 Task: Add an event with the title Second Lunch and Learn: Effective Presentation Techniques, date '2024/05/22', time 8:00 AM to 10:00 AMand add a description: A coffee meeting with a client is an informal and relaxed setting where business professionals come together to discuss matters related to their professional relationship. It provides an opportunity to connect on a more personal level, build rapport, and strengthen the business partnership., put the event into Green category, logged in from the account softage.3@softage.netand send the event invitation to softage.10@softage.net and softage.1@softage.net. Set a reminder for the event 15 minutes before
Action: Mouse moved to (88, 124)
Screenshot: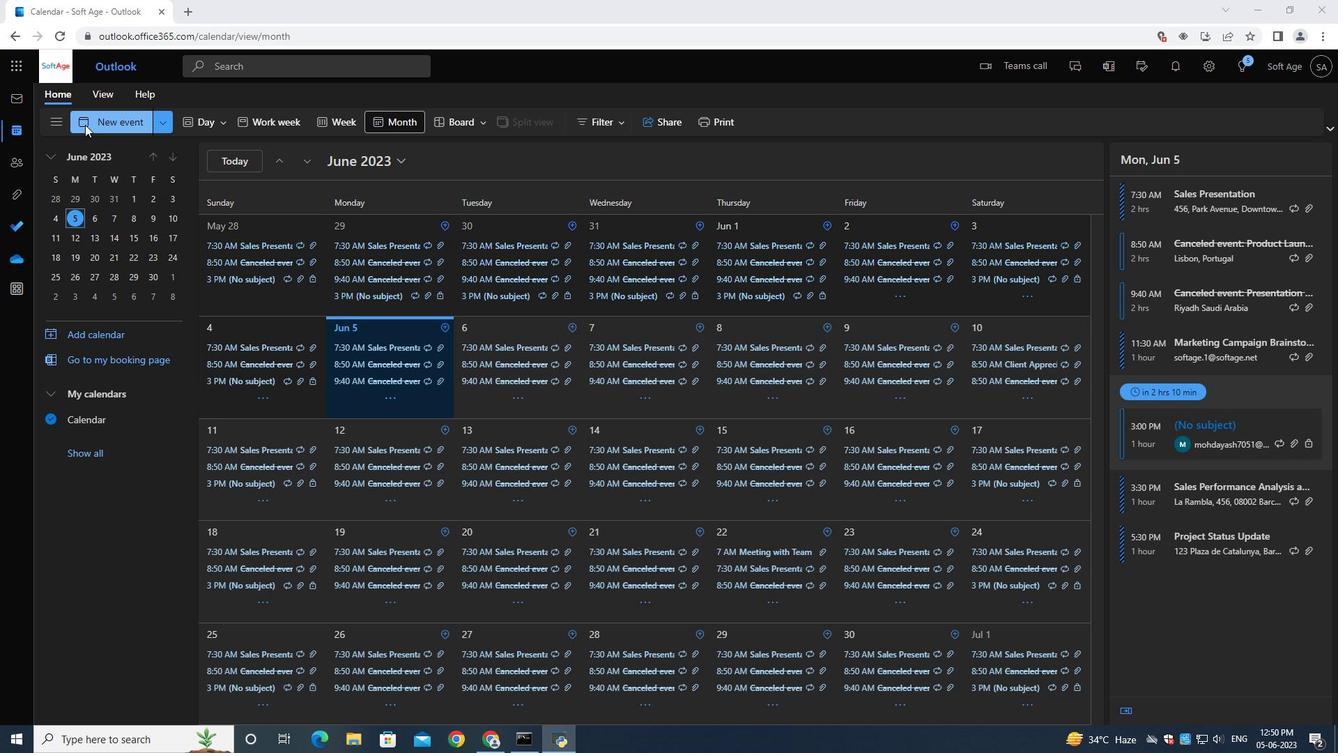 
Action: Mouse pressed left at (88, 124)
Screenshot: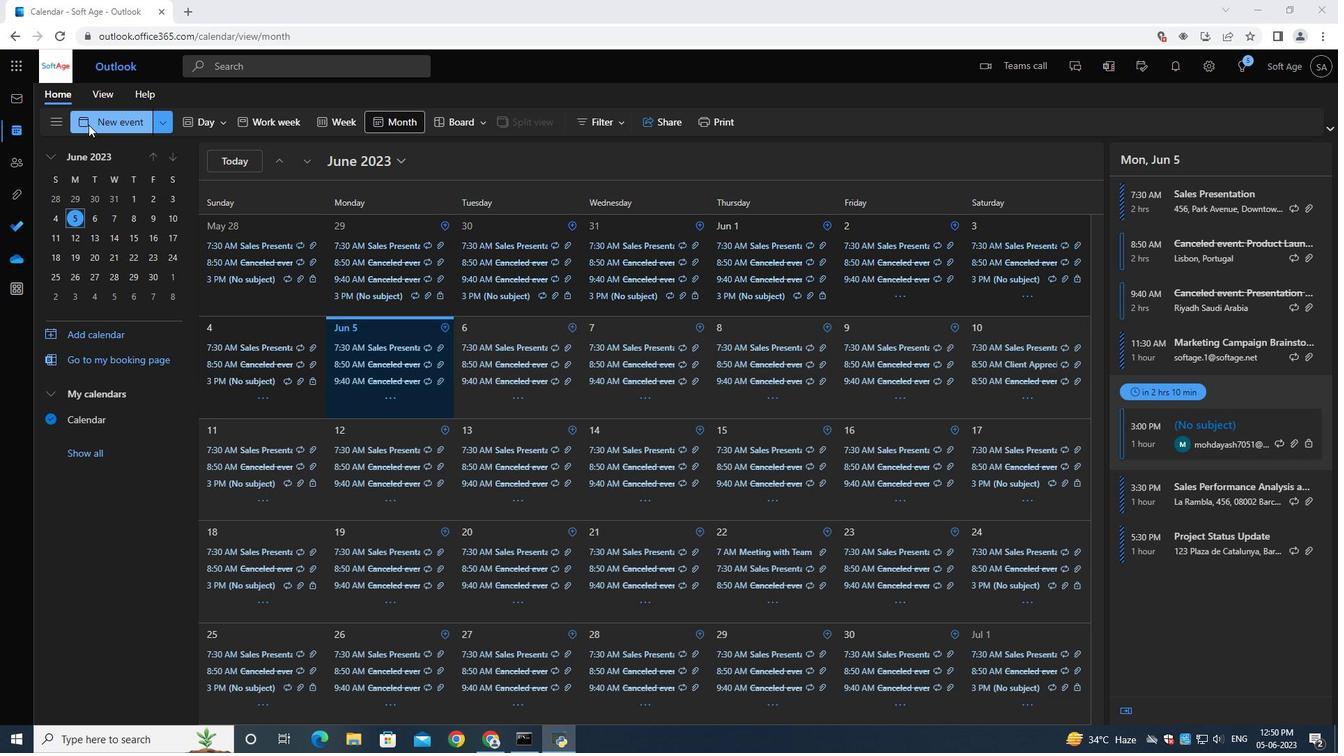 
Action: Mouse moved to (435, 221)
Screenshot: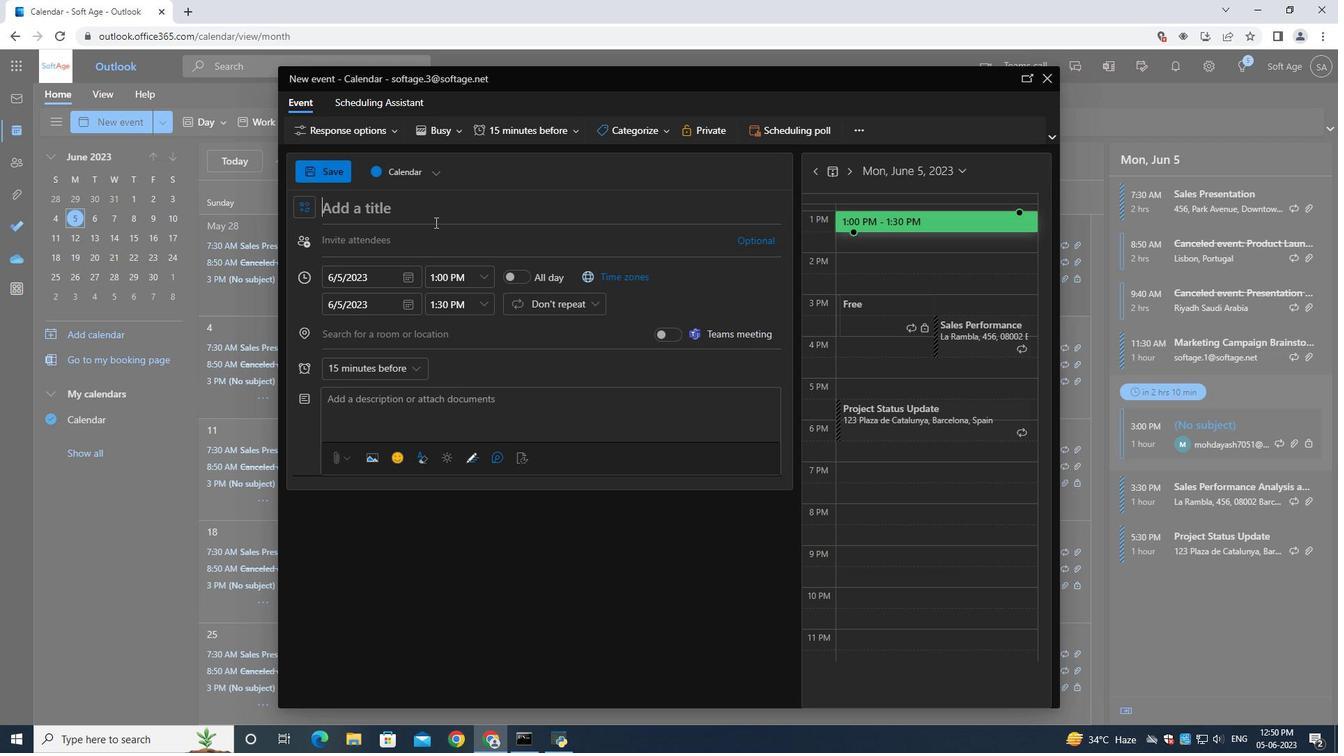 
Action: Mouse pressed left at (435, 221)
Screenshot: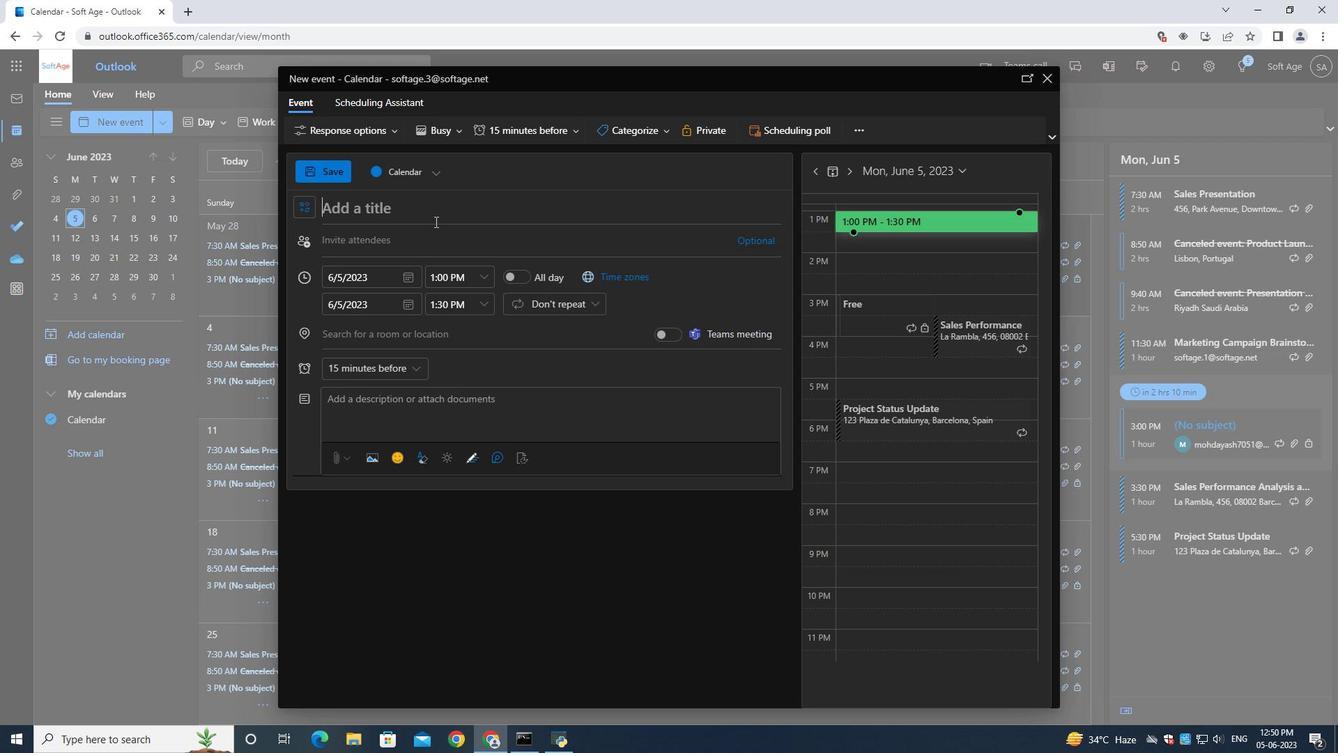 
Action: Mouse moved to (435, 221)
Screenshot: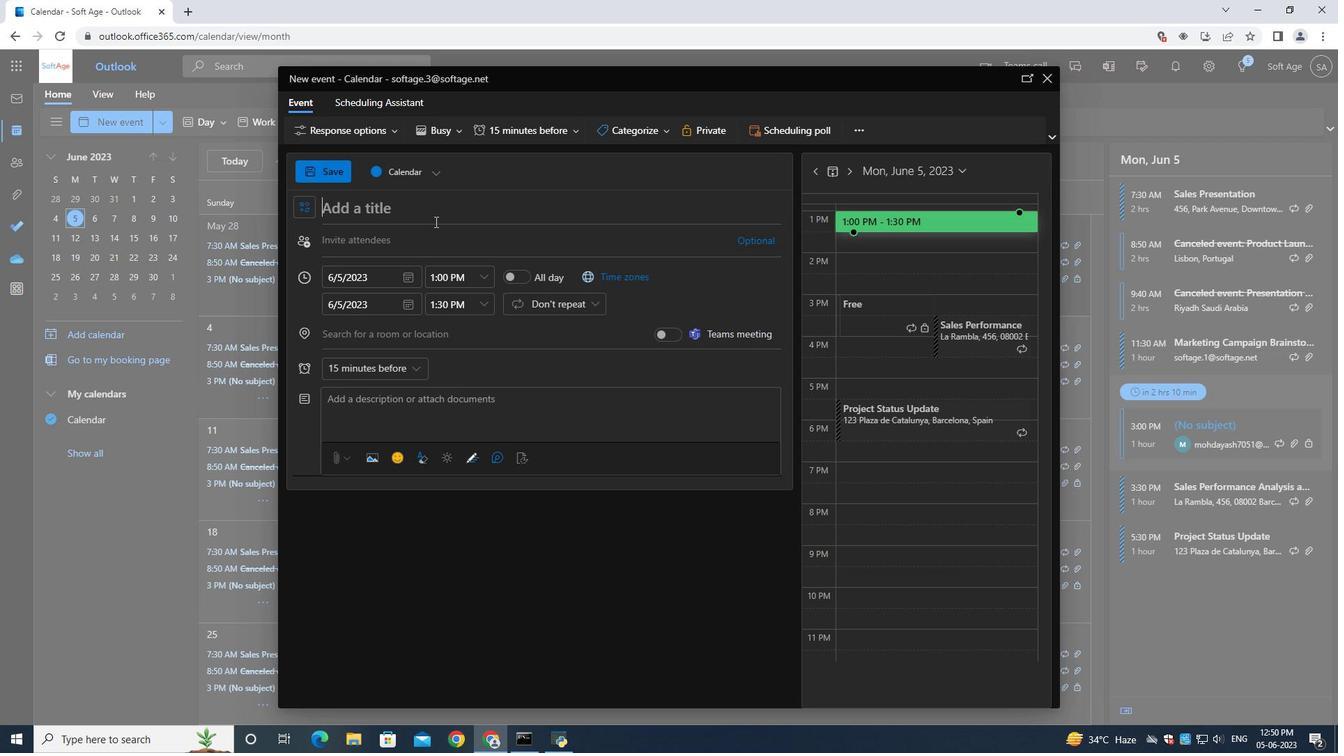 
Action: Key pressed <Key.shift>Second<Key.space><Key.shift><Key.shift><Key.shift><Key.shift><Key.shift><Key.shift><Key.shift><Key.shift><Key.shift><Key.shift><Key.shift><Key.shift><Key.shift><Key.shift>Lunch<Key.space><Key.shift>and<Key.space><Key.shift>Learn<Key.shift_r>:<Key.space><Key.shift>Effective<Key.space><Key.shift>Presentation<Key.space><Key.shift><Key.shift><Key.shift>Techniques
Screenshot: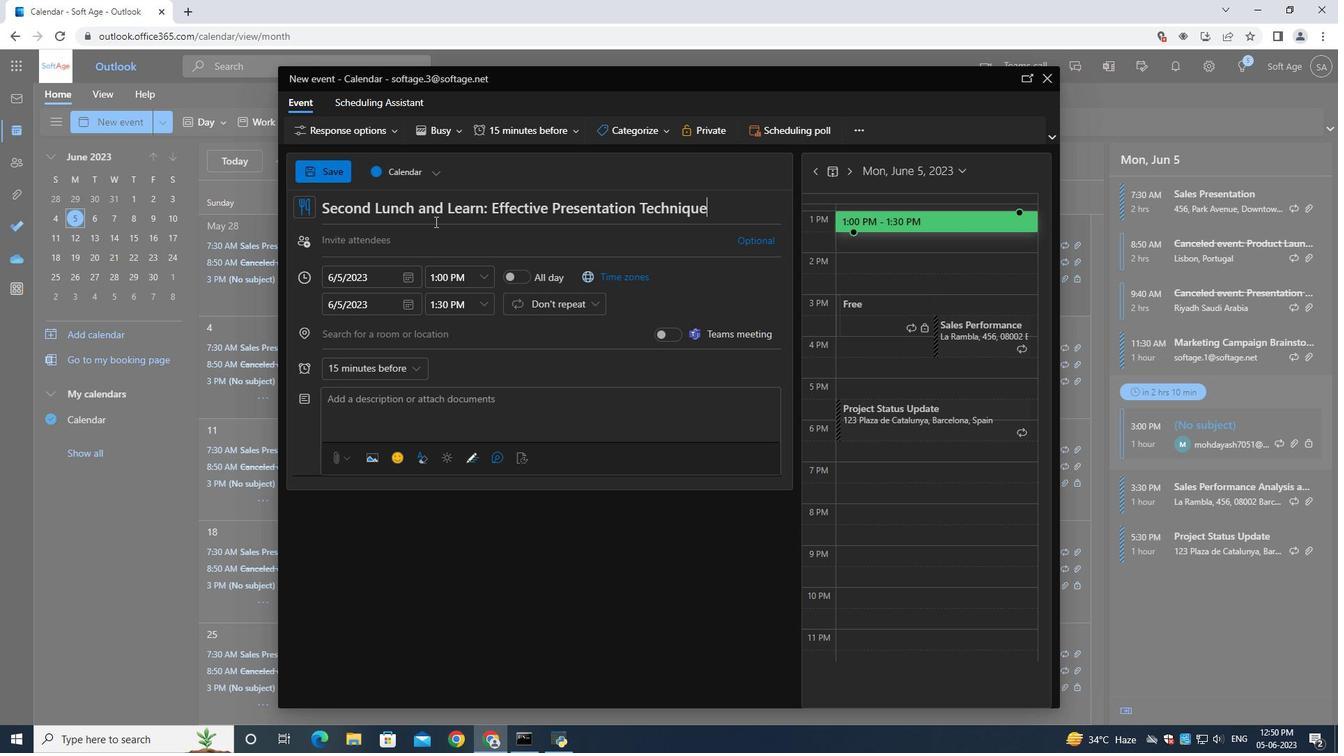 
Action: Mouse moved to (412, 281)
Screenshot: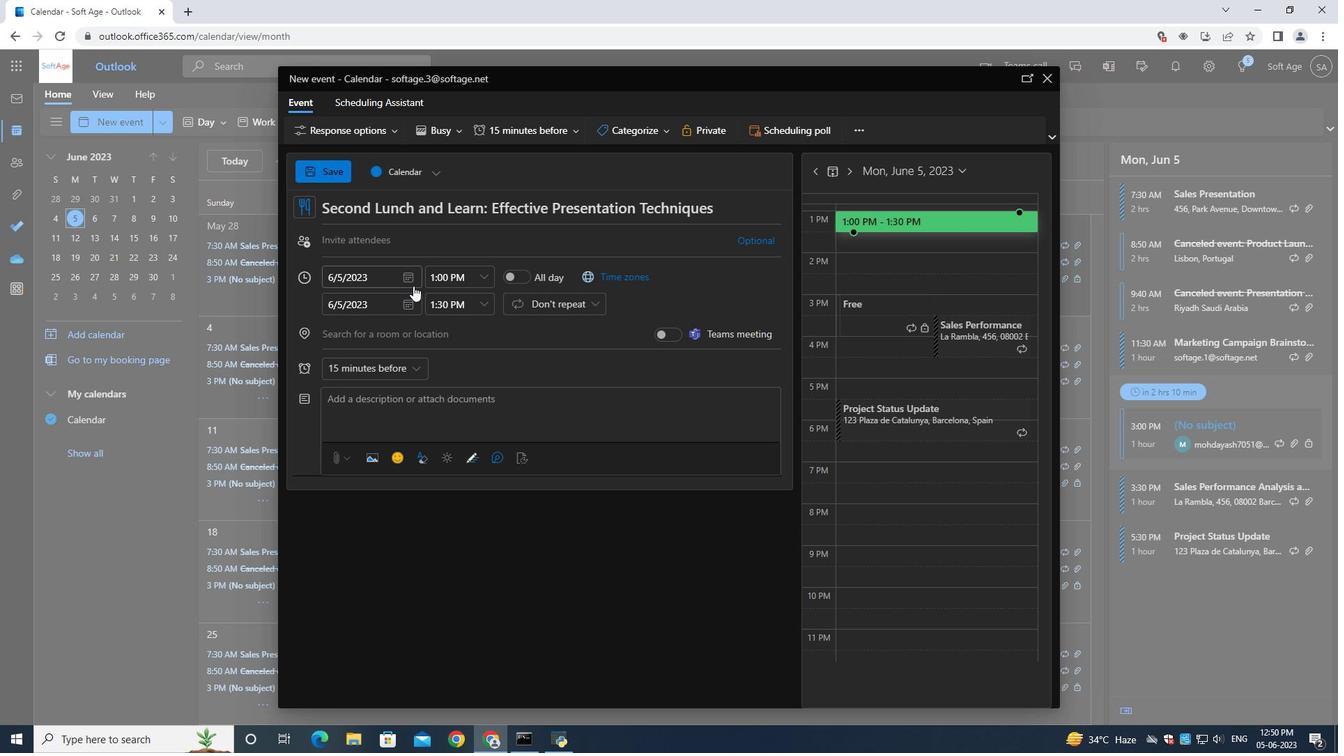 
Action: Mouse pressed left at (412, 281)
Screenshot: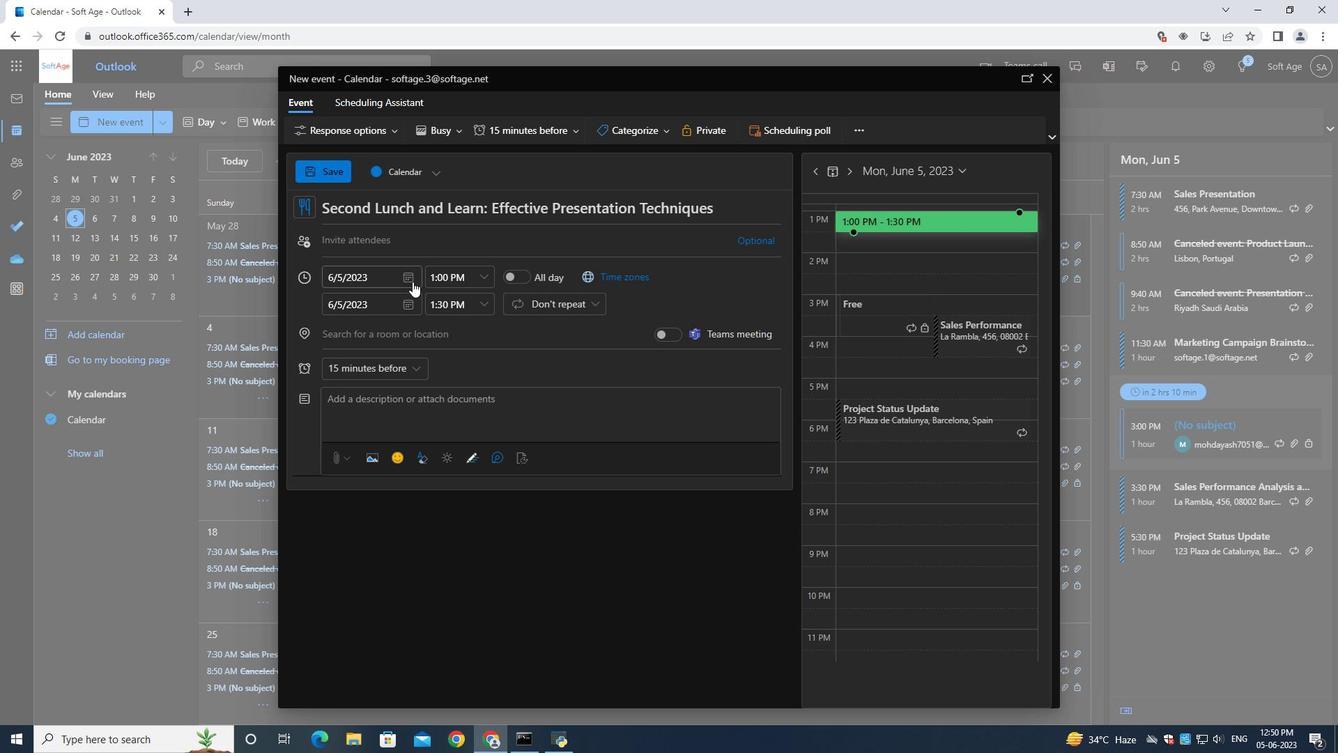 
Action: Mouse moved to (452, 314)
Screenshot: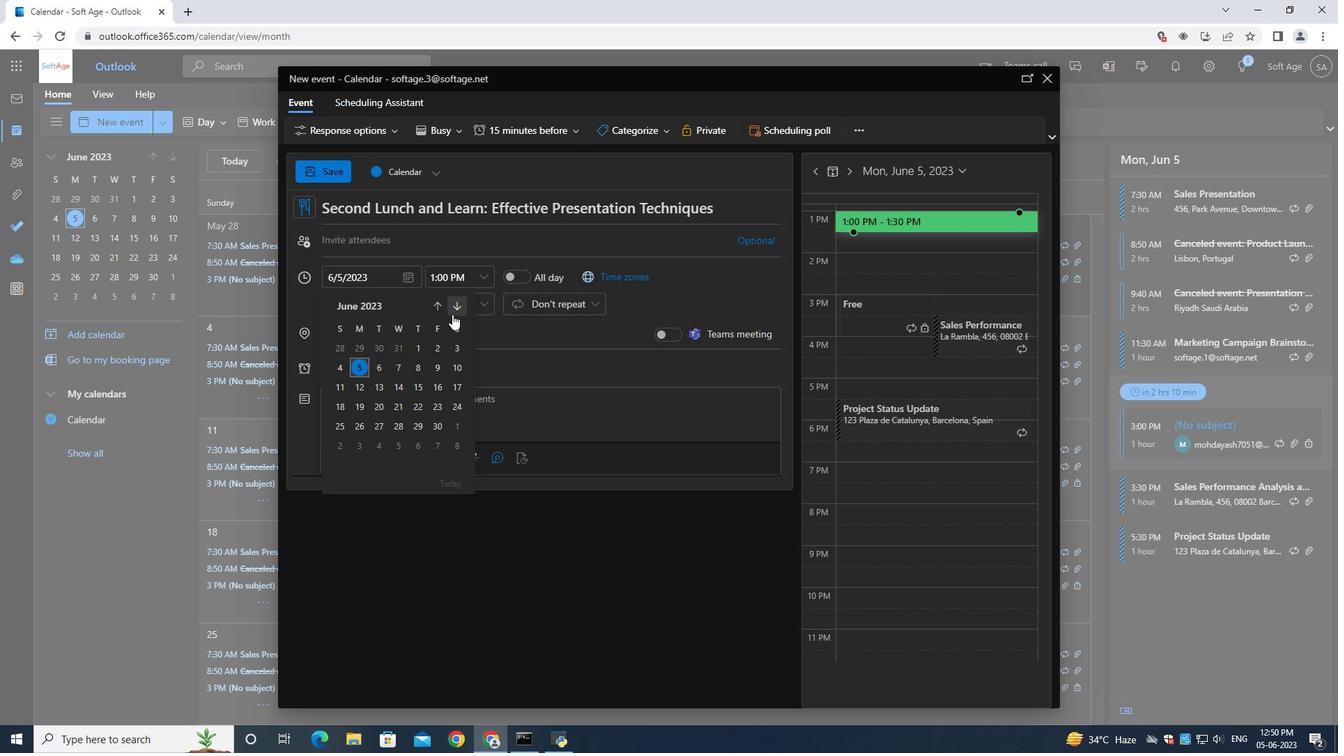 
Action: Mouse pressed left at (452, 314)
Screenshot: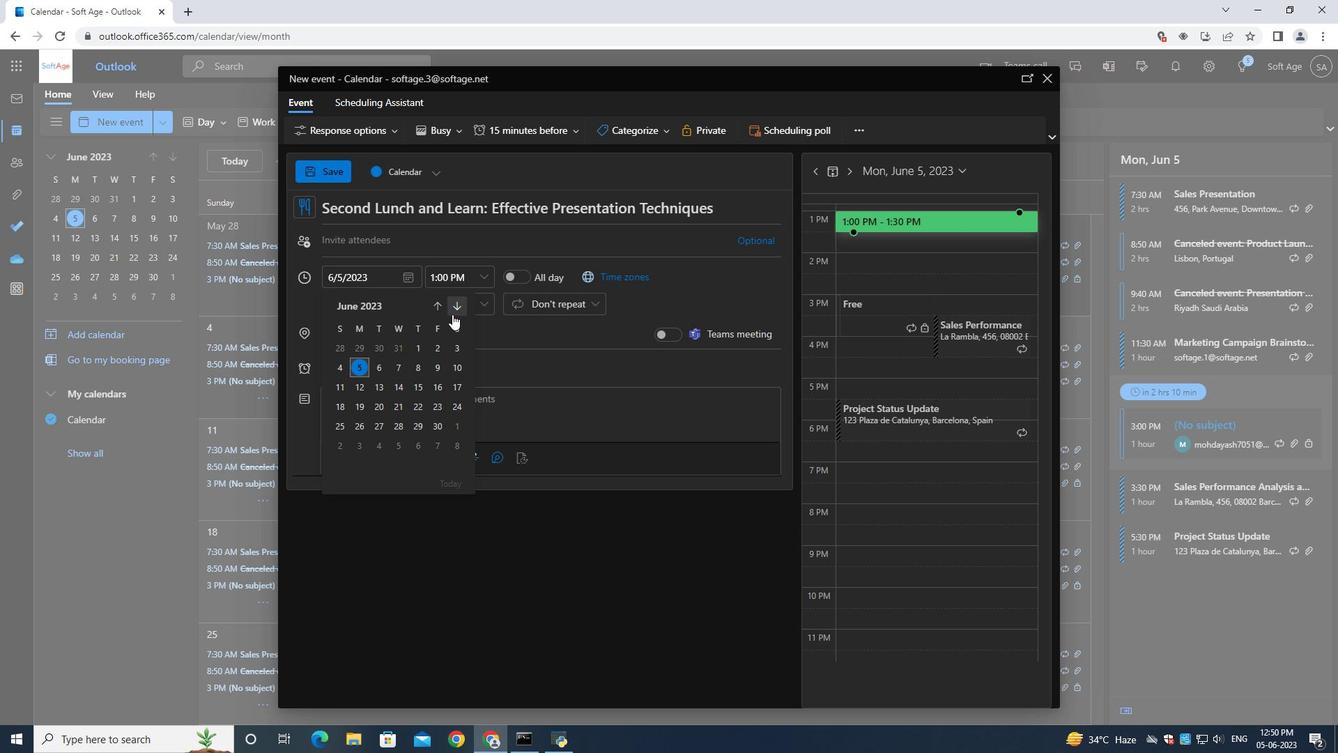 
Action: Mouse pressed left at (452, 314)
Screenshot: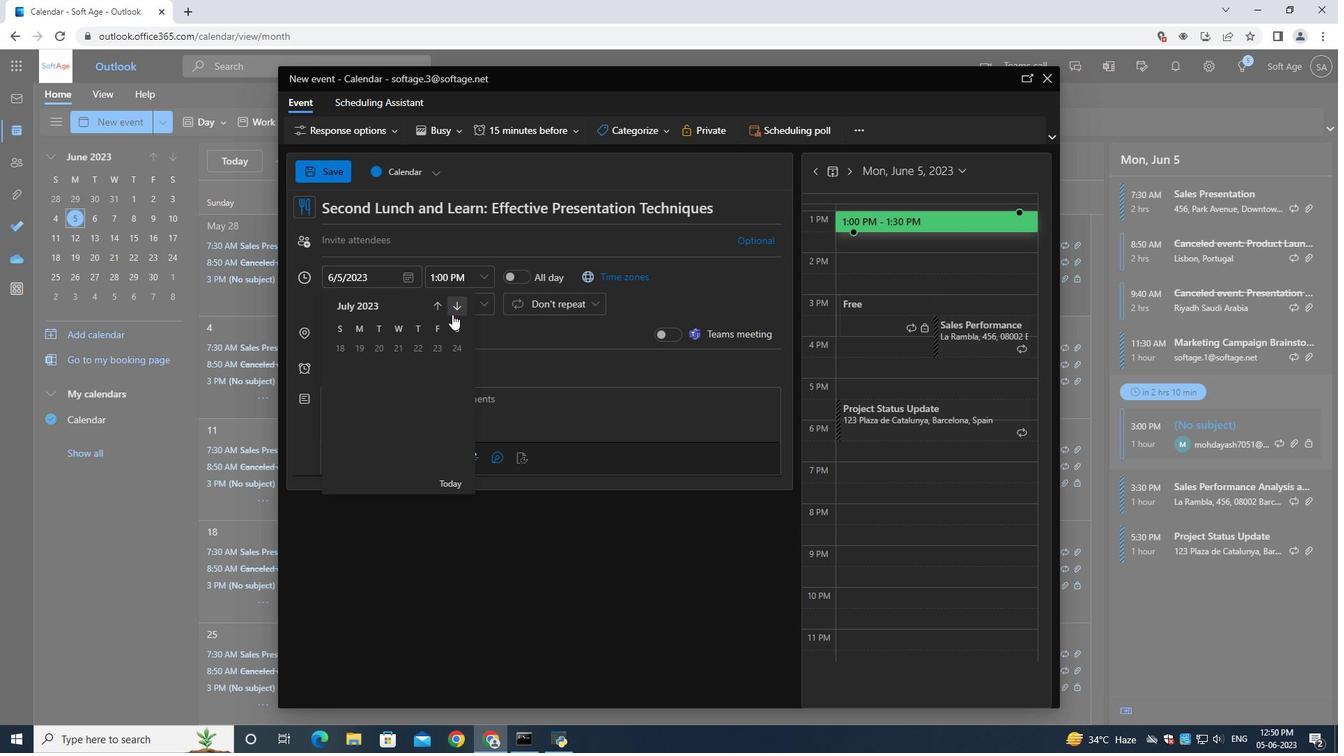 
Action: Mouse pressed left at (452, 314)
Screenshot: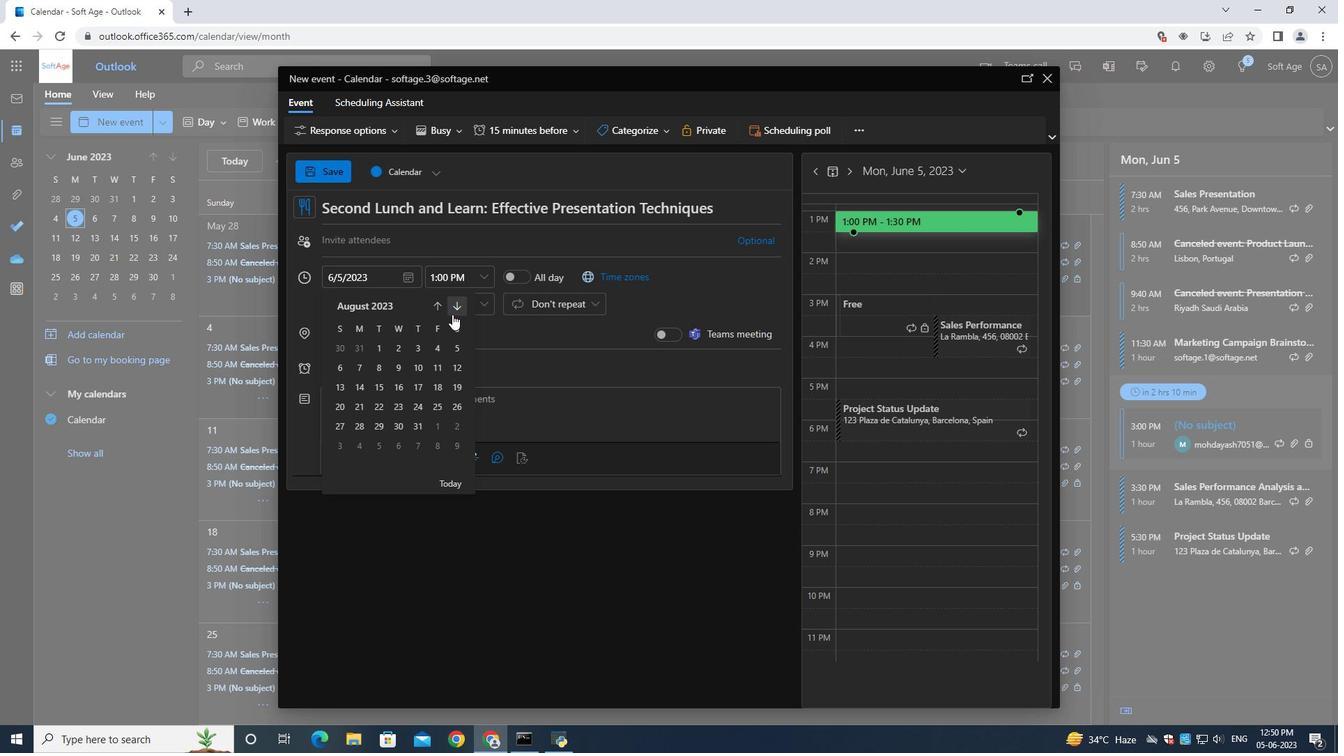 
Action: Mouse pressed left at (452, 314)
Screenshot: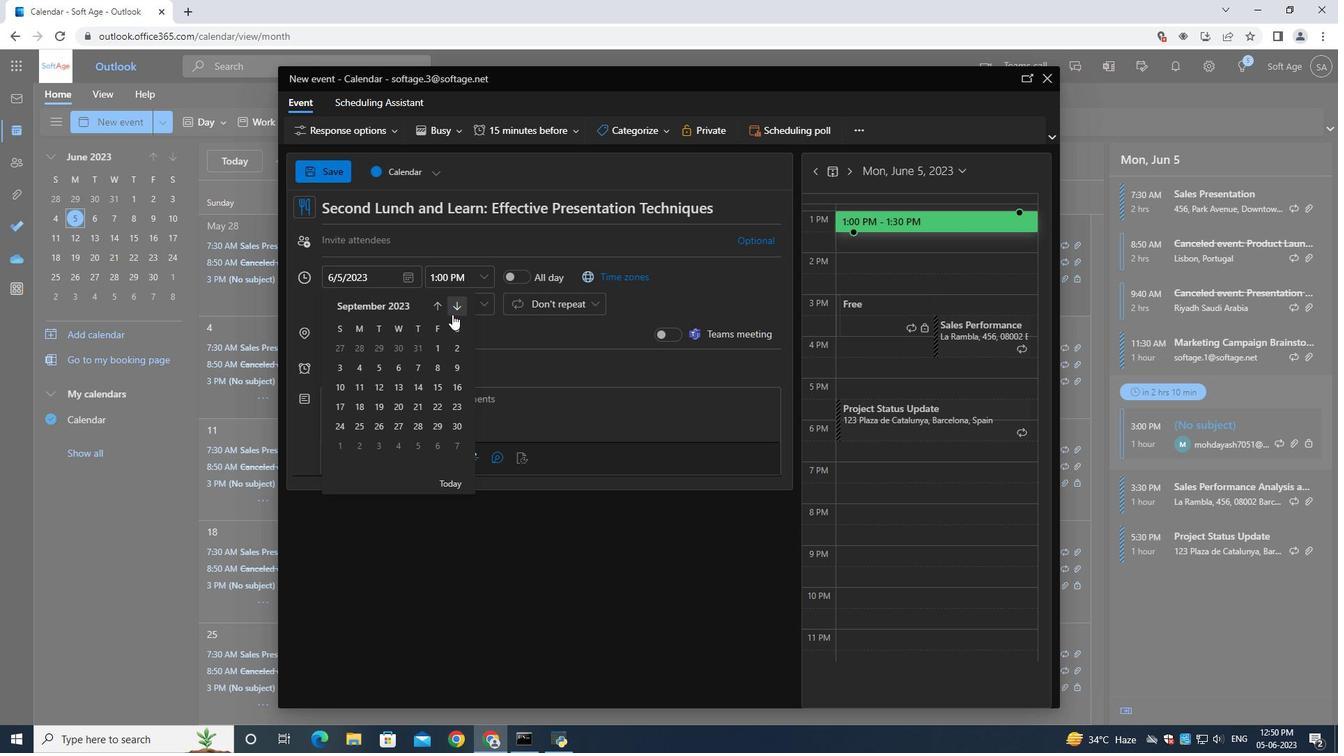 
Action: Mouse pressed left at (452, 314)
Screenshot: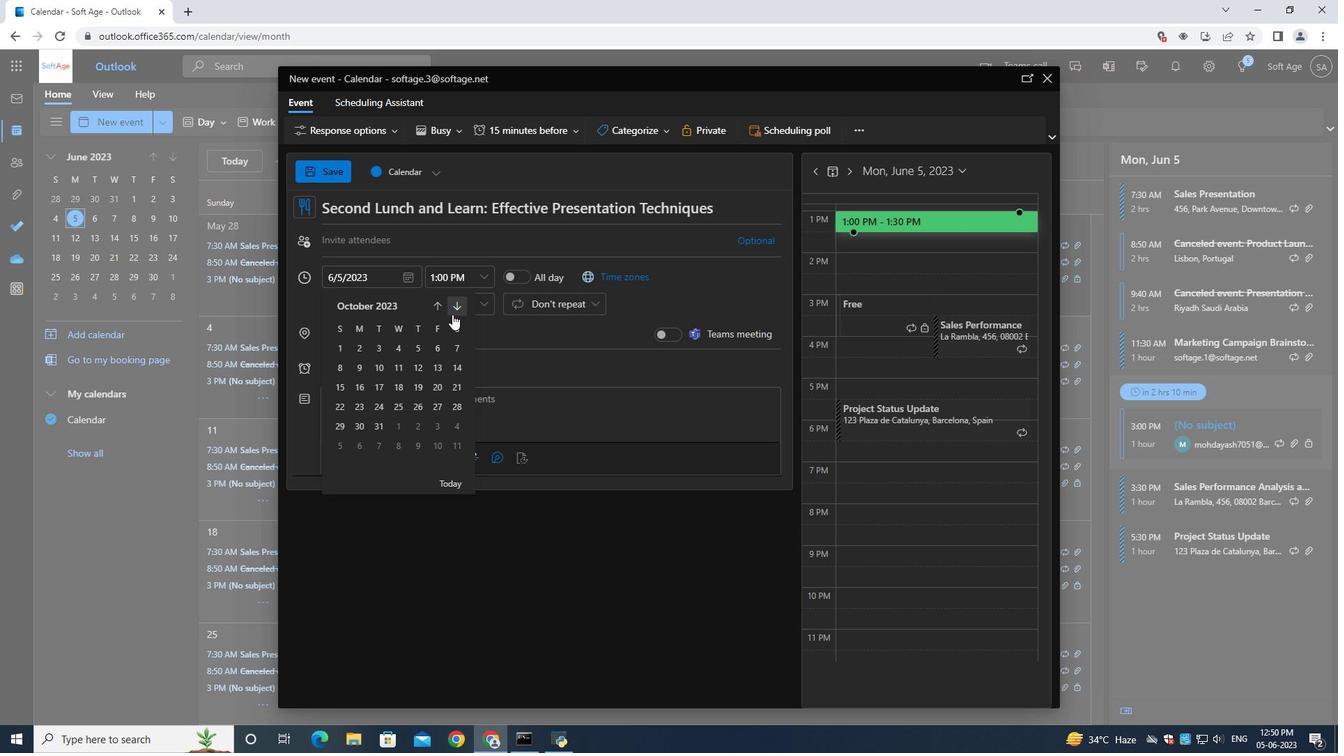 
Action: Mouse pressed left at (452, 314)
Screenshot: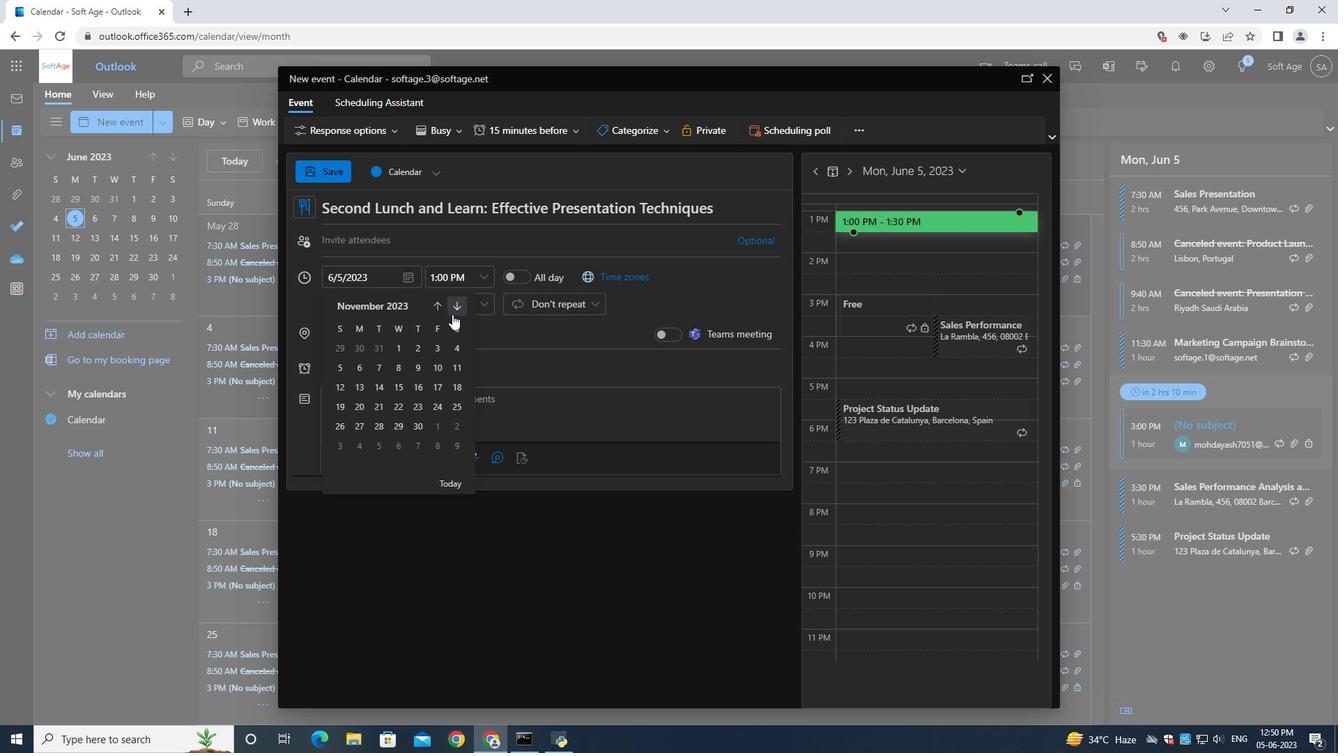 
Action: Mouse pressed left at (452, 314)
Screenshot: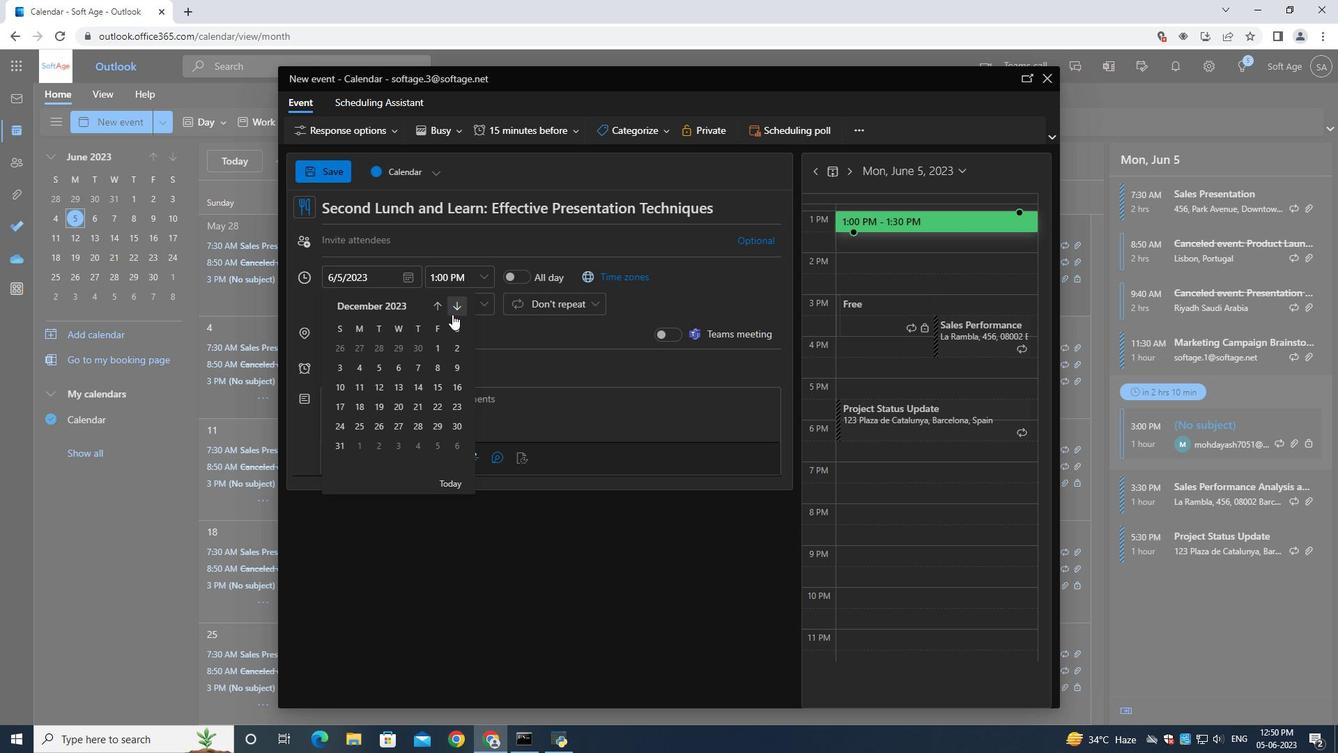 
Action: Mouse pressed left at (452, 314)
Screenshot: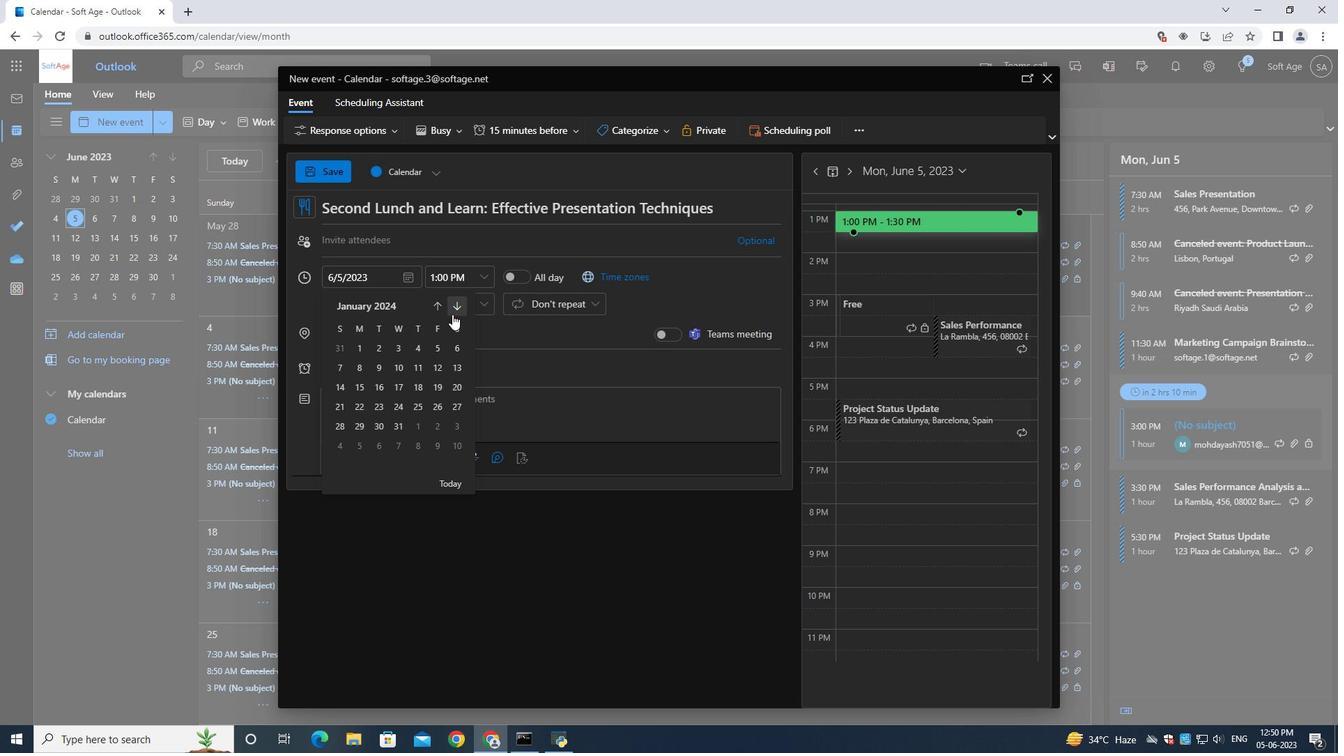 
Action: Mouse pressed left at (452, 314)
Screenshot: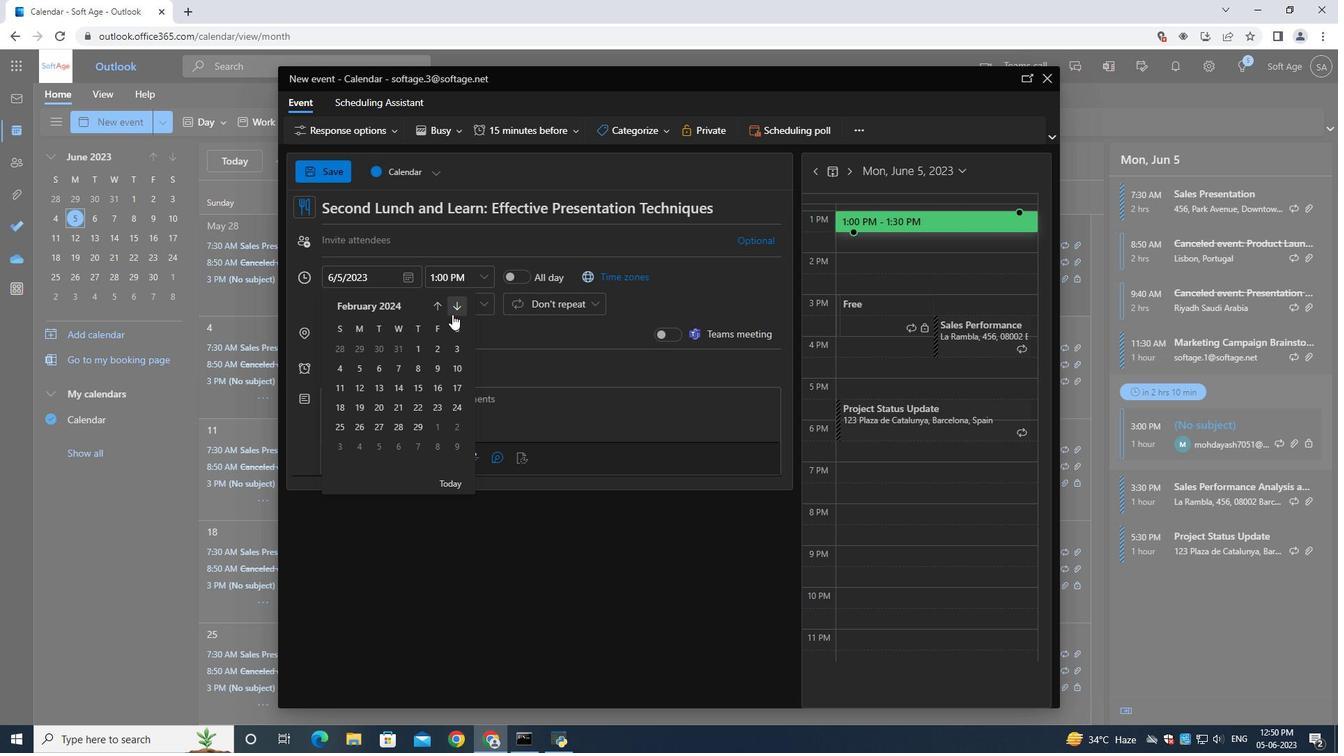 
Action: Mouse pressed left at (452, 314)
Screenshot: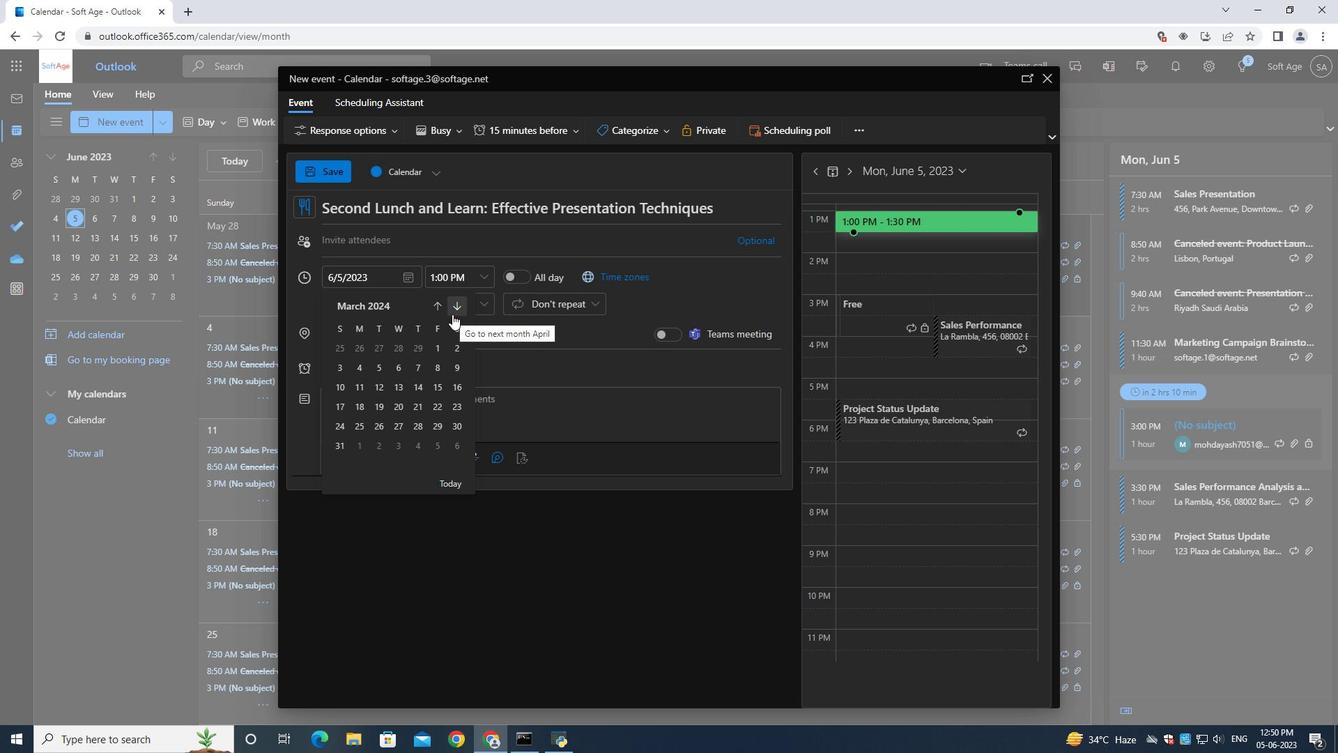 
Action: Mouse pressed left at (452, 314)
Screenshot: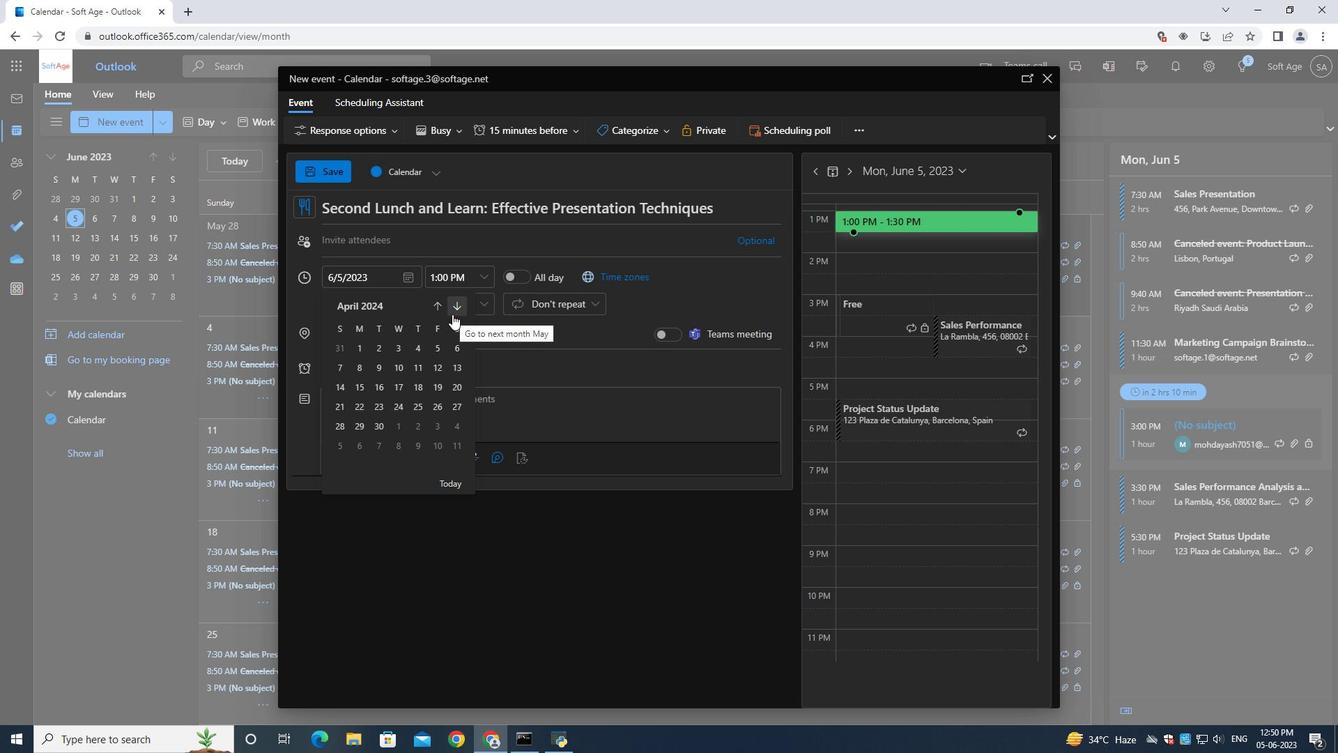 
Action: Mouse moved to (403, 405)
Screenshot: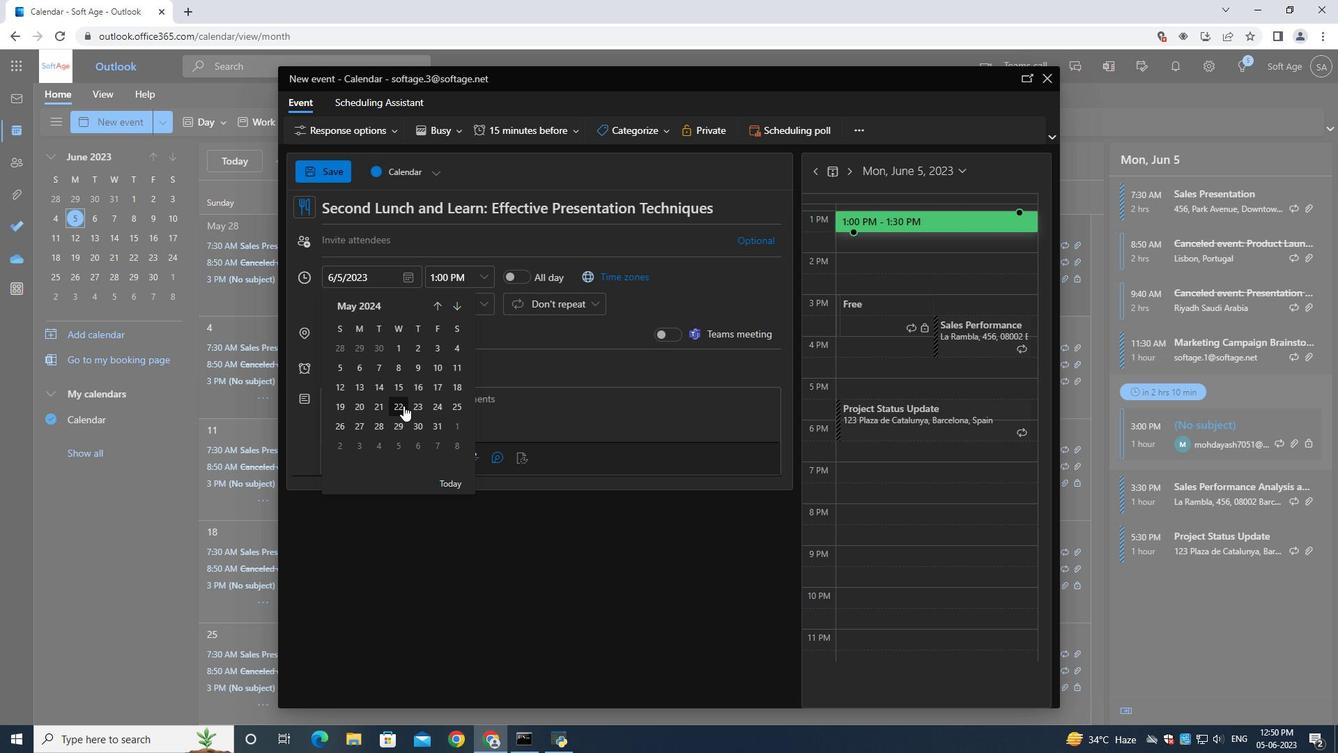 
Action: Mouse pressed left at (403, 405)
Screenshot: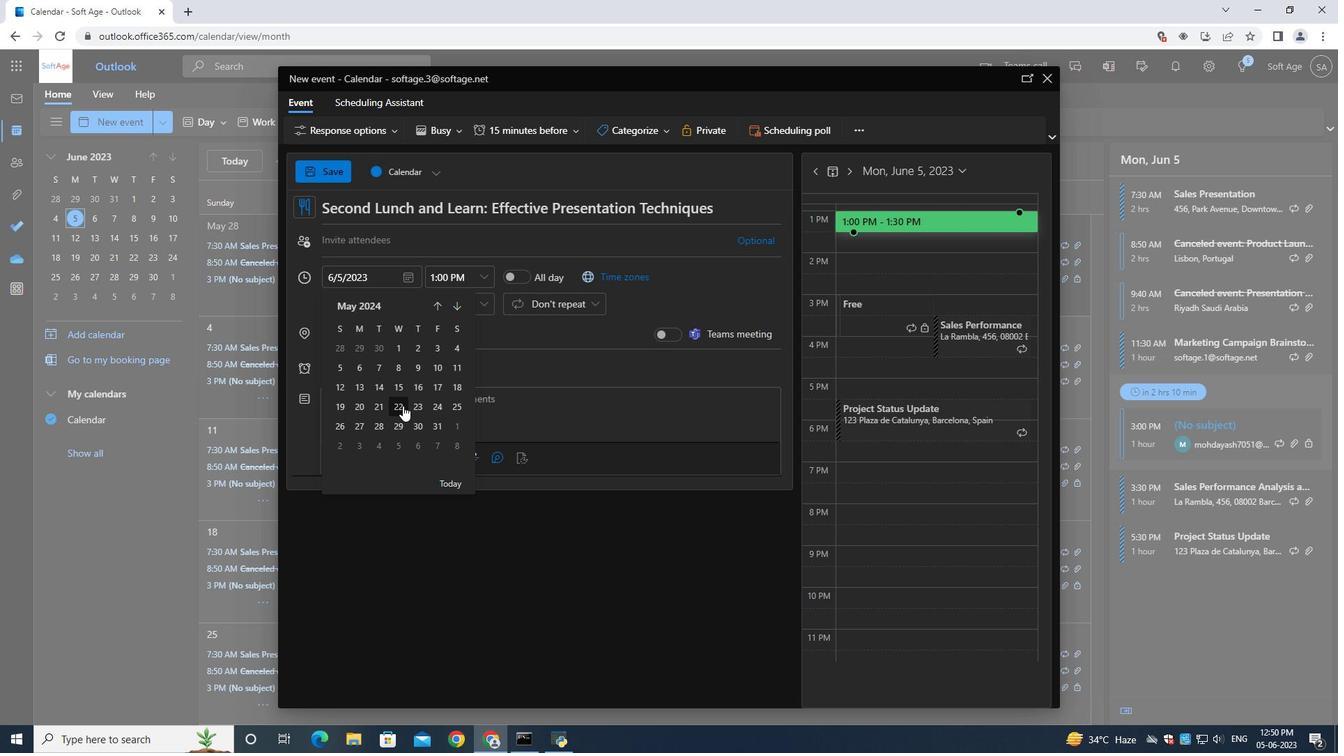 
Action: Mouse moved to (449, 277)
Screenshot: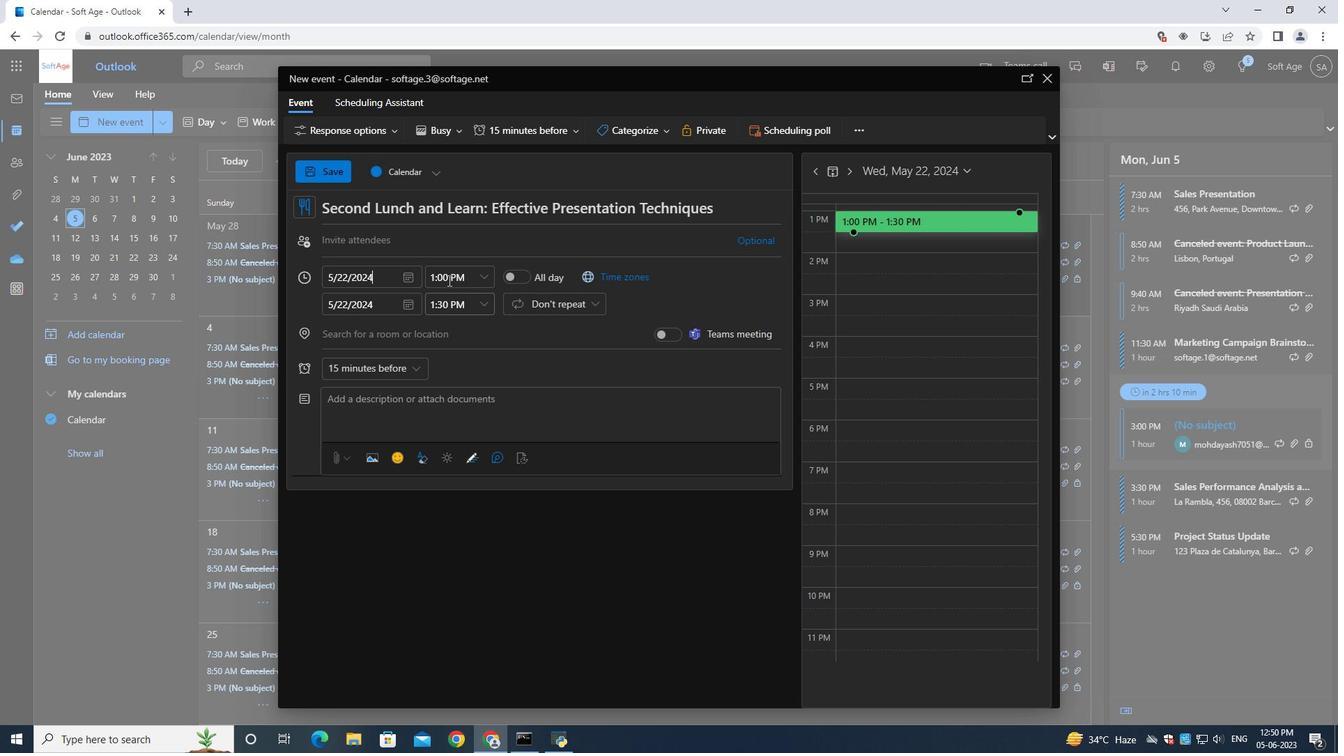 
Action: Mouse pressed left at (449, 277)
Screenshot: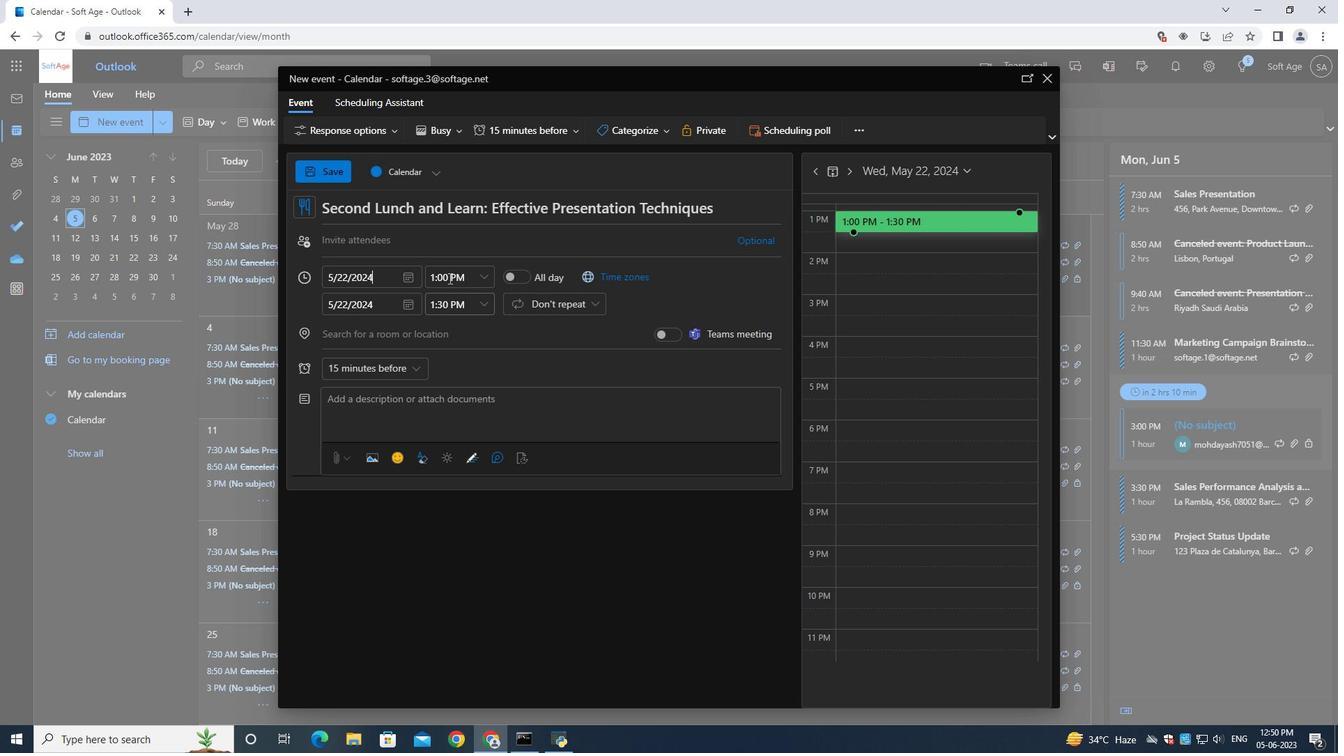 
Action: Key pressed 8<Key.shift_r>:00<Key.shift>AM
Screenshot: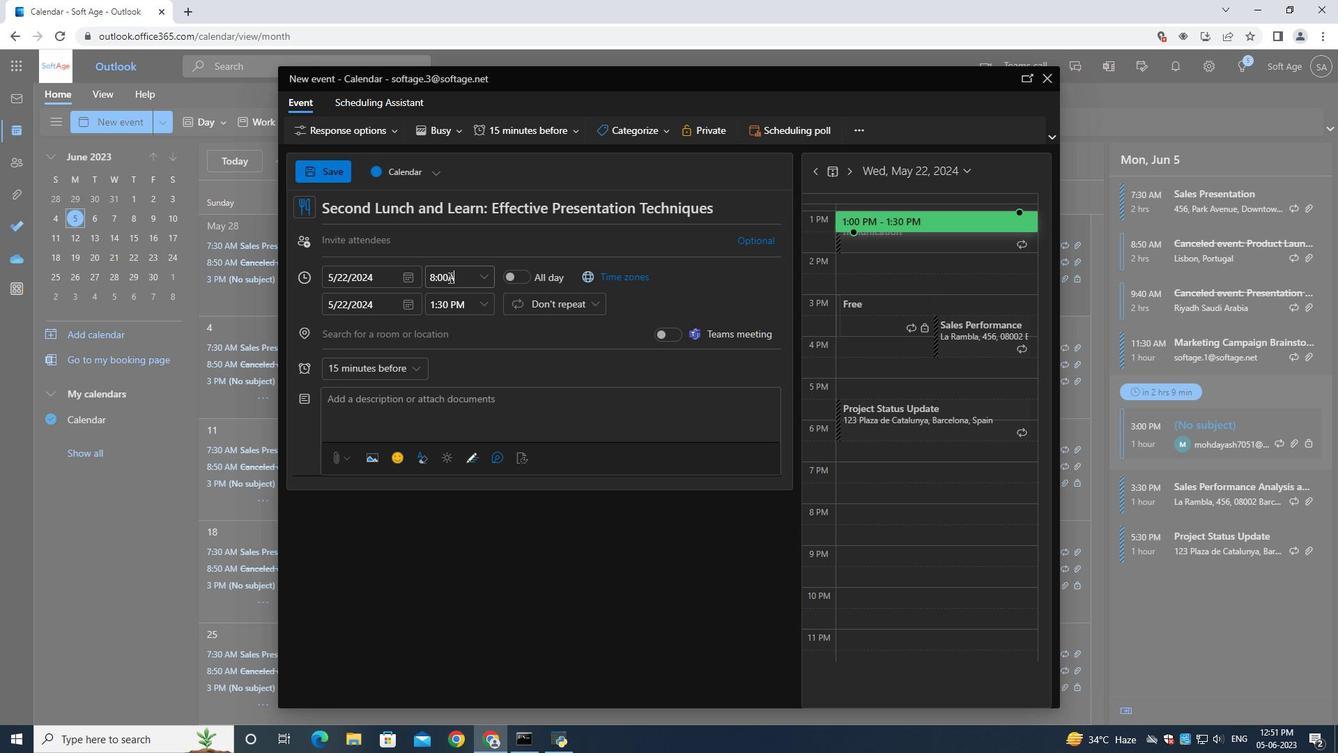 
Action: Mouse moved to (442, 305)
Screenshot: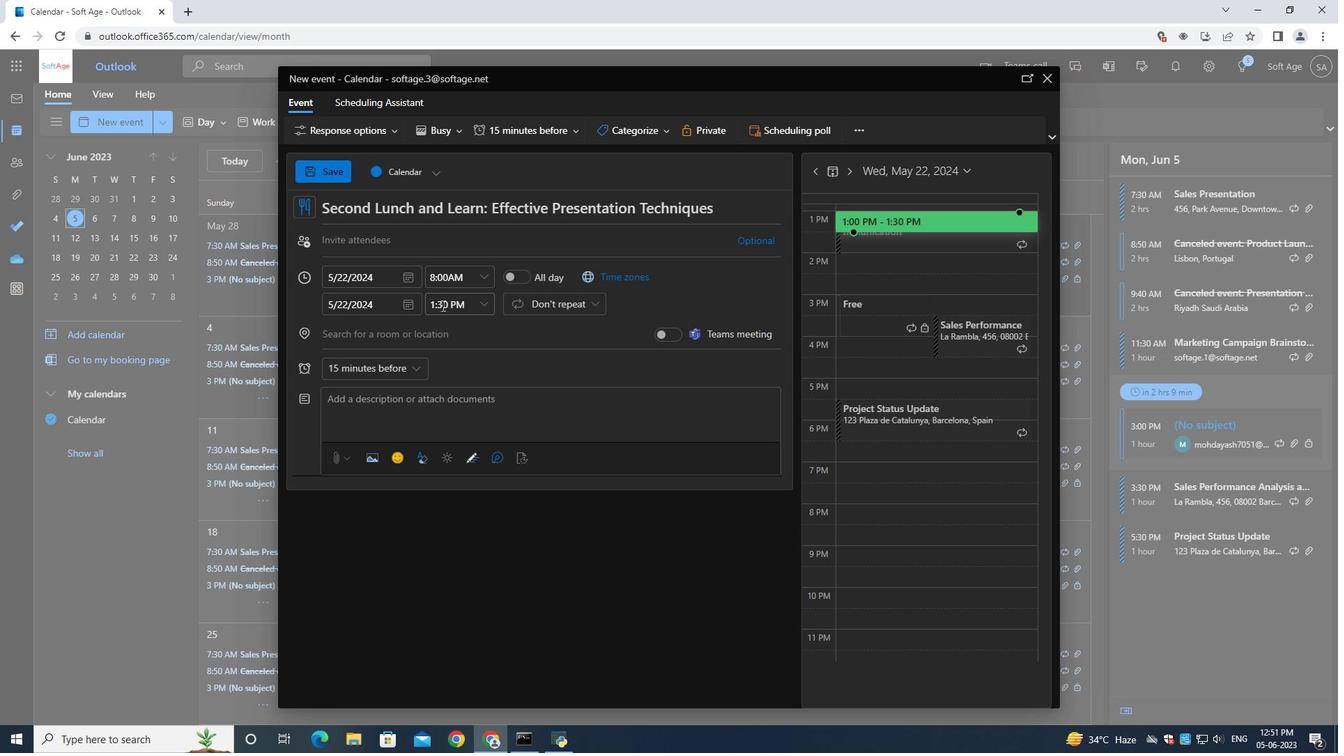 
Action: Mouse pressed left at (442, 305)
Screenshot: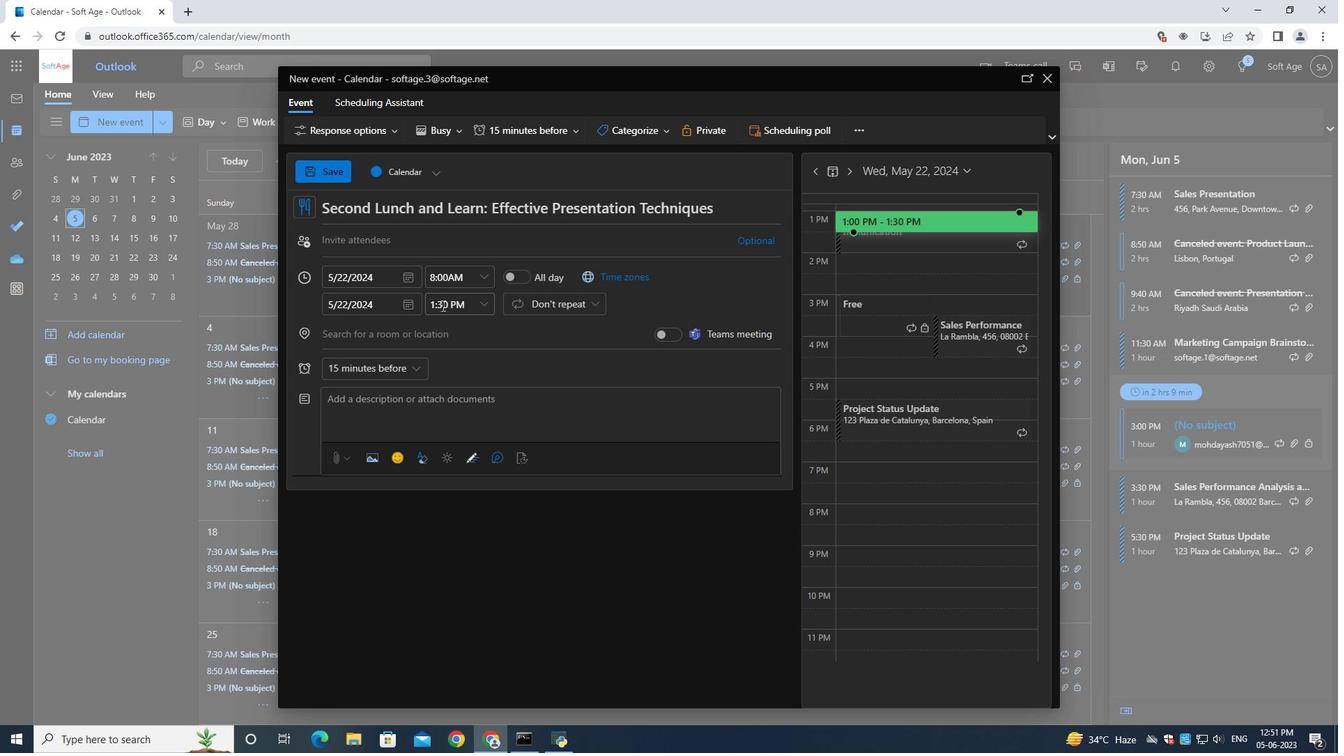 
Action: Mouse moved to (442, 305)
Screenshot: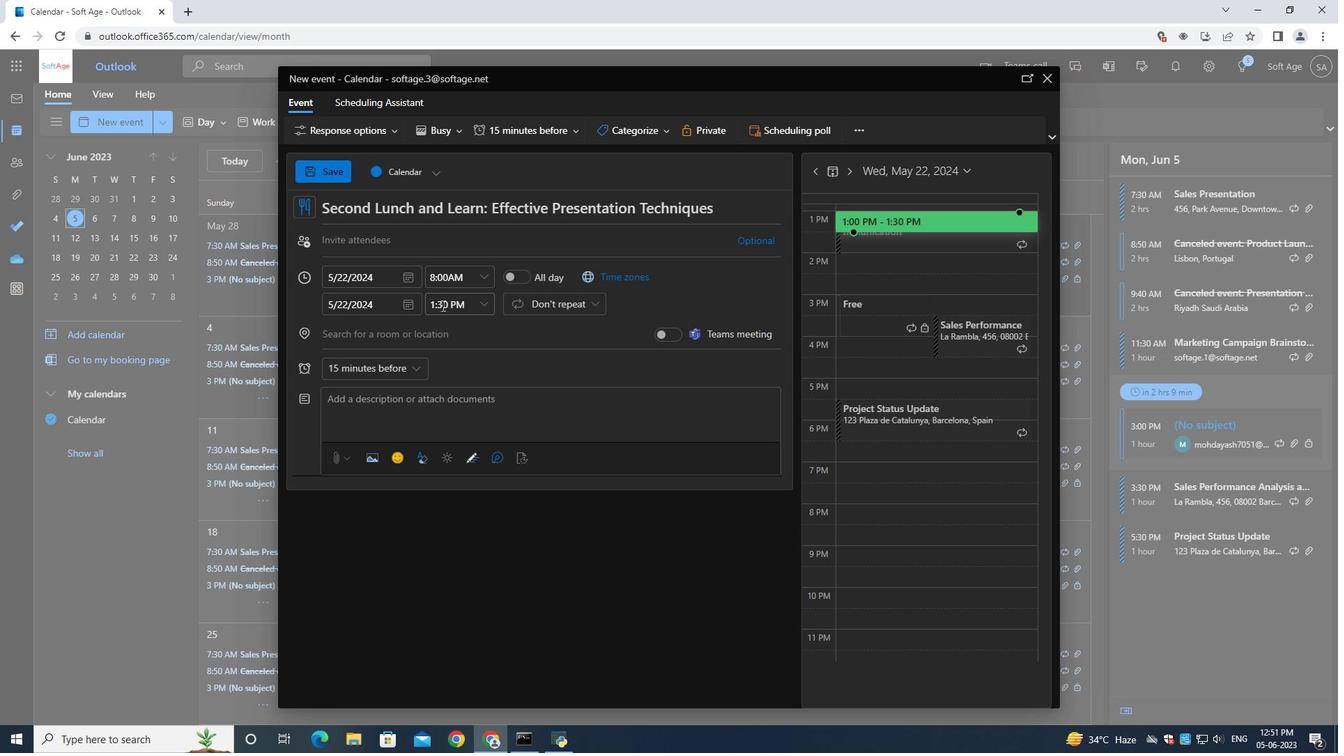 
Action: Key pressed 10<Key.shift_r>:00<Key.shift>AM
Screenshot: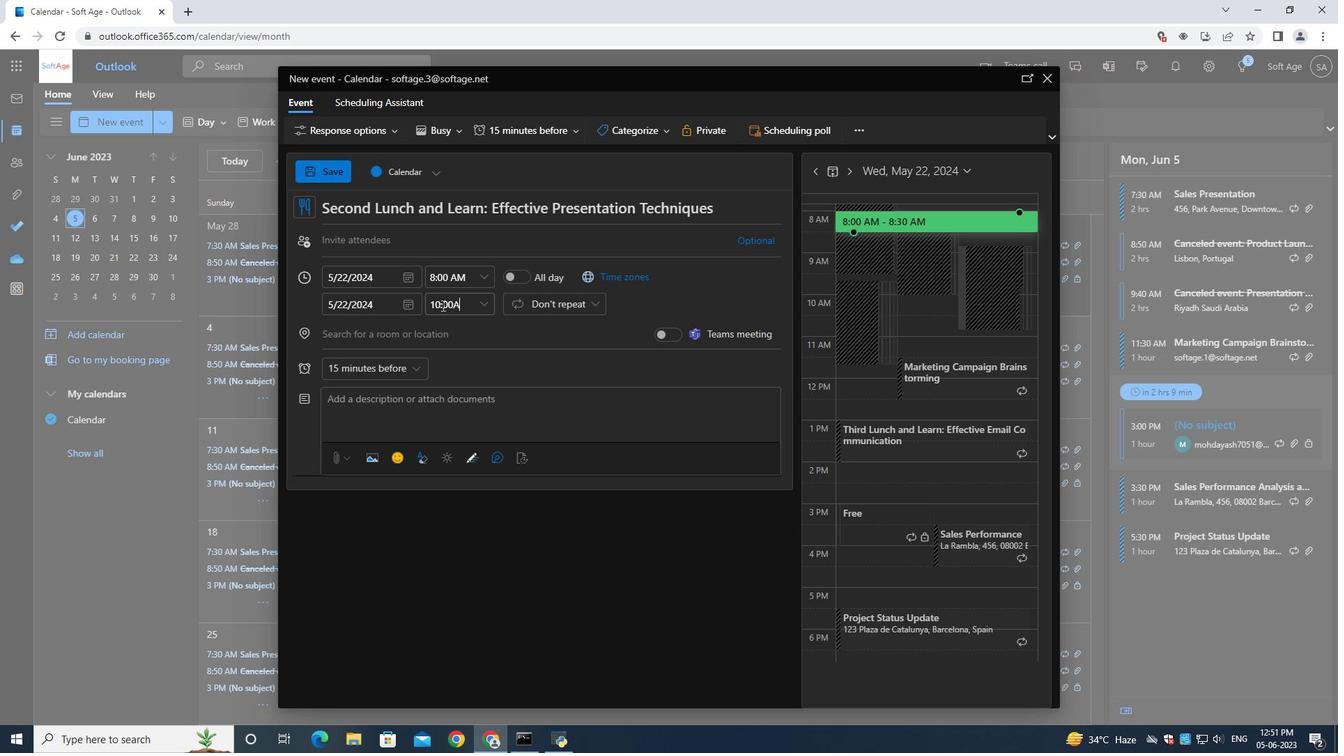 
Action: Mouse moved to (387, 407)
Screenshot: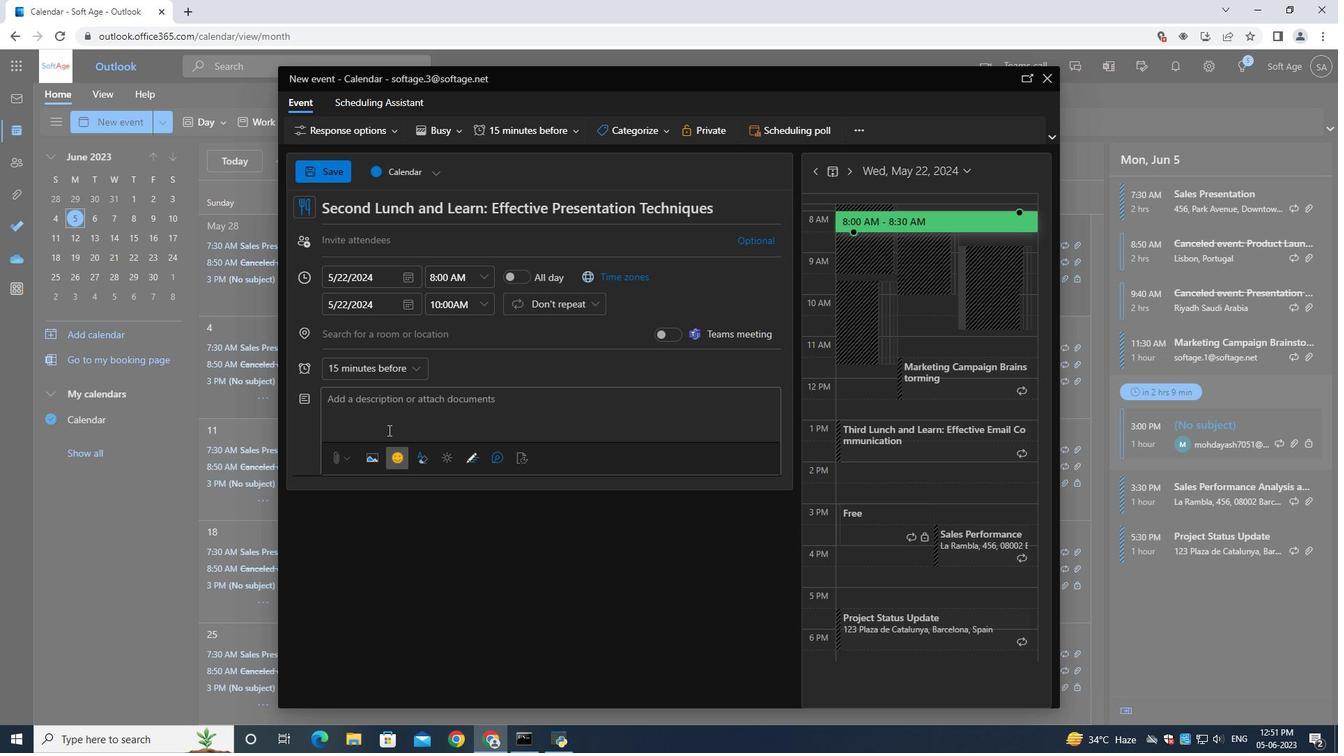 
Action: Mouse pressed left at (387, 407)
Screenshot: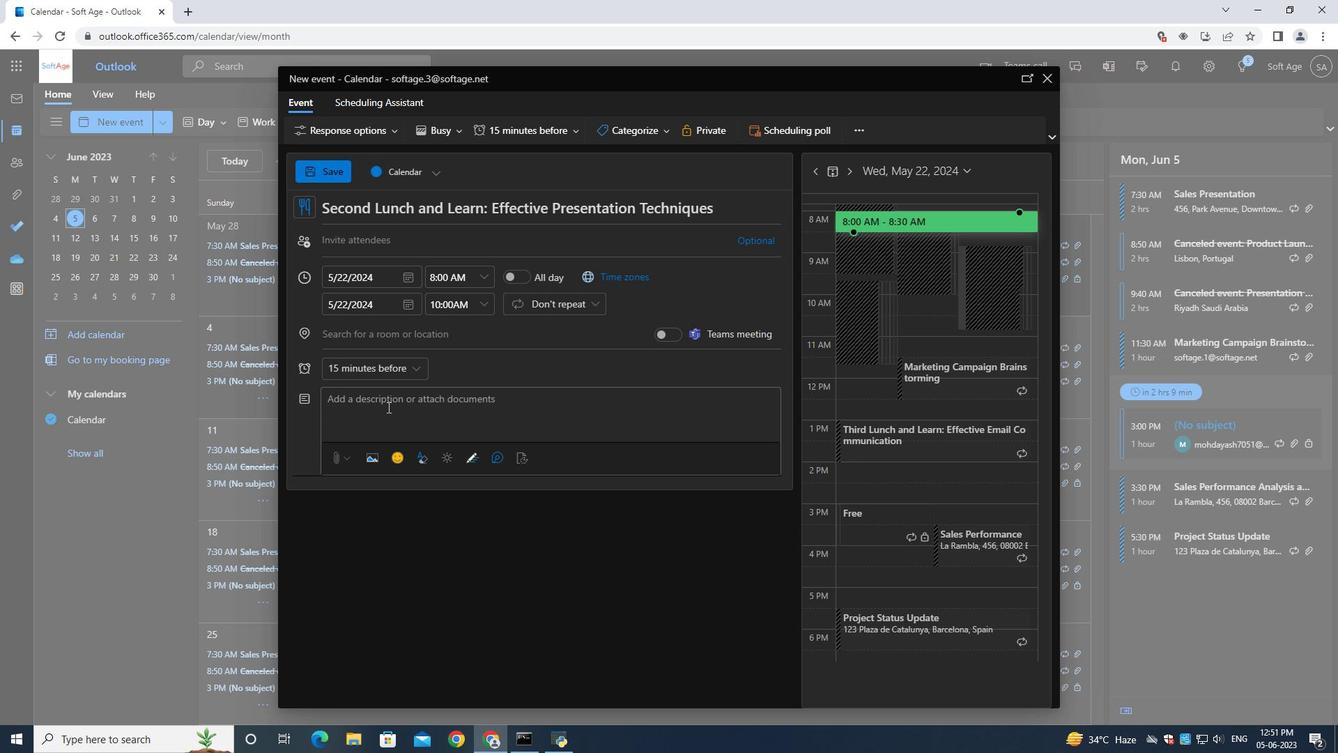 
Action: Key pressed <Key.shift>A<Key.space><Key.shift><Key.shift><Key.shift><Key.shift><Key.shift><Key.shift><Key.shift><Key.shift><Key.shift><Key.shift><Key.shift><Key.shift>coffee<Key.space>meeting<Key.space>with<Key.space>a<Key.space>client<Key.space>is<Key.space>an<Key.space>informal<Key.space>and<Key.space>relazed<Key.space>setting<Key.space>where<Key.space>business<Key.space>prod<Key.backspace>fessionals<Key.space>come<Key.space>together<Key.space>to<Key.space>discuss<Key.space>matters<Key.space>related<Key.space>to<Key.space>their<Key.space>professio<Key.backspace>io<Key.backspace><Key.backspace>onal<Key.space>reli<Key.backspace>ationsg<Key.backspace>hip.<Key.space><Key.shift>It<Key.space><Key.shift>Provides<Key.space>an<Key.space>opportunity<Key.space>to<Key.space>connect<Key.space>on<Key.space>a<Key.space>more<Key.space><Key.space>p<Key.backspace><Key.backspace>personal<Key.space>level,<Key.space>build<Key.space>rapport,<Key.space>and<Key.space>strengthen<Key.space>the<Key.space>business<Key.space>partnership<Key.space><Key.backspace>.
Screenshot: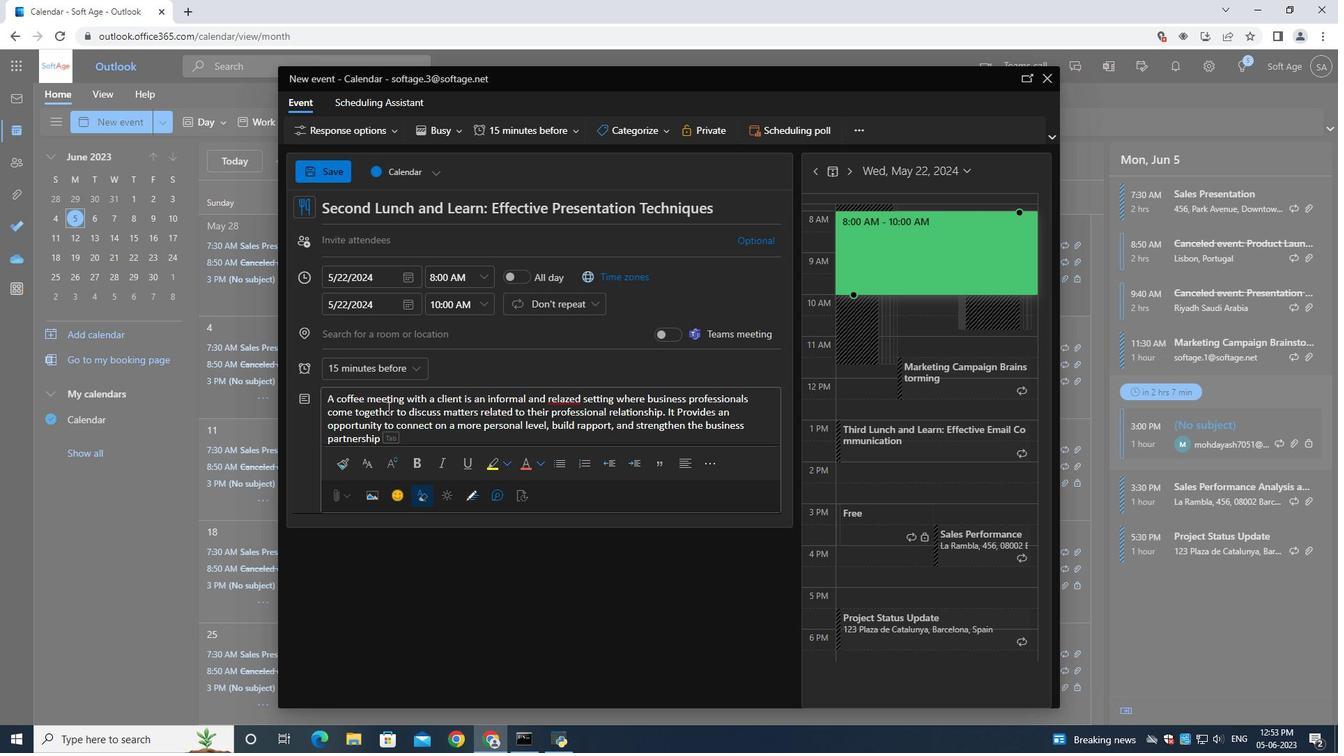 
Action: Mouse moved to (619, 133)
Screenshot: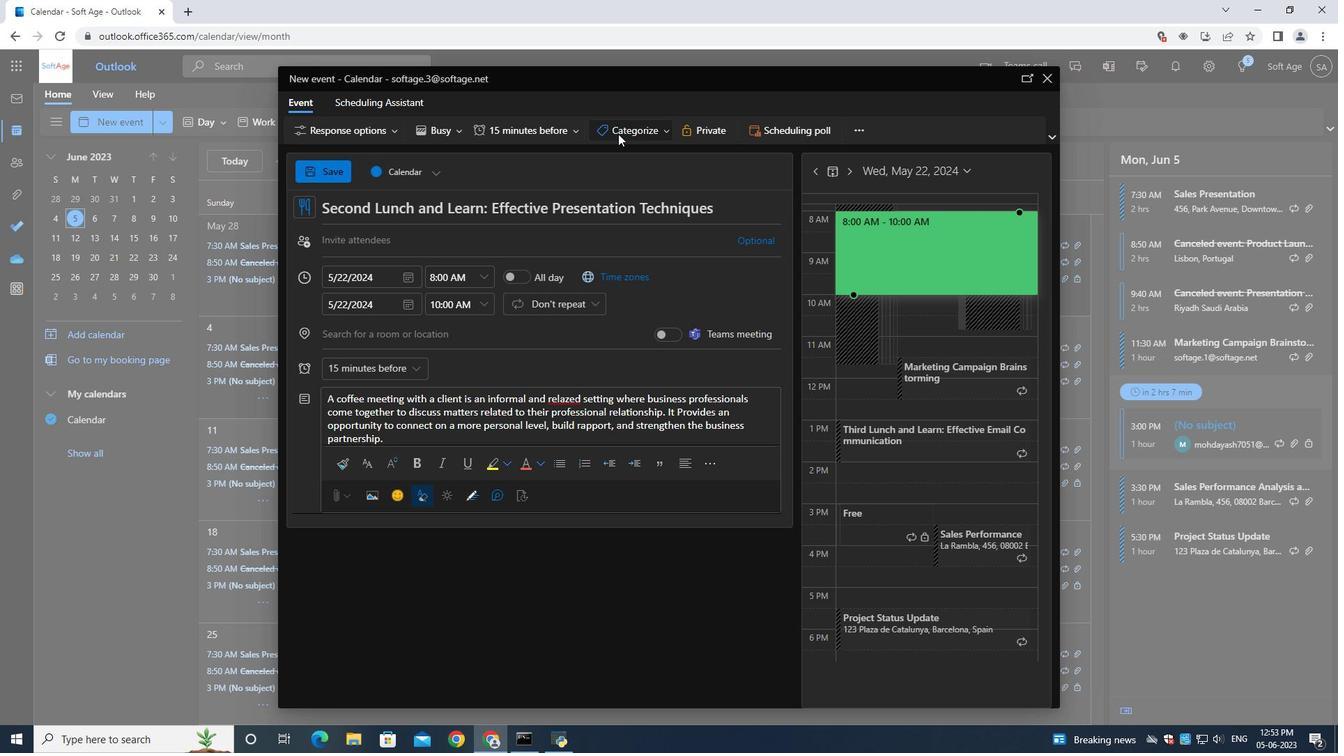 
Action: Mouse pressed left at (619, 133)
Screenshot: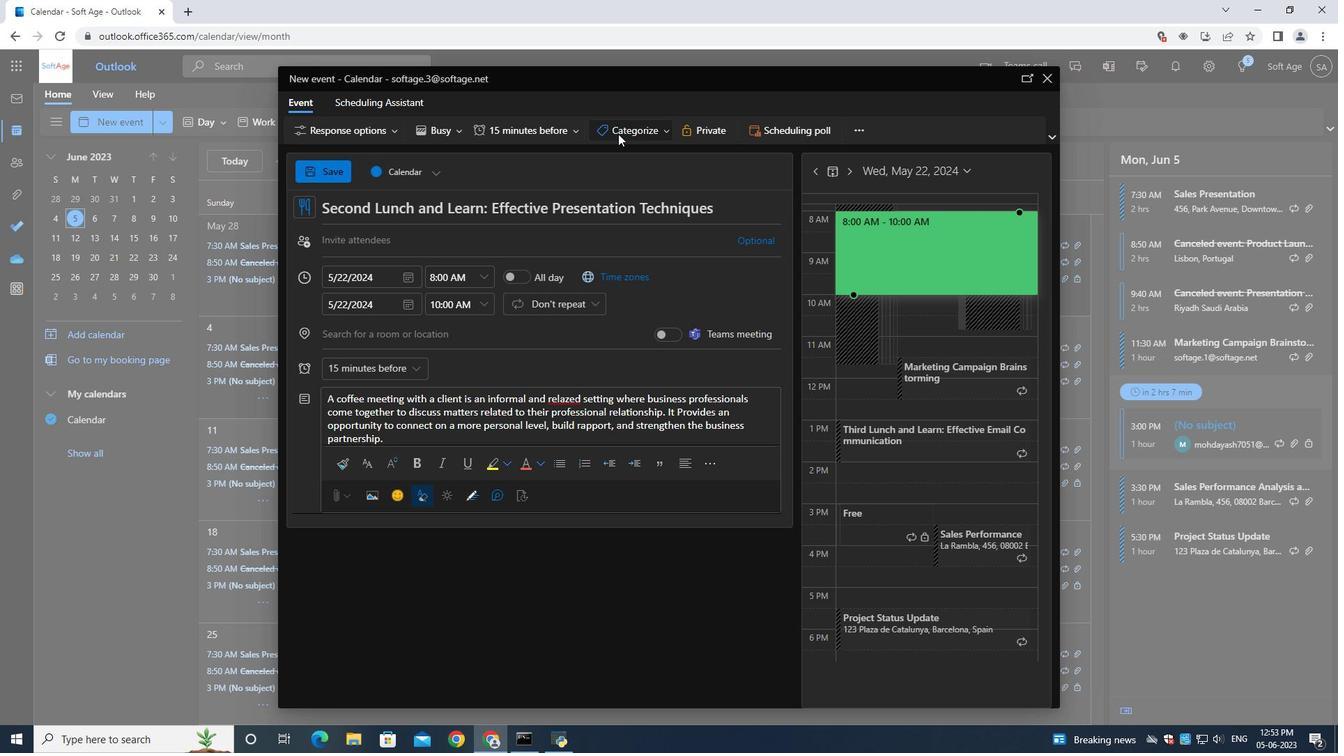 
Action: Mouse moved to (626, 181)
Screenshot: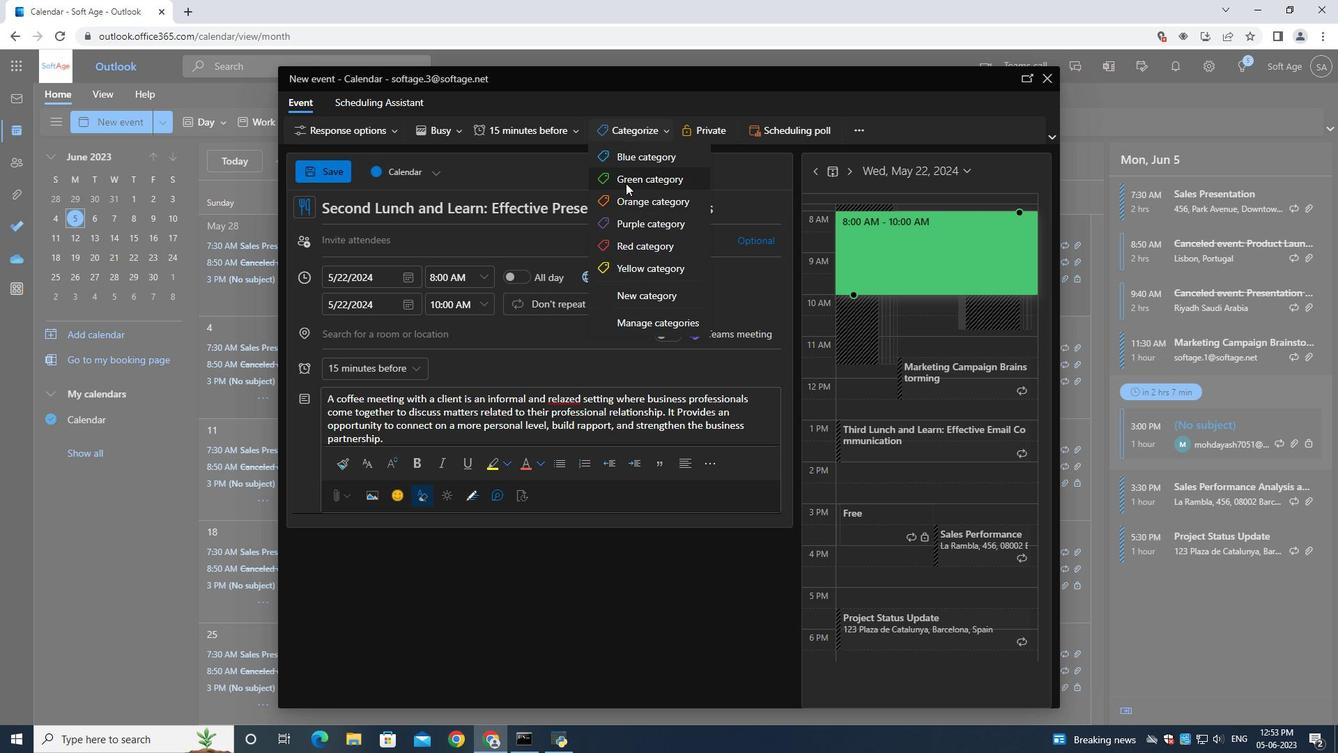 
Action: Mouse pressed left at (626, 181)
Screenshot: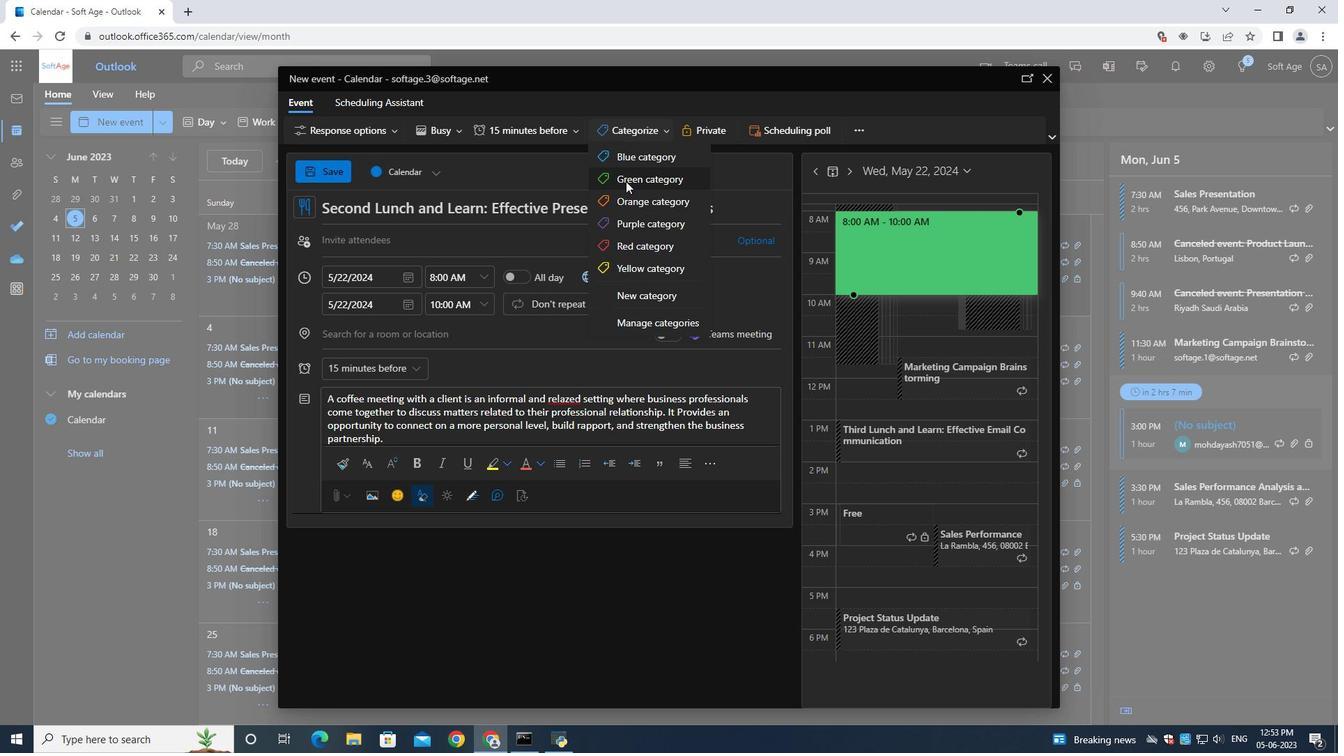 
Action: Mouse moved to (407, 239)
Screenshot: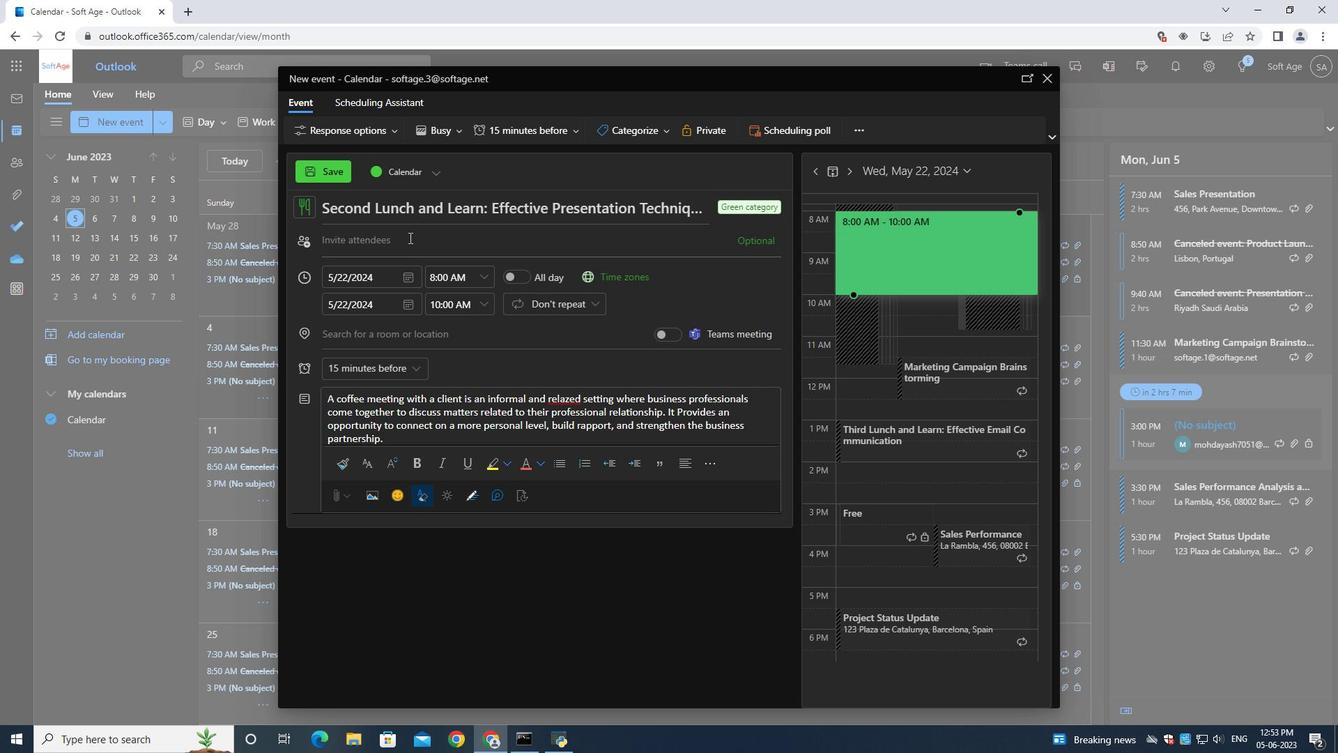
Action: Mouse pressed left at (407, 239)
Screenshot: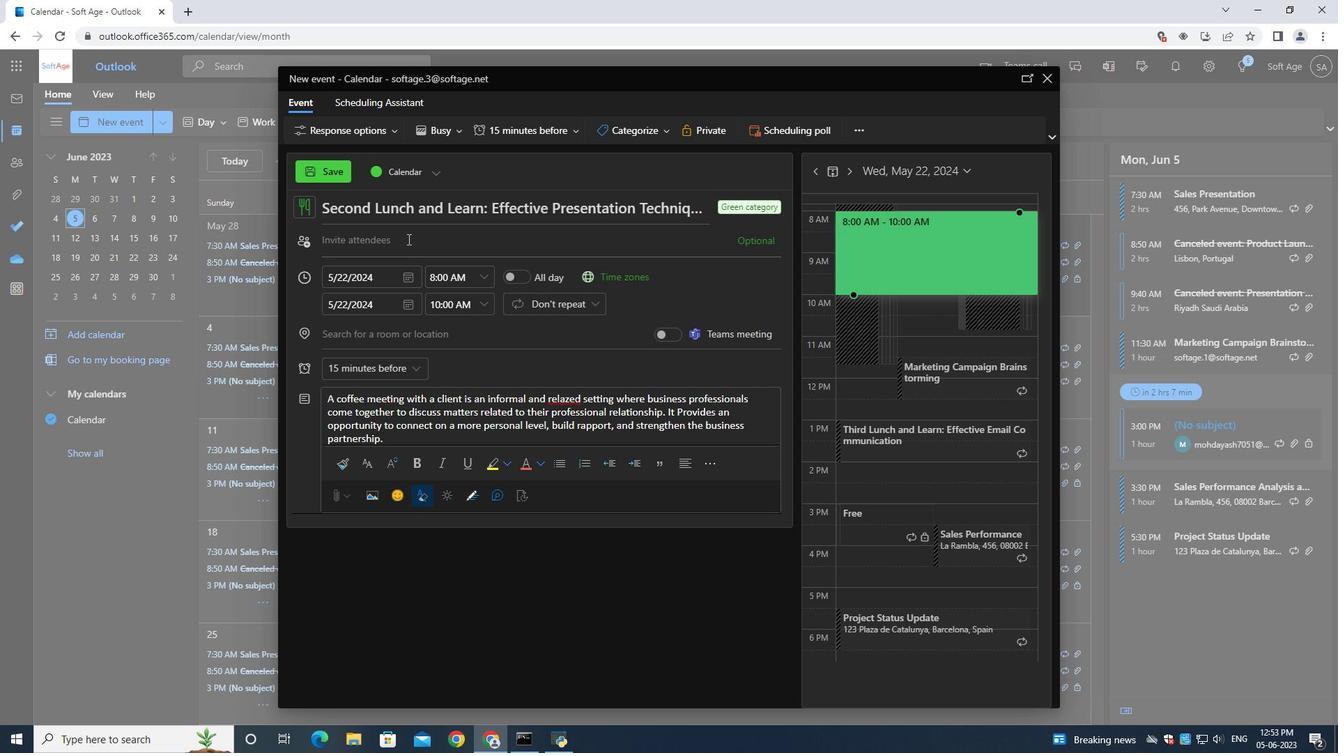 
Action: Key pressed softage<Key.shift>@10<Key.shift>@softage.net
Screenshot: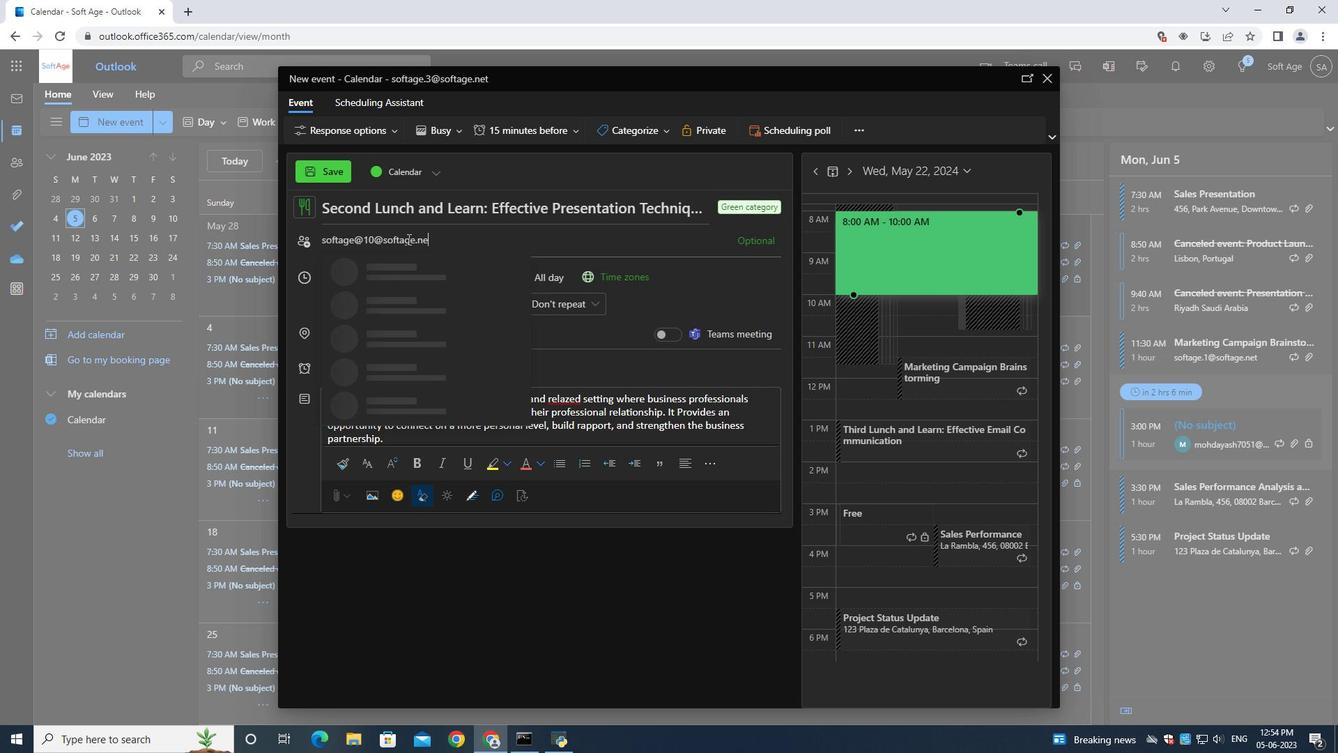 
Action: Mouse moved to (378, 251)
Screenshot: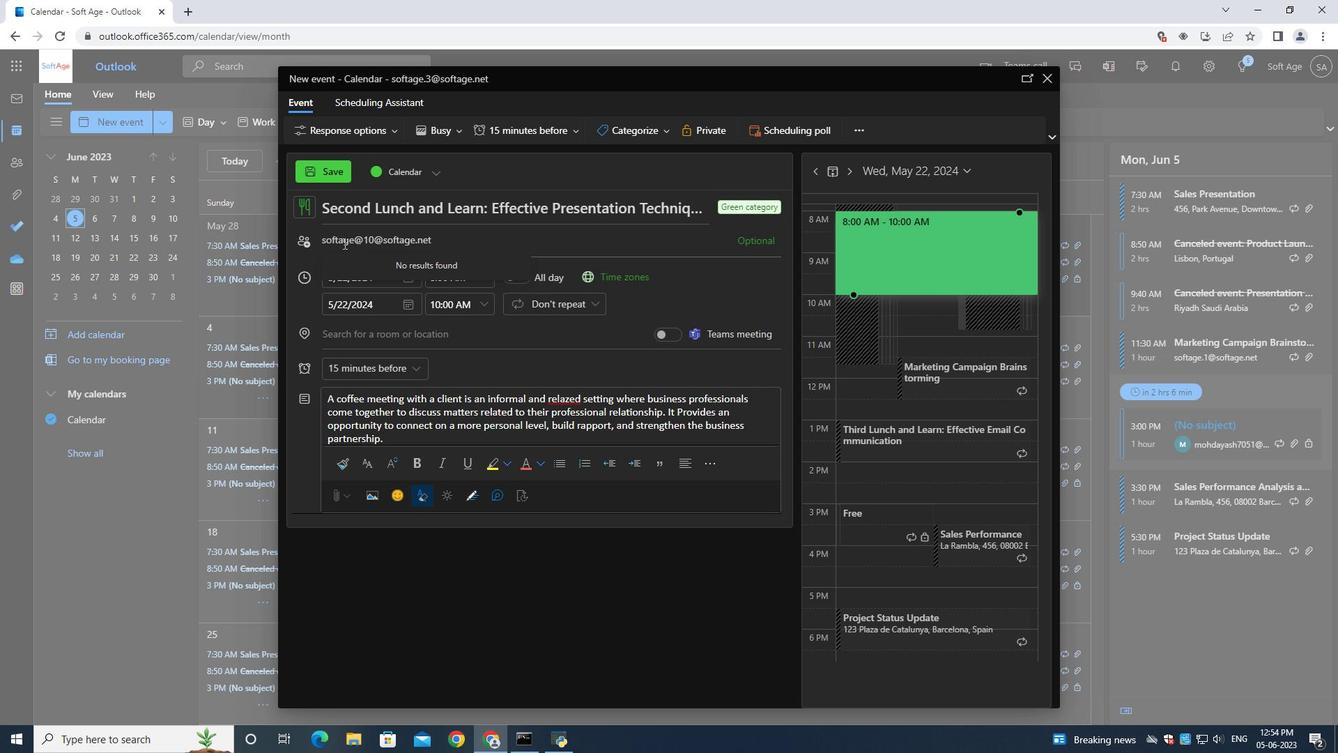 
Action: Key pressed <Key.backspace>
Screenshot: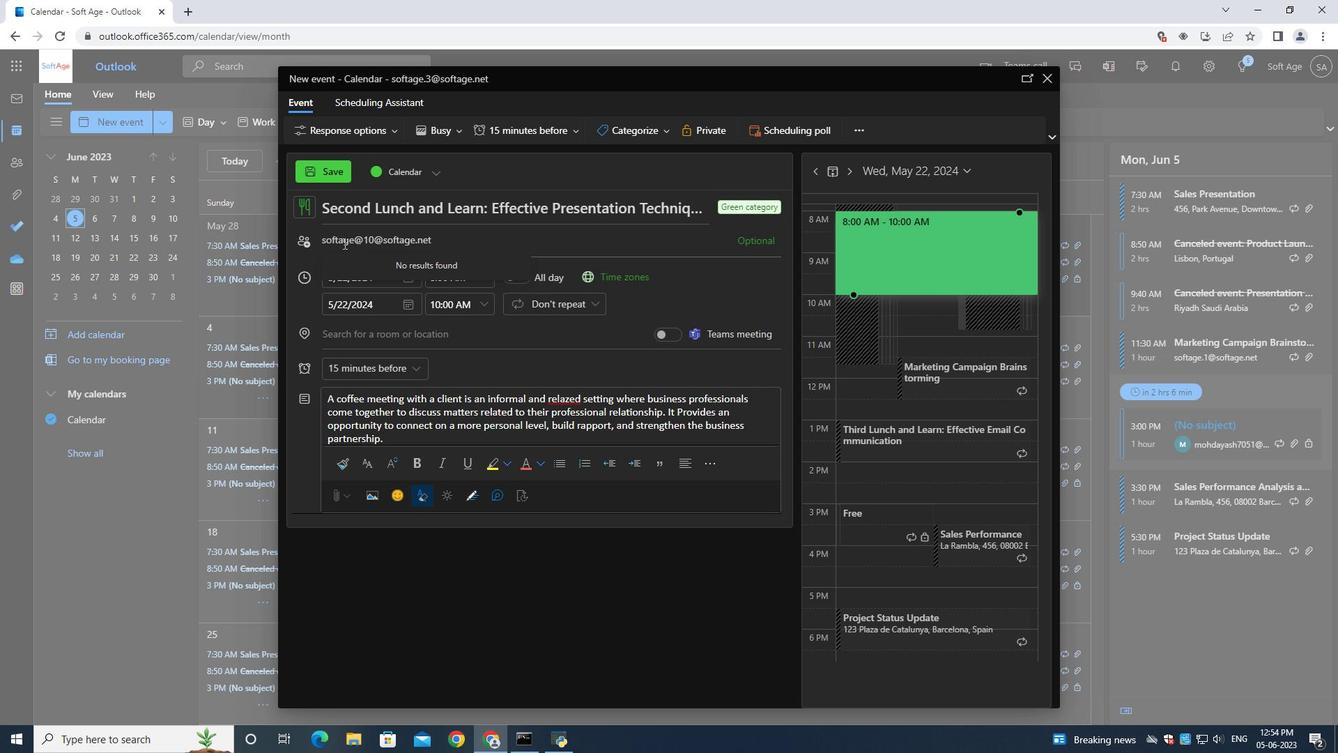 
Action: Mouse moved to (465, 258)
Screenshot: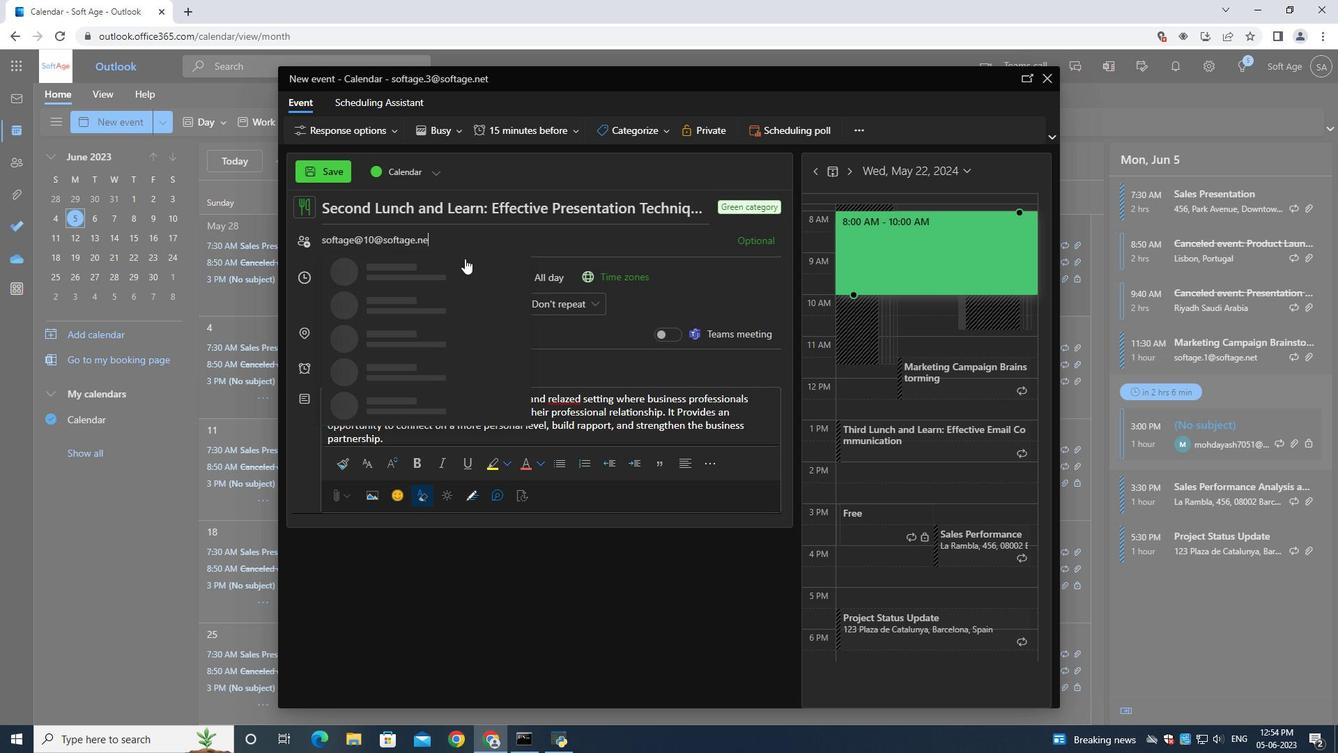 
Action: Key pressed <Key.backspace><Key.backspace><Key.backspace><Key.backspace><Key.backspace><Key.backspace><Key.backspace><Key.backspace><Key.backspace>
Screenshot: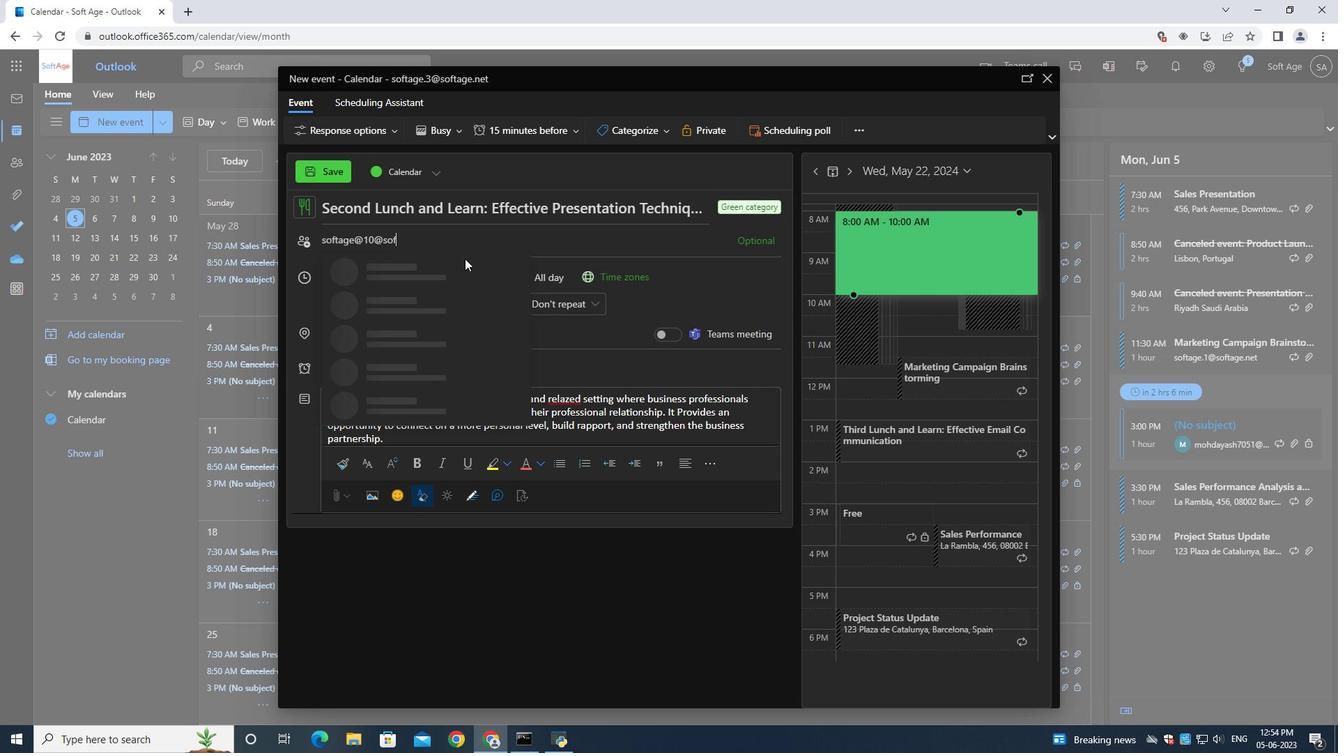 
Action: Mouse moved to (465, 258)
Screenshot: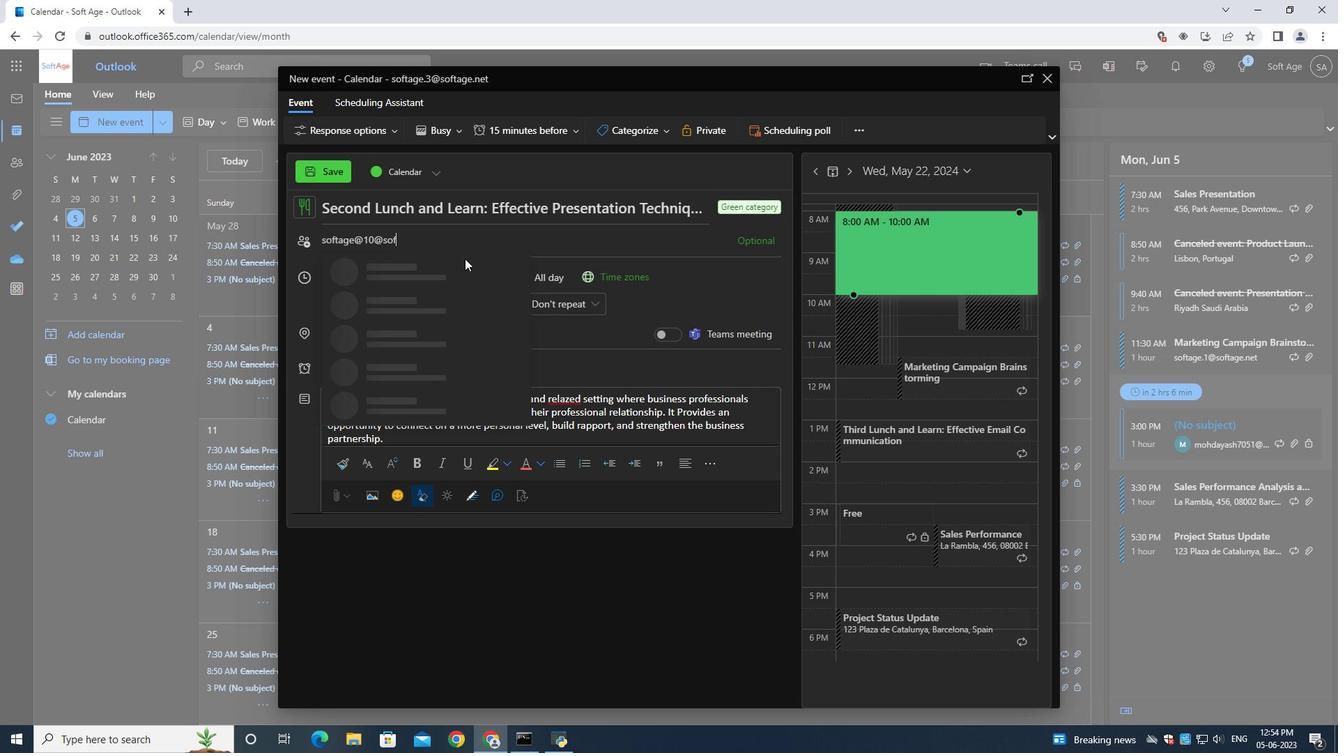 
Action: Key pressed <Key.backspace>
Screenshot: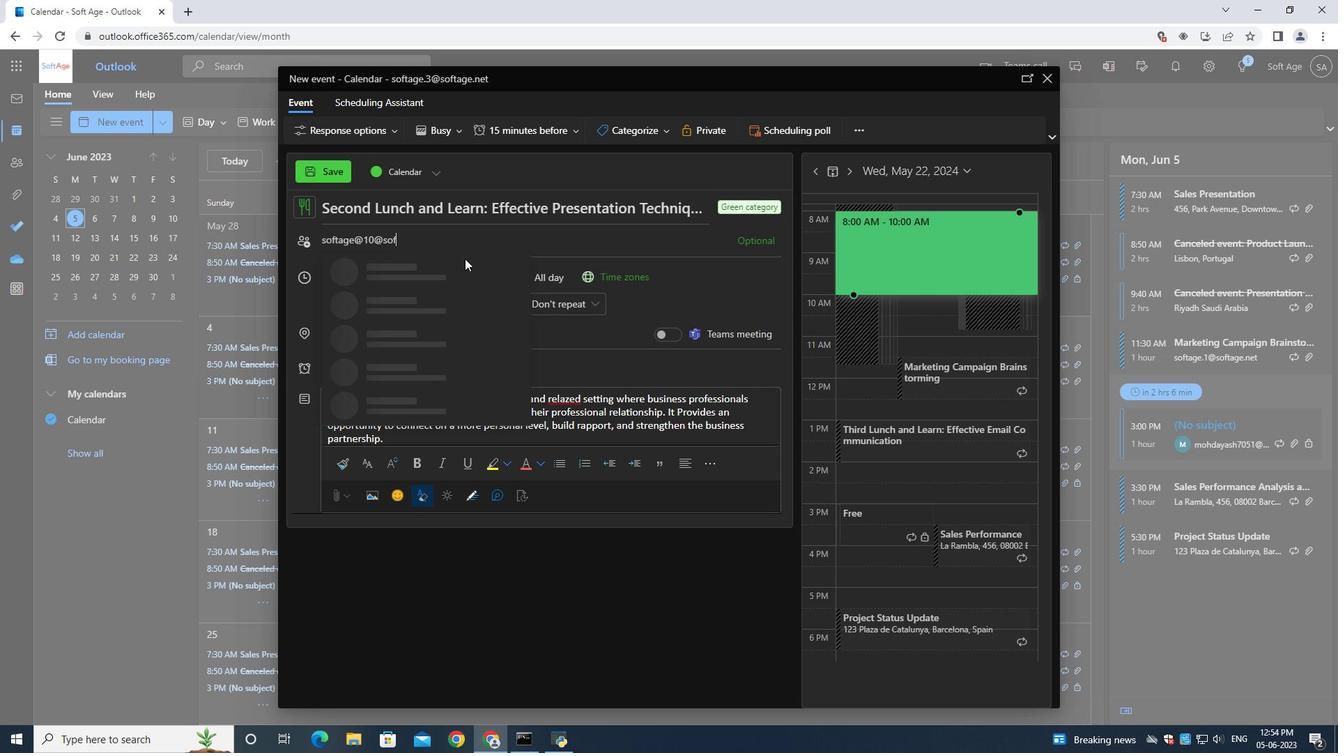 
Action: Mouse moved to (464, 258)
Screenshot: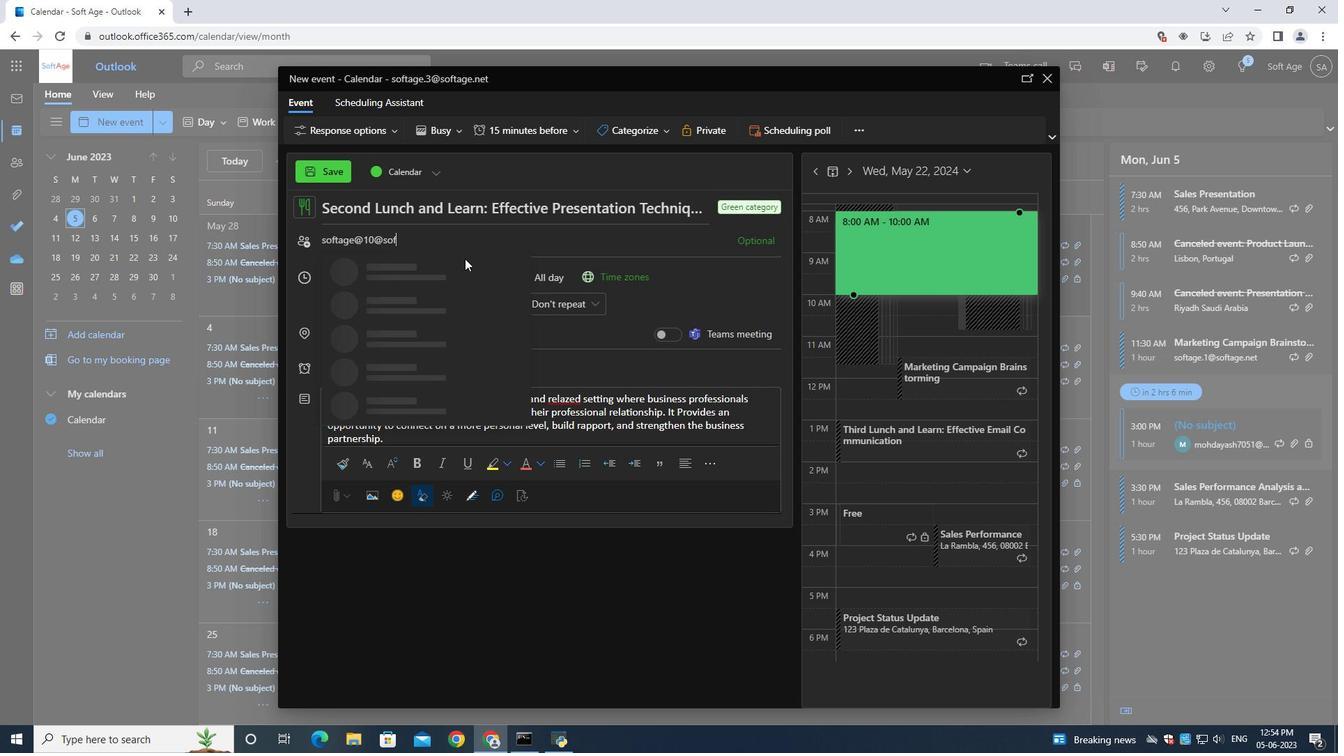 
Action: Key pressed <Key.backspace>
Screenshot: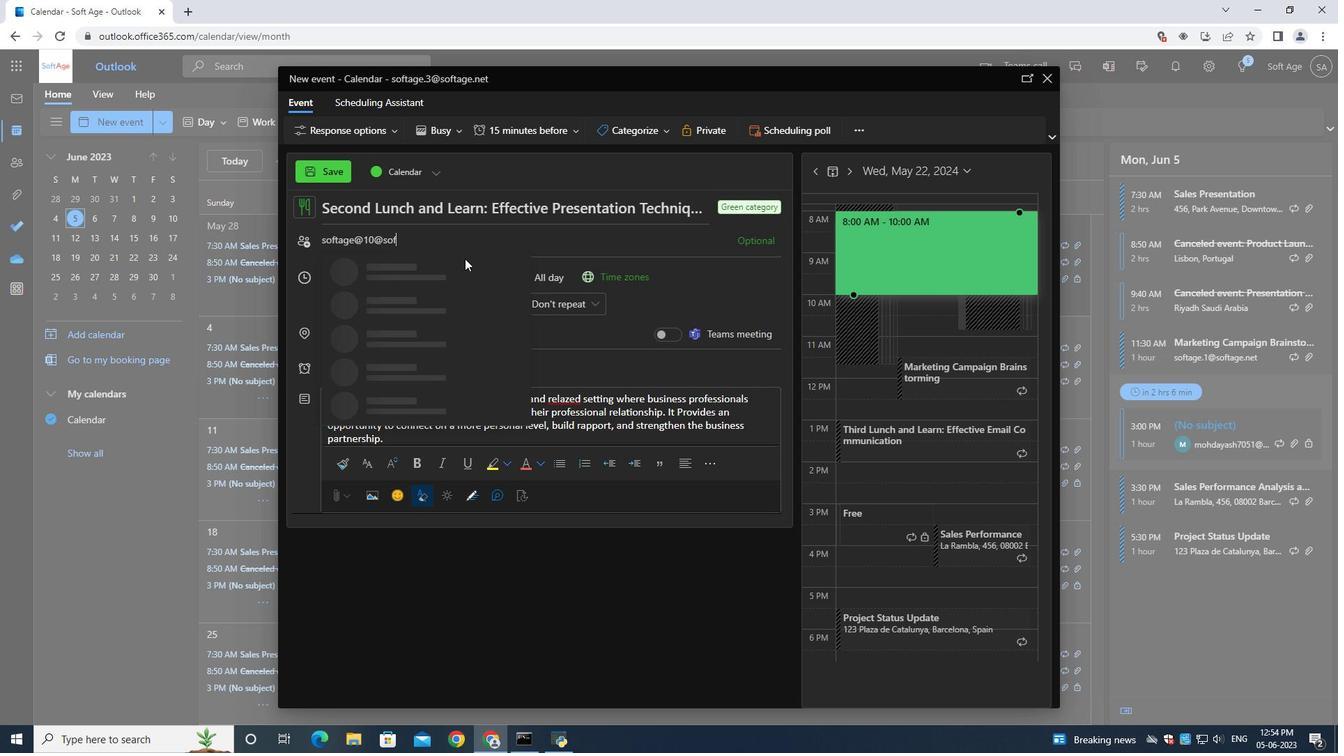 
Action: Mouse moved to (463, 258)
Screenshot: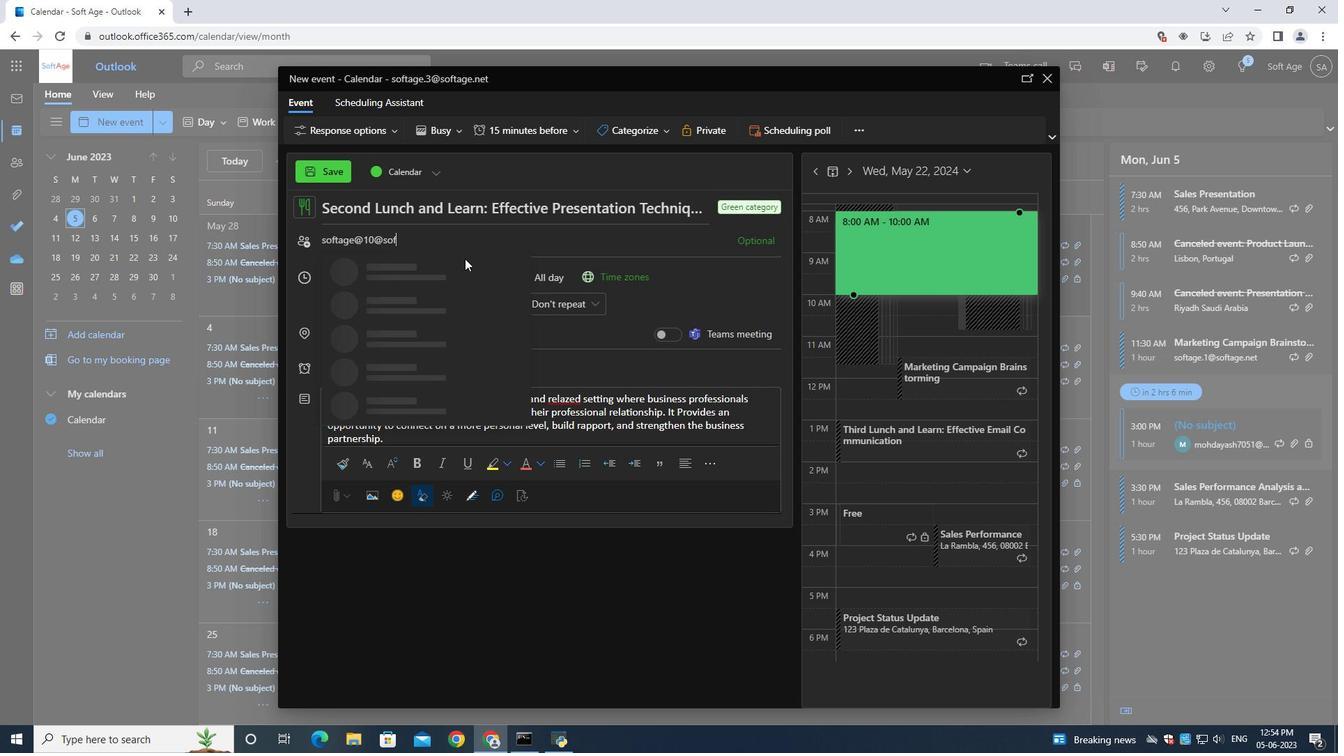 
Action: Key pressed <Key.backspace>
Screenshot: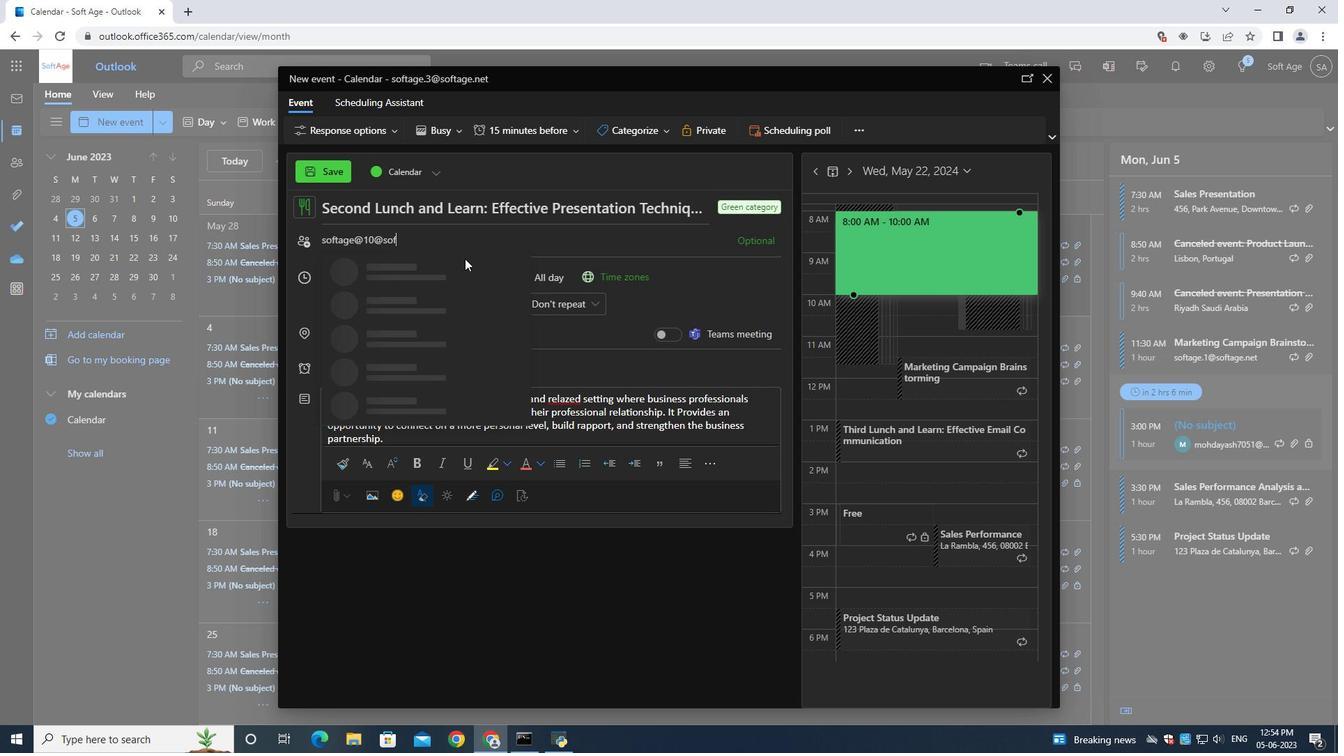 
Action: Mouse moved to (462, 258)
Screenshot: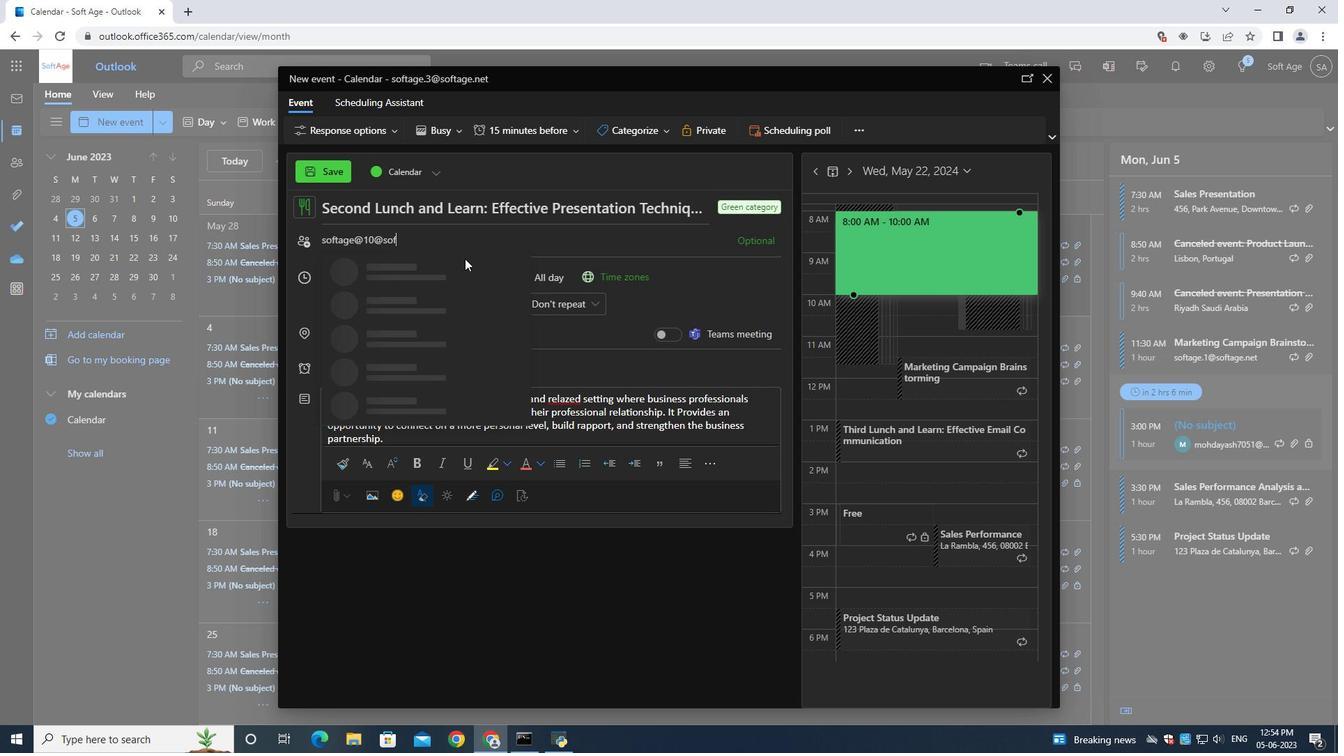 
Action: Key pressed <Key.backspace>
Screenshot: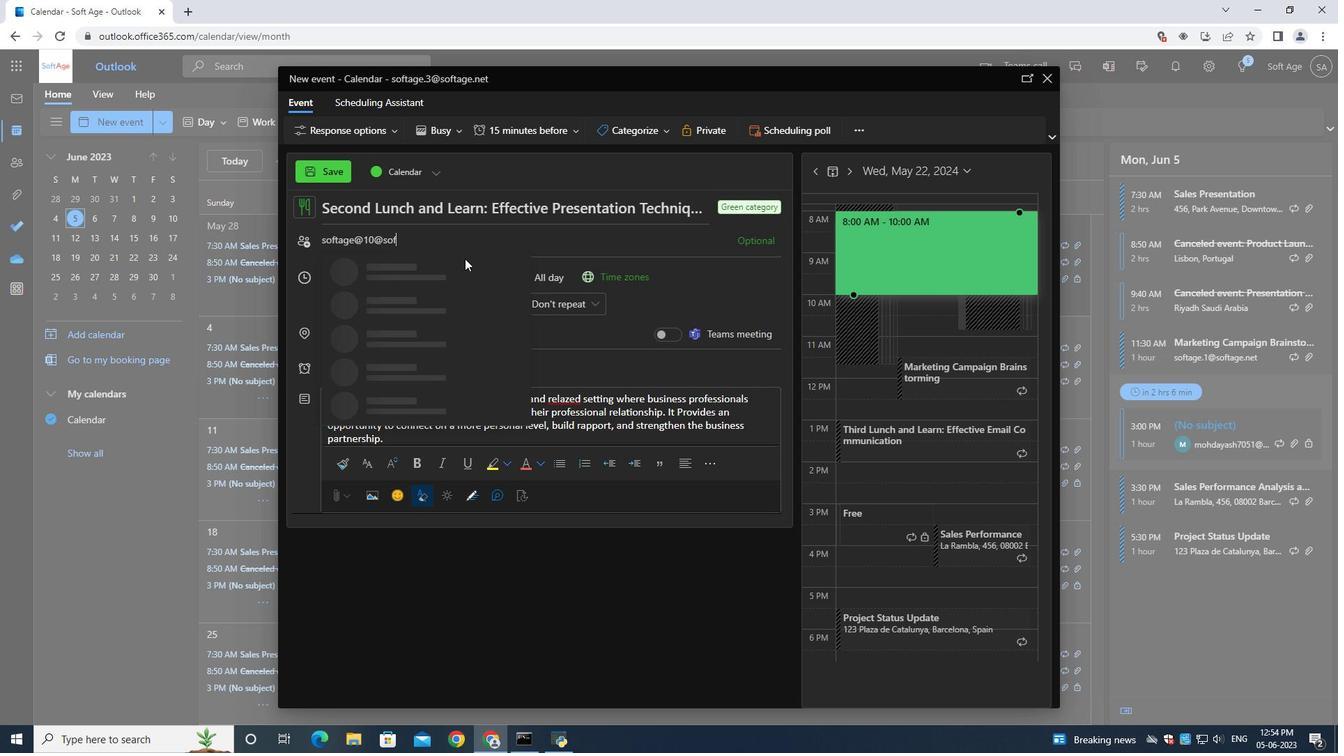 
Action: Mouse moved to (379, 251)
Screenshot: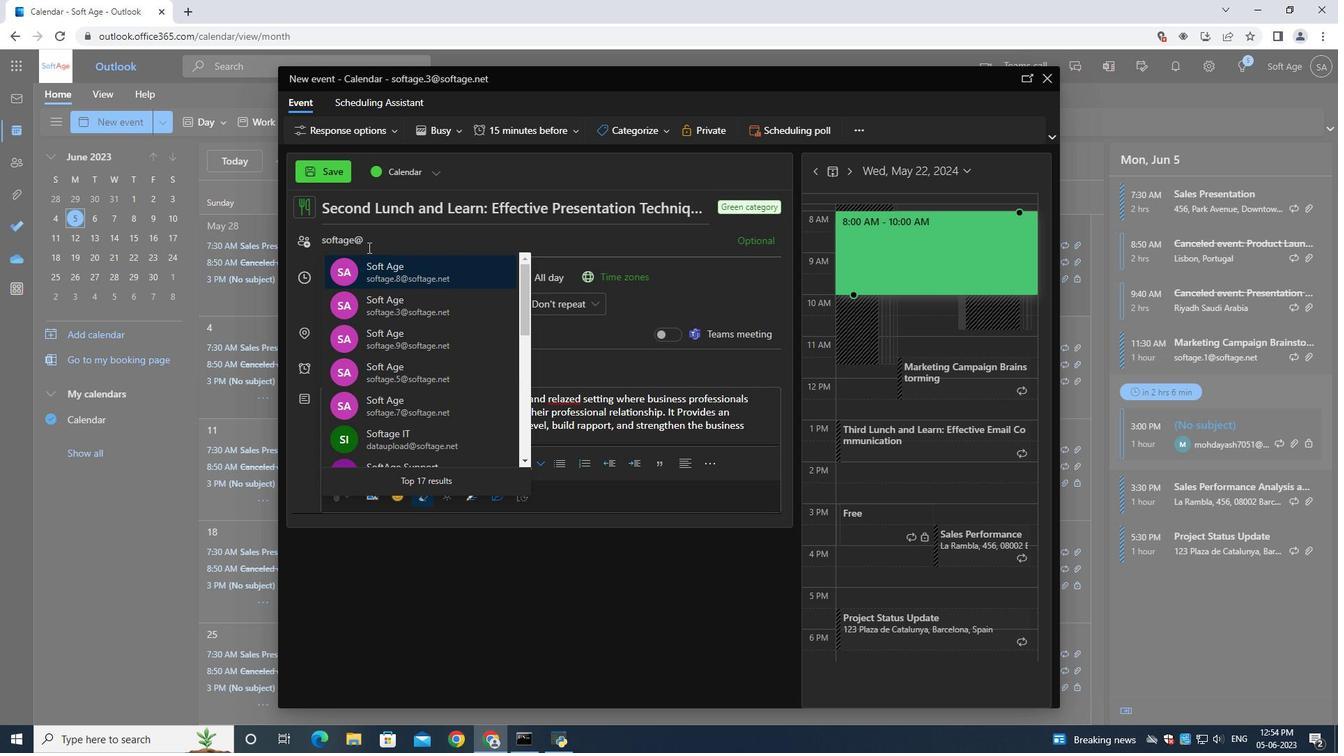 
Action: Key pressed <Key.backspace>
Screenshot: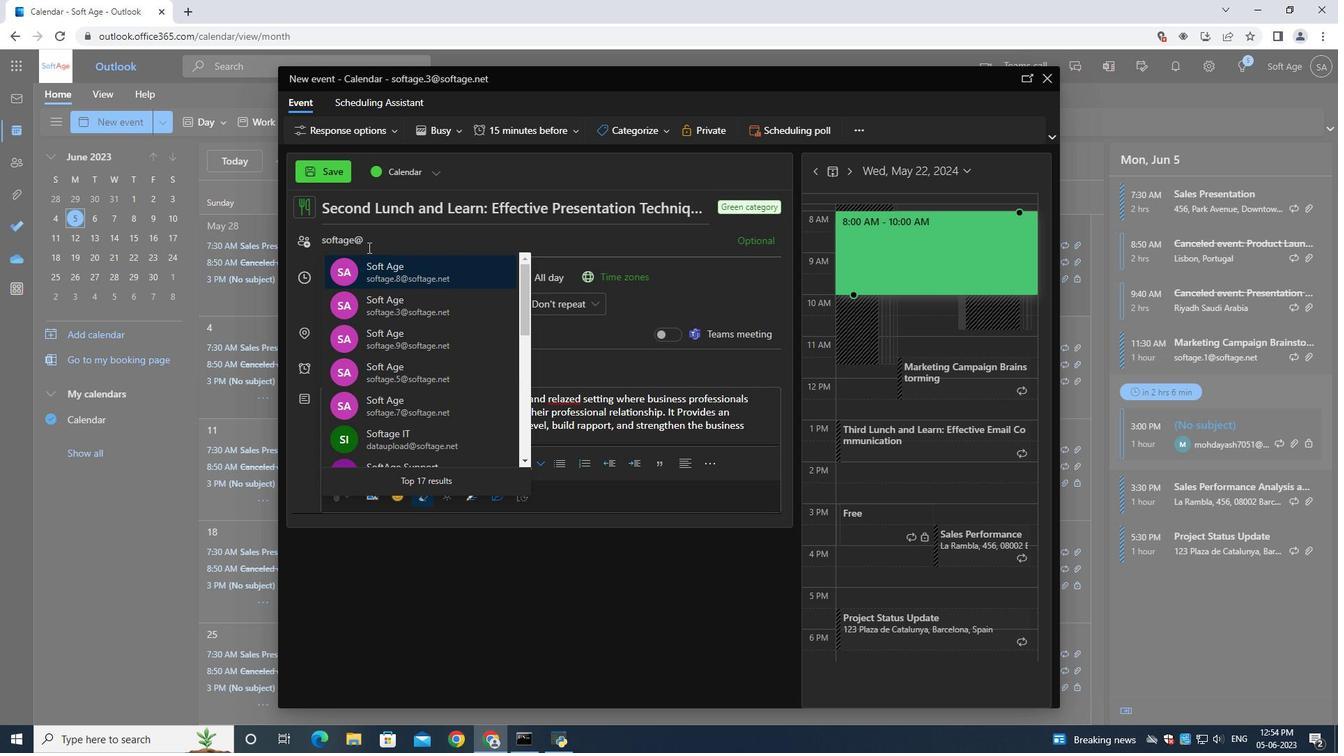 
Action: Mouse moved to (387, 255)
Screenshot: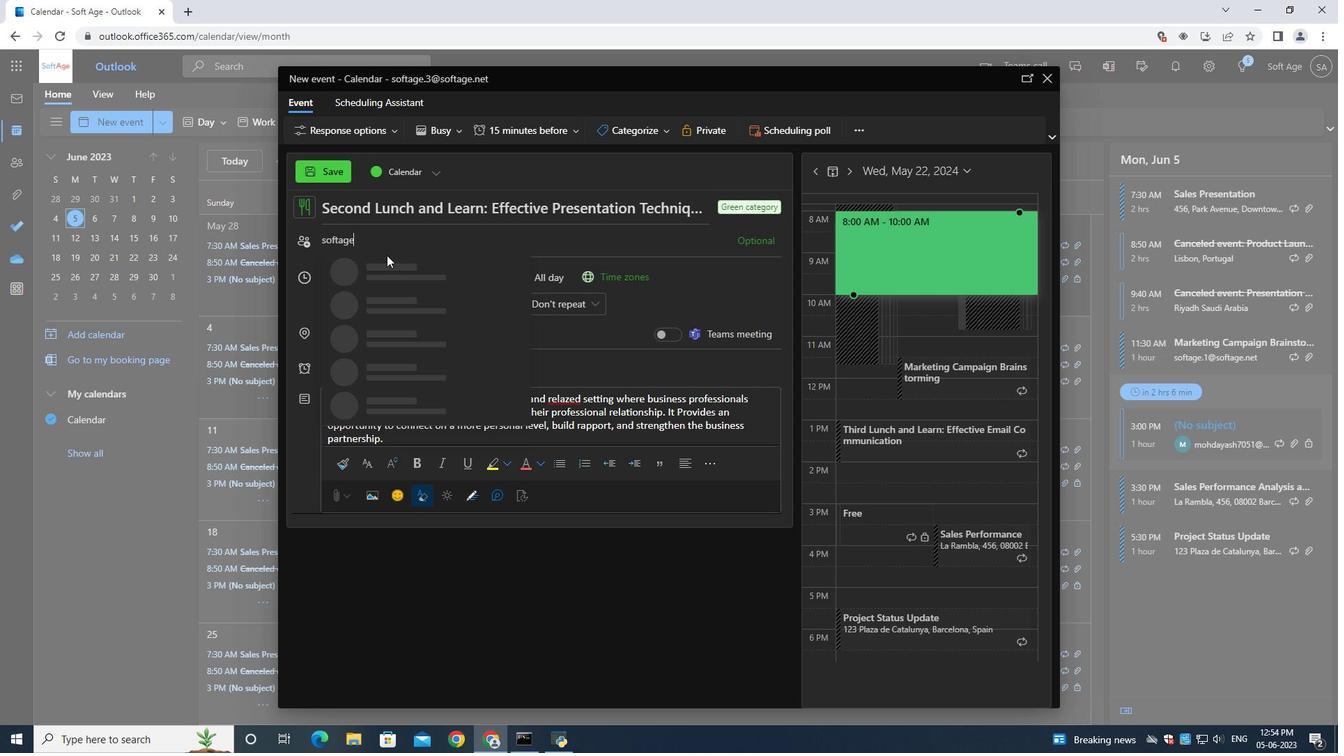 
Action: Key pressed .
Screenshot: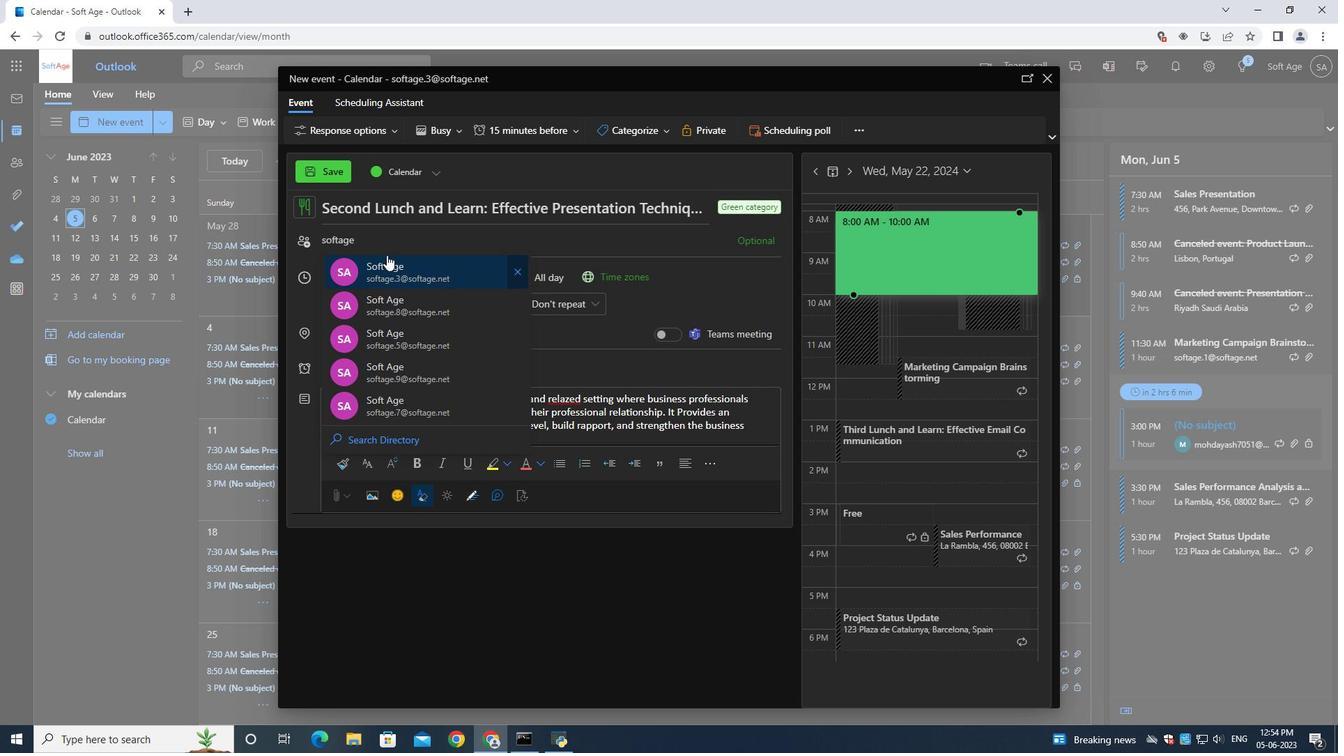 
Action: Mouse moved to (300, 200)
Screenshot: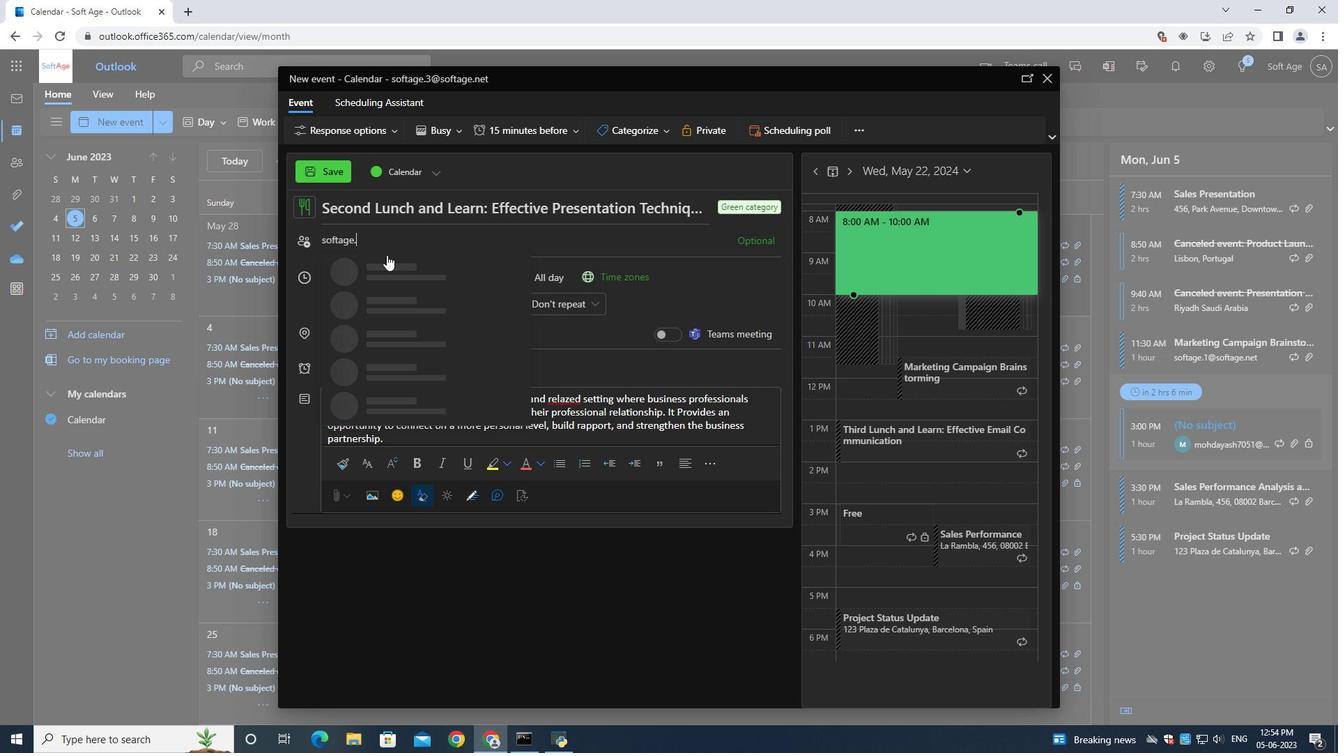 
Action: Key pressed 1
Screenshot: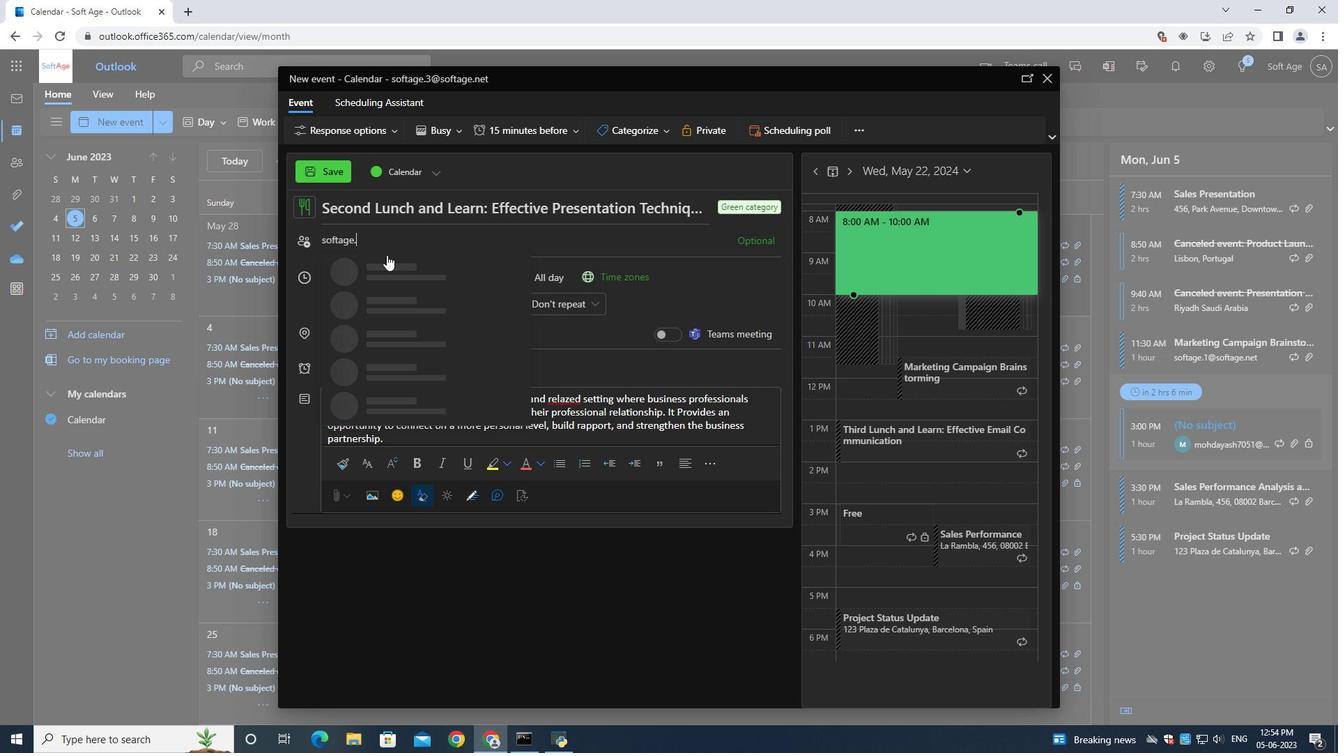 
Action: Mouse moved to (265, 179)
Screenshot: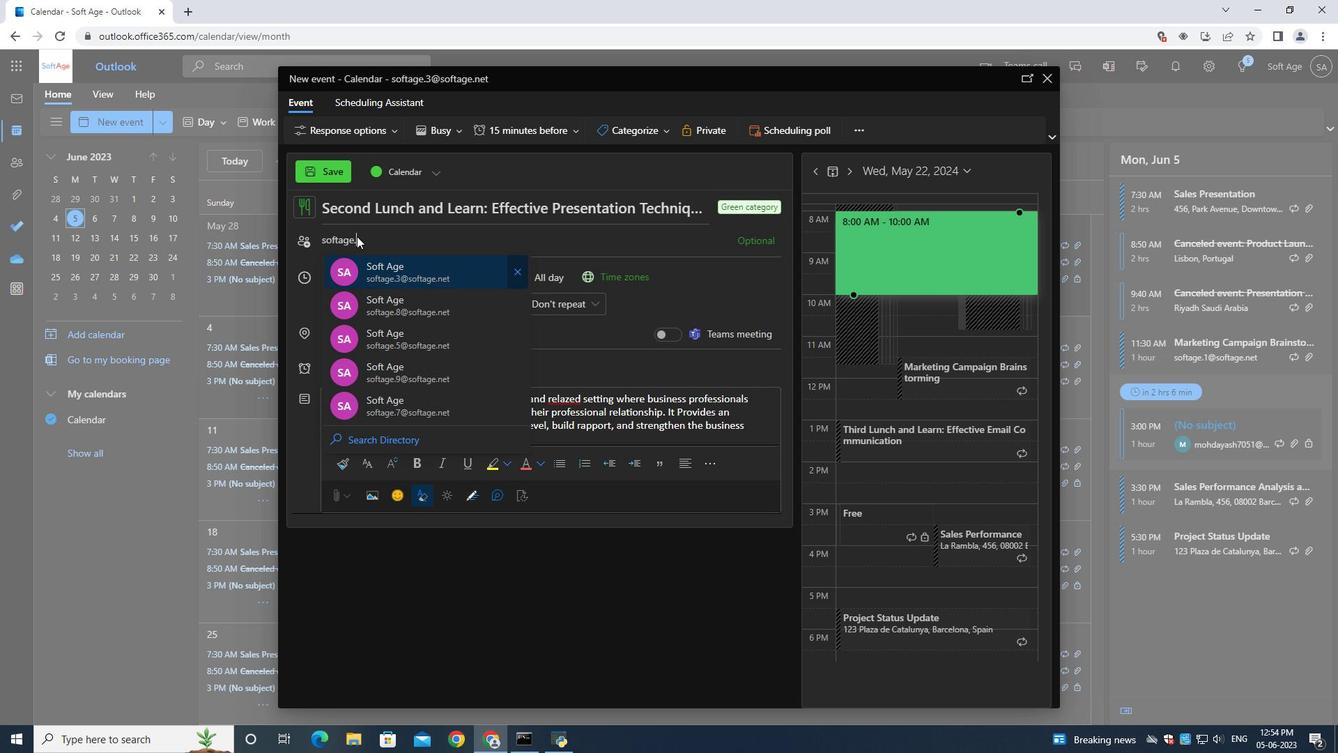 
Action: Key pressed 0<Key.shift>@softage.net
Screenshot: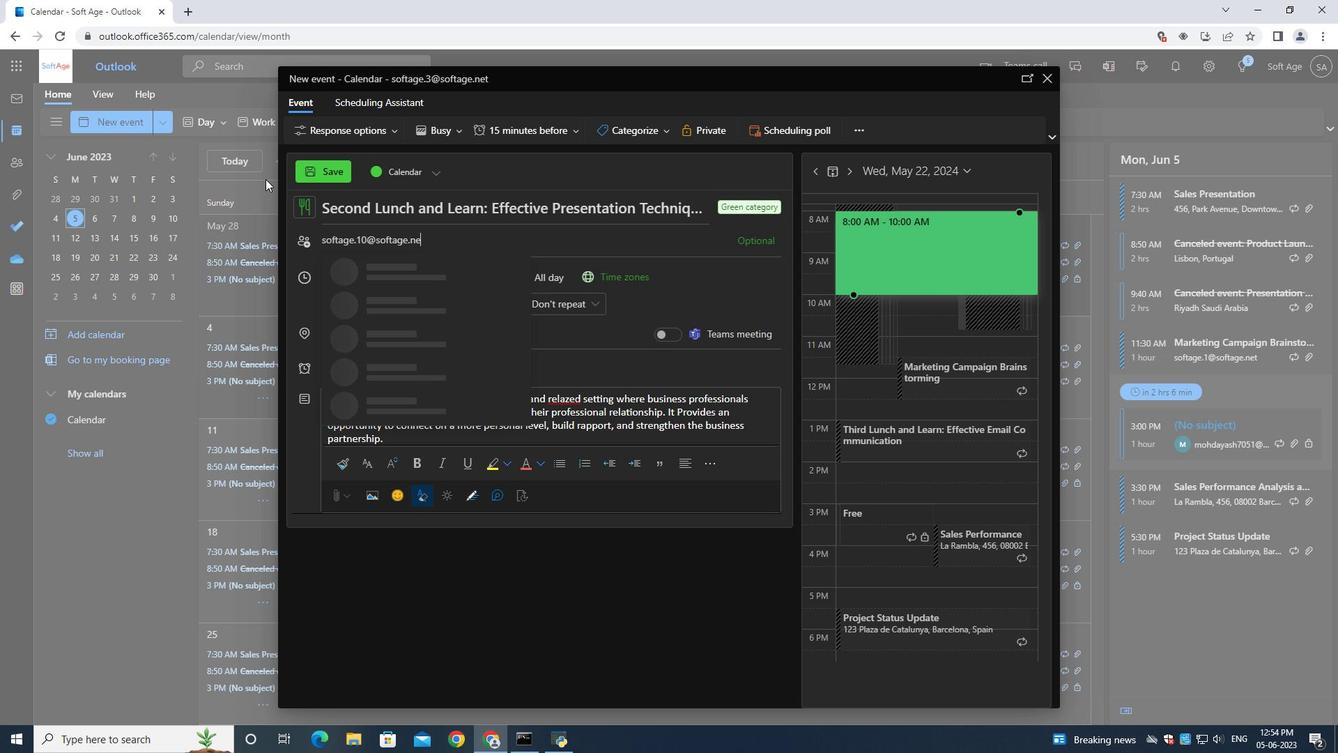
Action: Mouse moved to (390, 265)
Screenshot: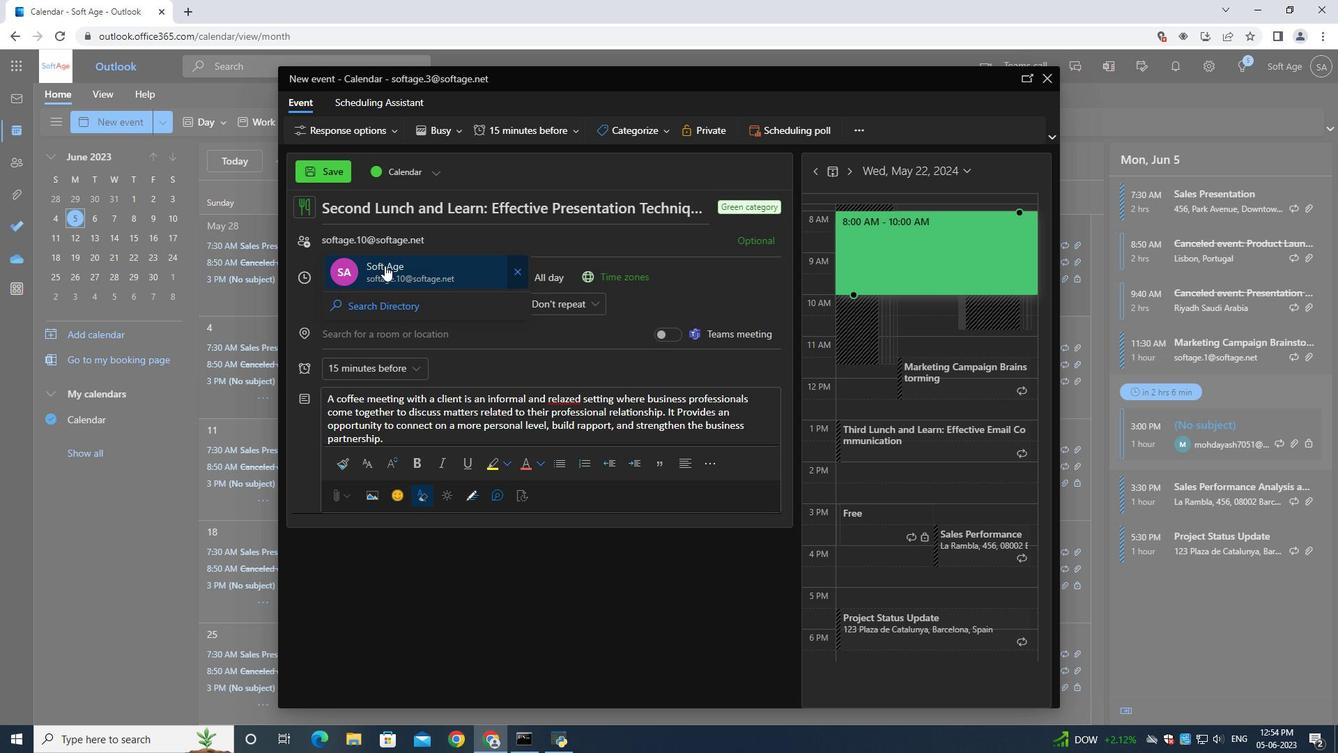 
Action: Mouse pressed left at (390, 265)
Screenshot: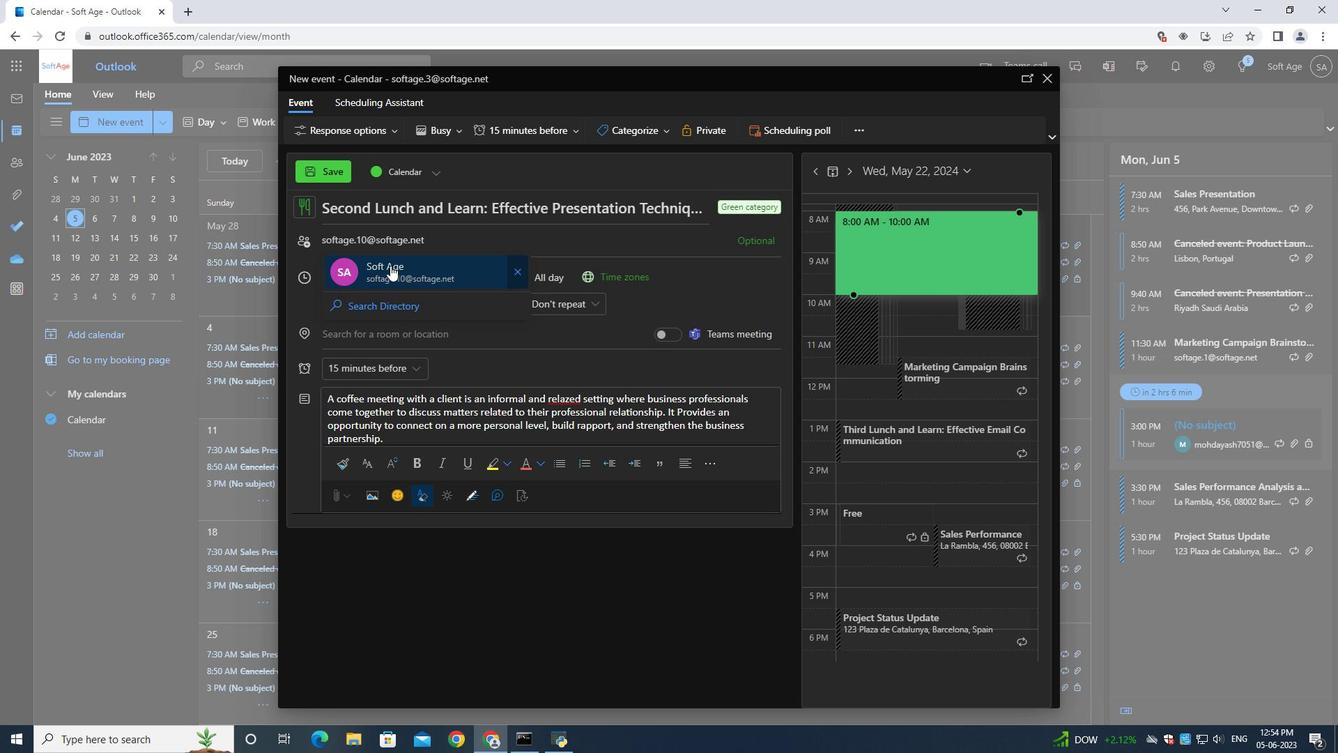 
Action: Mouse moved to (421, 248)
Screenshot: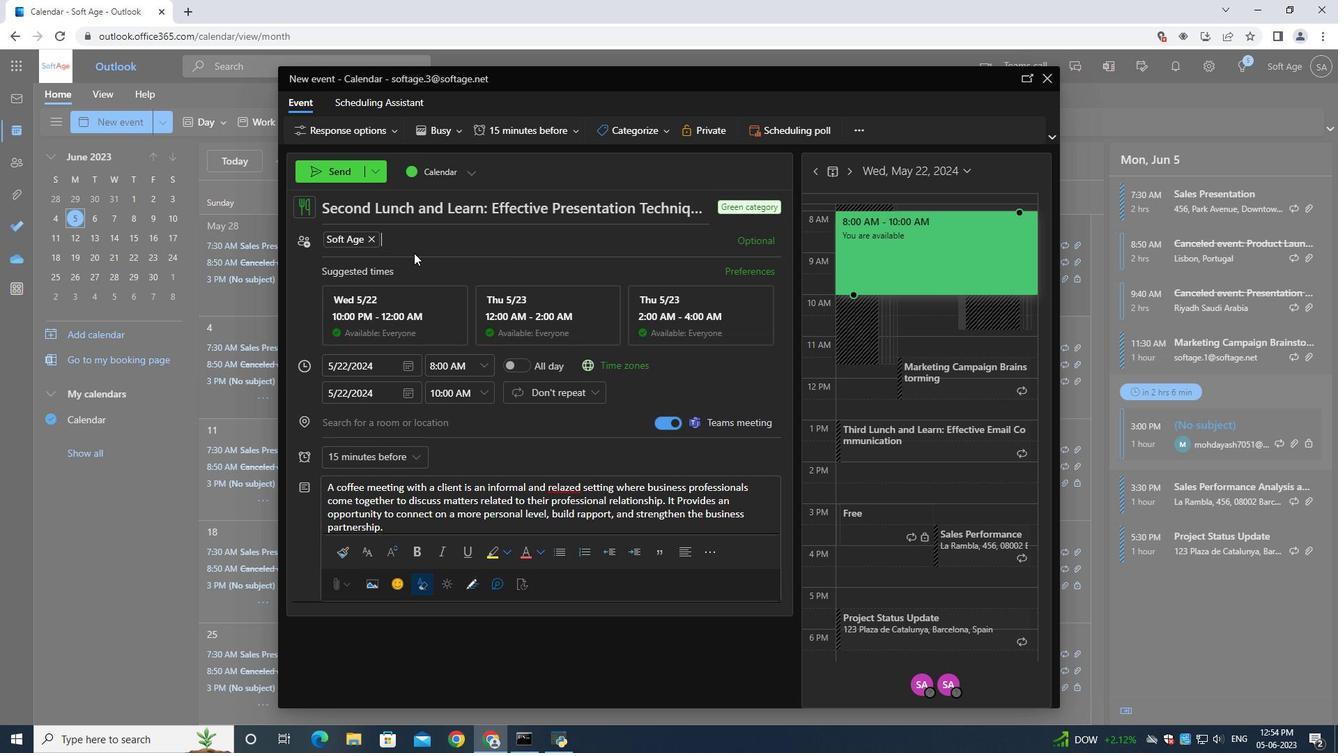 
Action: Key pressed softage.1<Key.shift><Key.shift><Key.shift>@softage.net
Screenshot: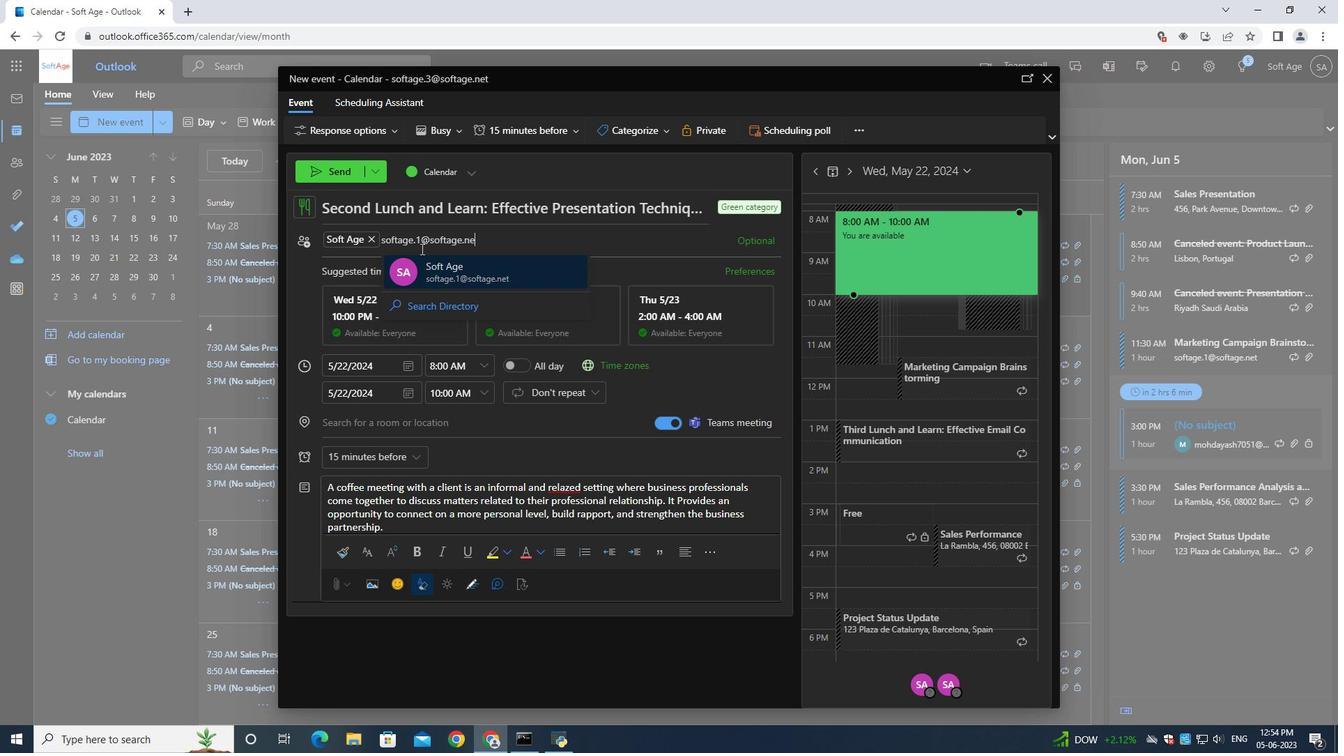 
Action: Mouse moved to (460, 274)
Screenshot: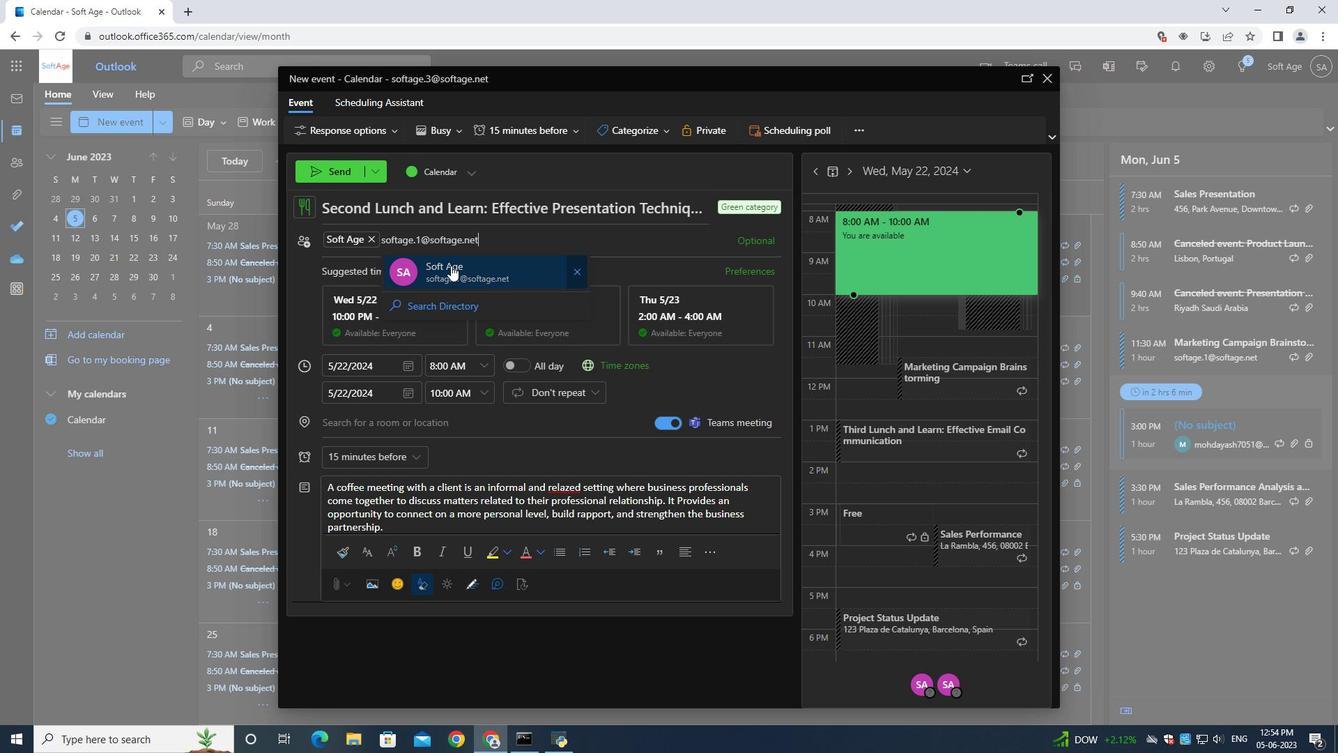 
Action: Mouse pressed left at (460, 274)
Screenshot: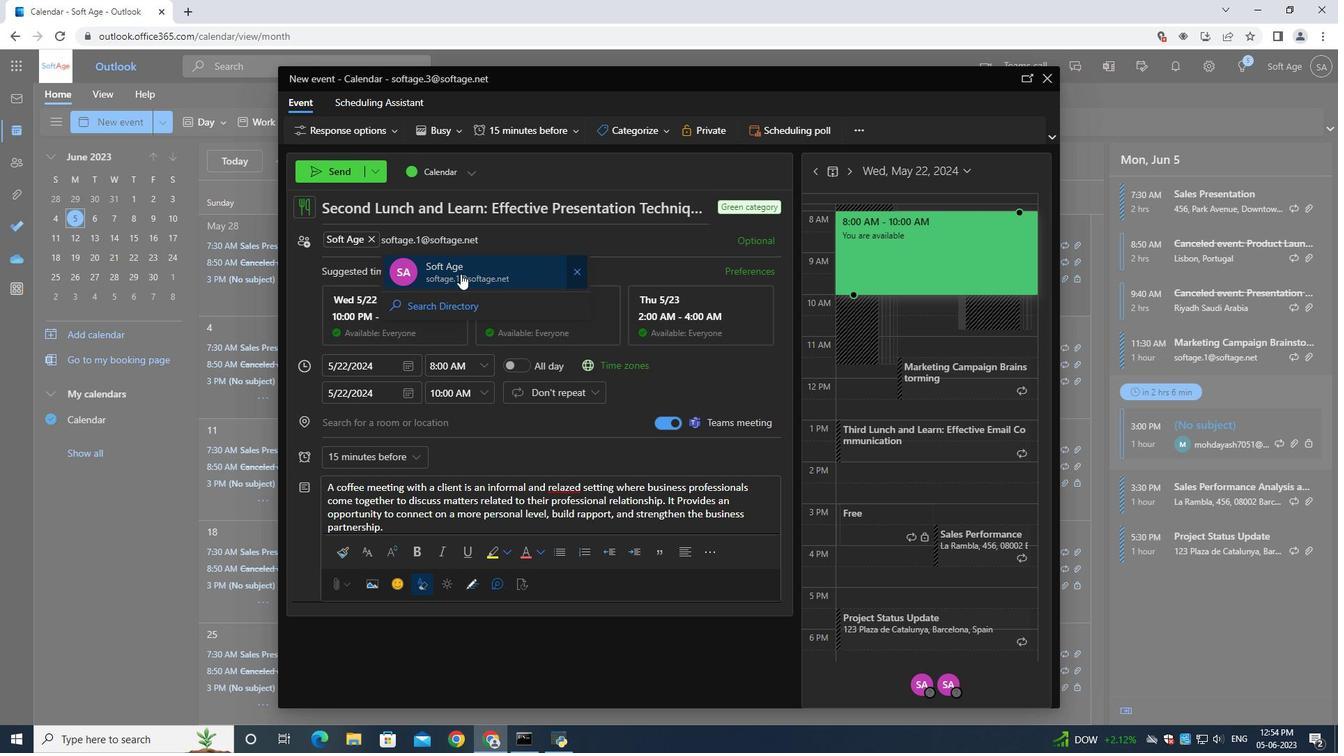 
Action: Mouse moved to (354, 446)
Screenshot: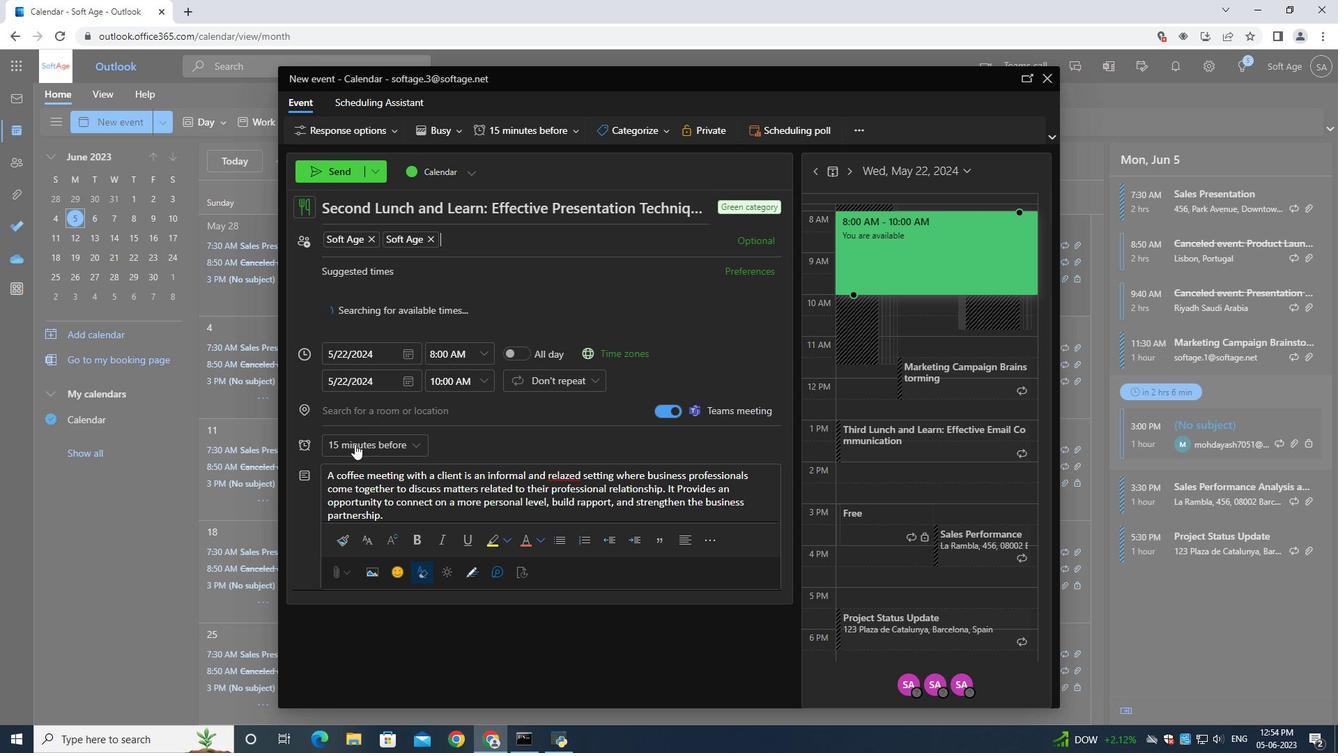 
Action: Mouse pressed left at (354, 446)
Screenshot: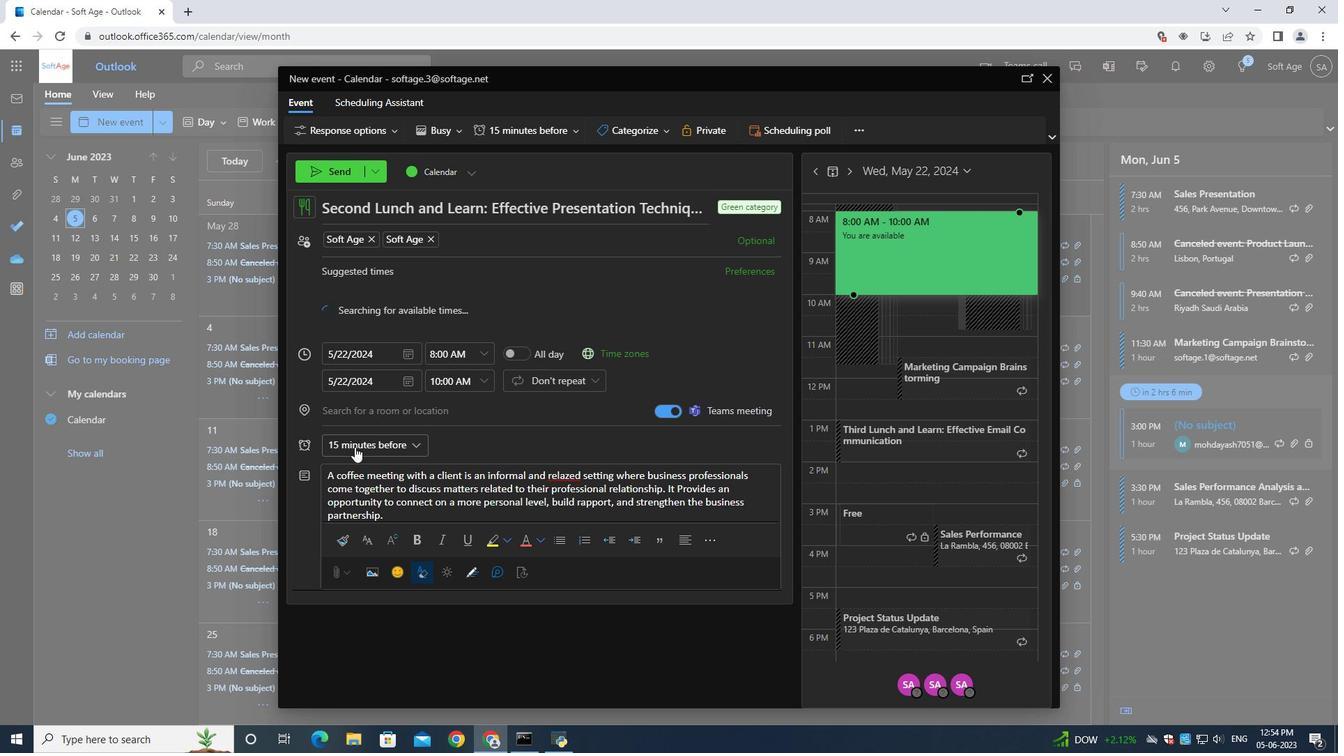 
Action: Mouse moved to (380, 246)
Screenshot: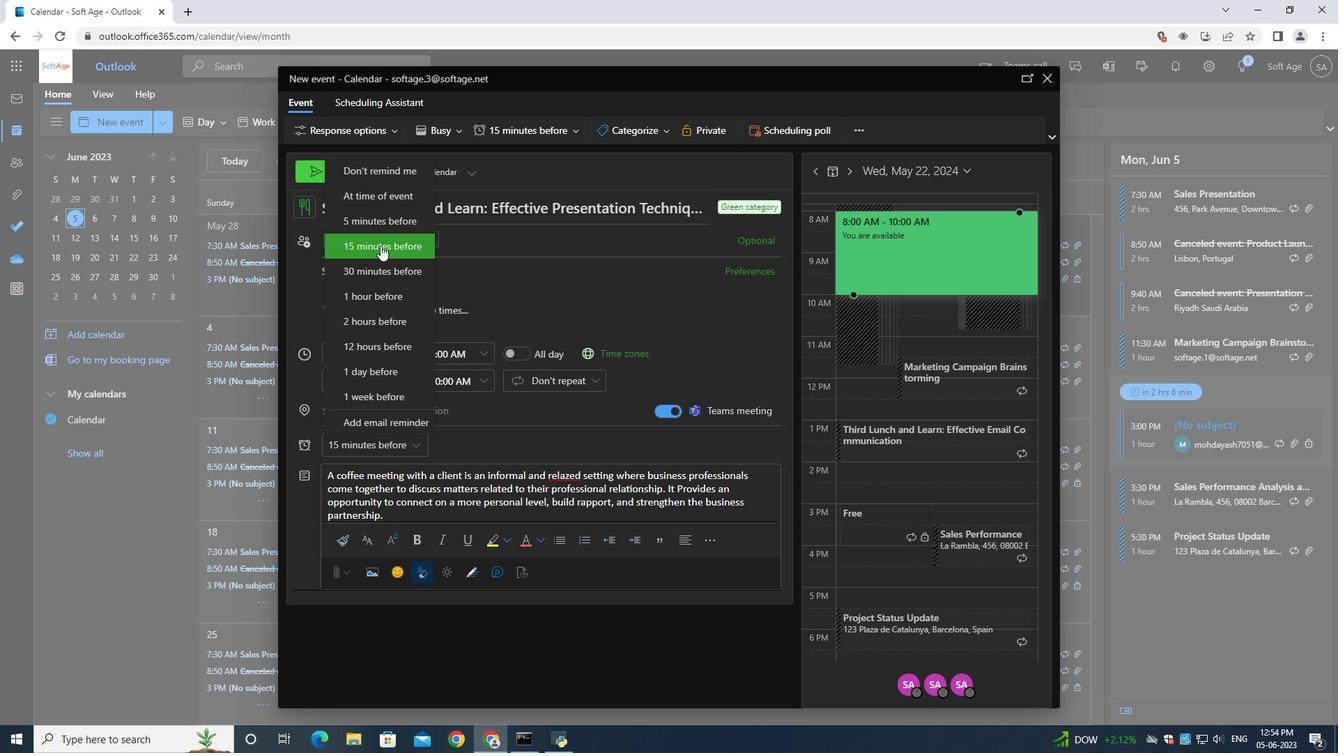 
Action: Mouse pressed left at (380, 246)
Screenshot: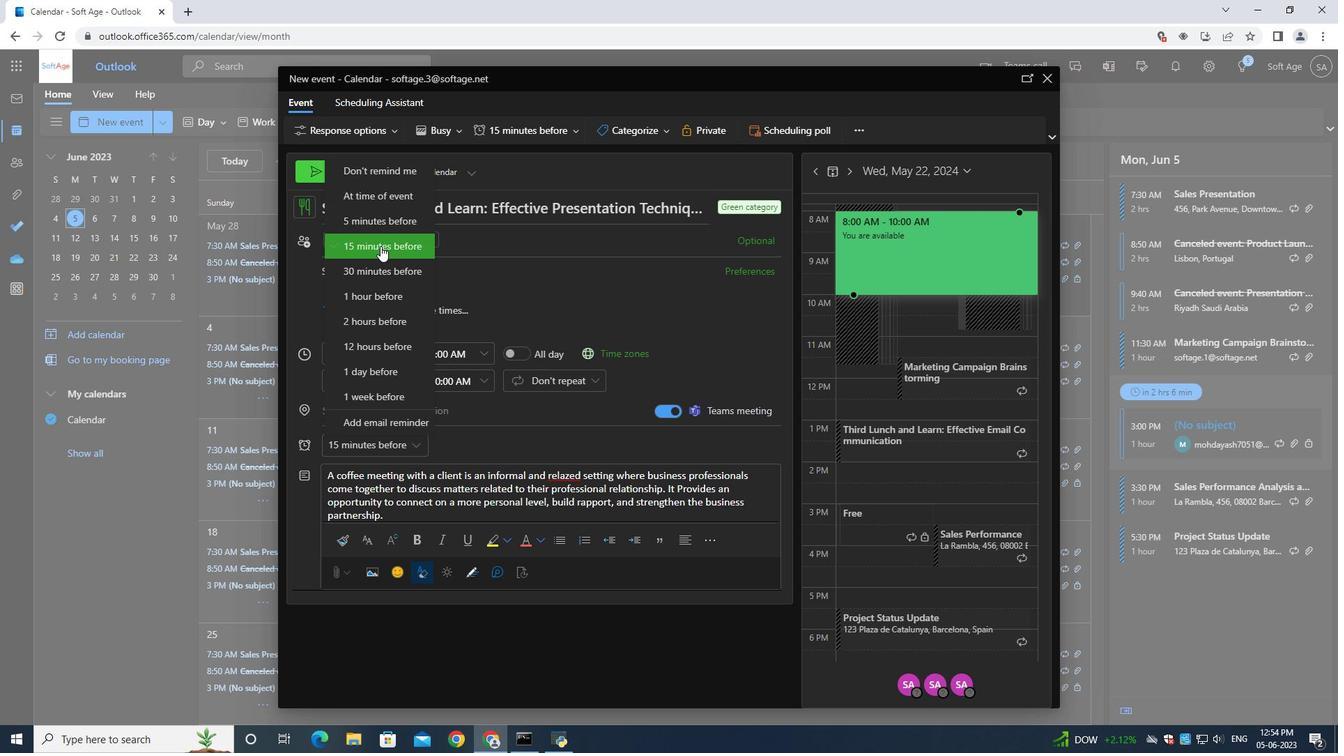 
Action: Mouse moved to (340, 174)
Screenshot: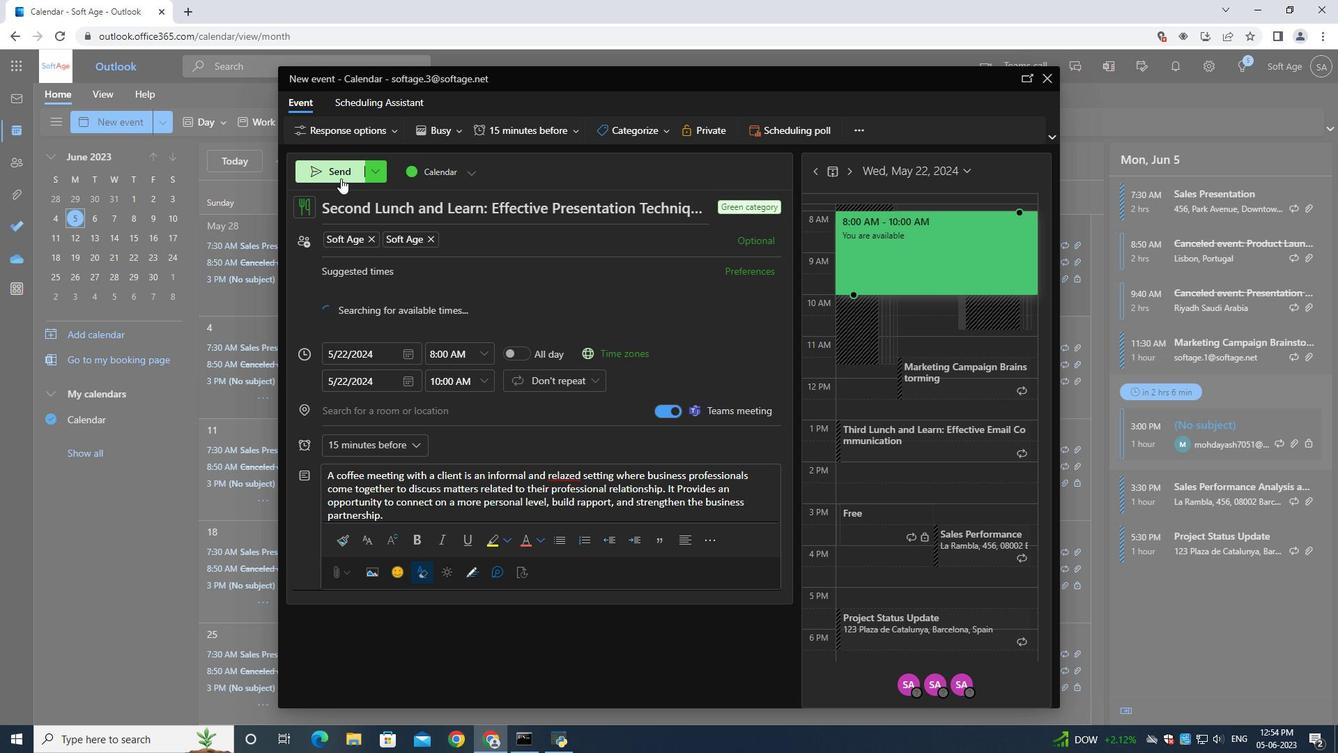 
Action: Mouse pressed left at (340, 174)
Screenshot: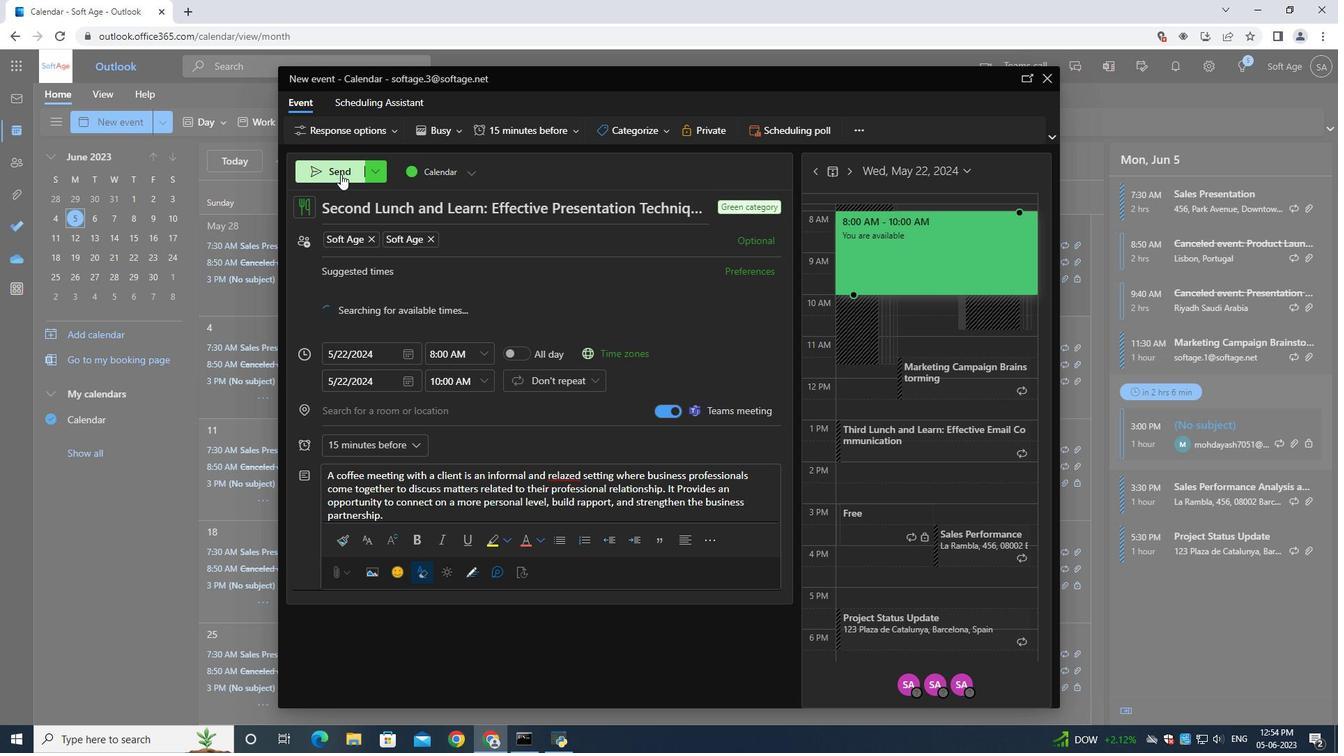 
Action: Mouse moved to (492, 215)
Screenshot: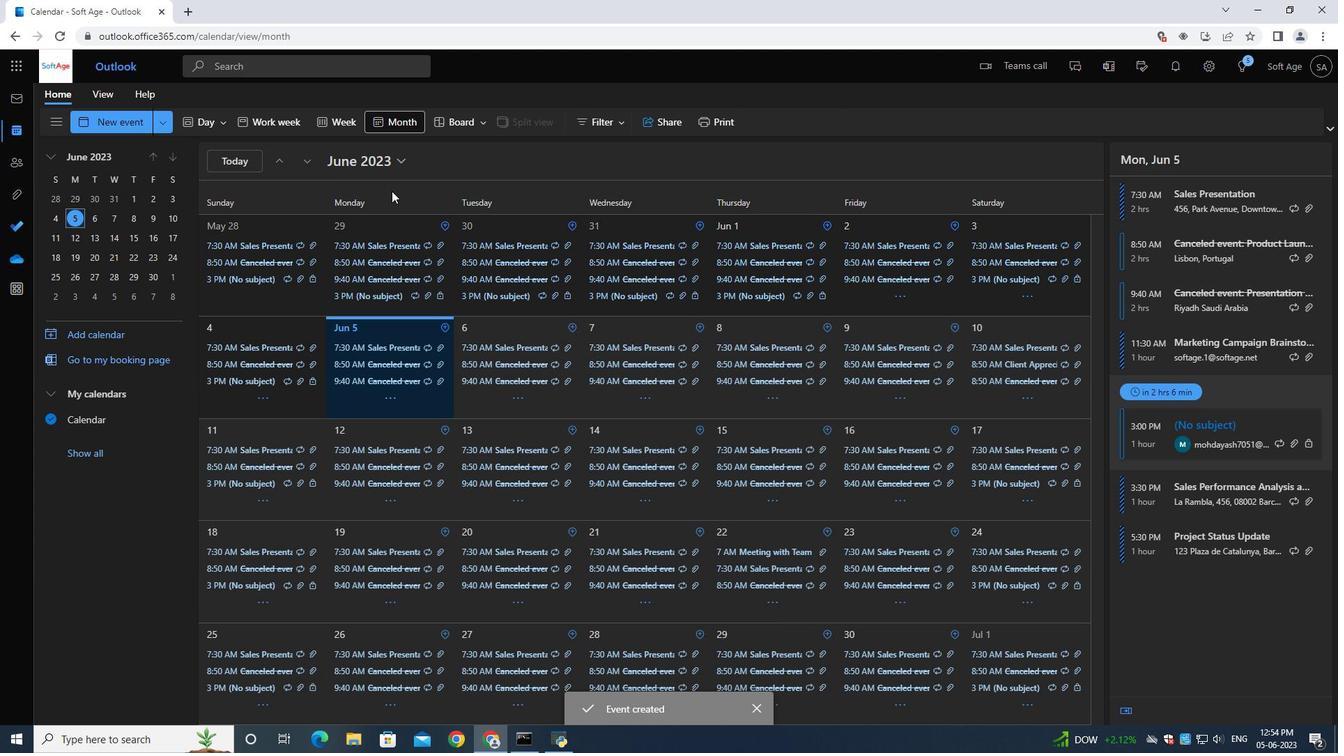 
